 Task: Look for space in Shertallai, India from 5th September, 2023 to 12th September, 2023 for 2 adults in price range Rs.10000 to Rs.15000.  With 1  bedroom having 1 bed and 1 bathroom. Property type can be house, flat, guest house, hotel. Booking option can be shelf check-in. Required host language is English.
Action: Mouse moved to (559, 96)
Screenshot: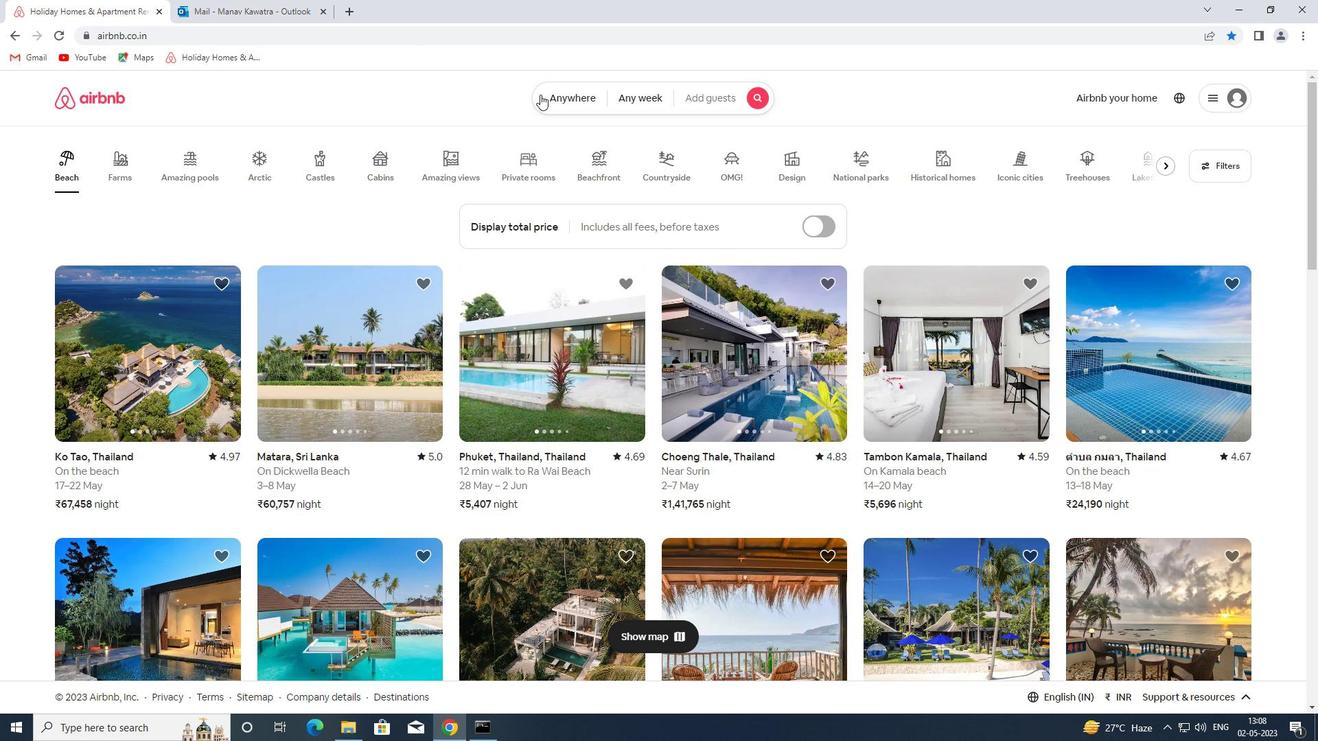 
Action: Mouse pressed left at (559, 96)
Screenshot: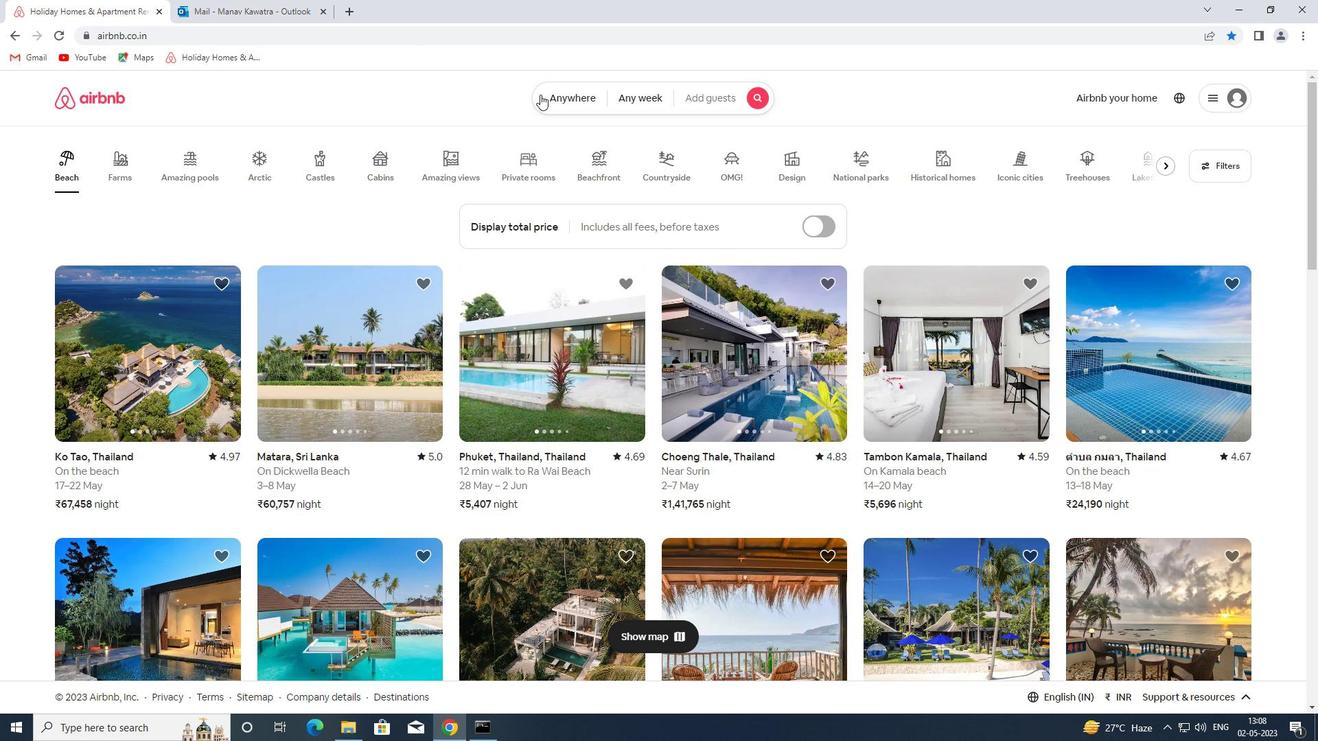 
Action: Mouse moved to (420, 153)
Screenshot: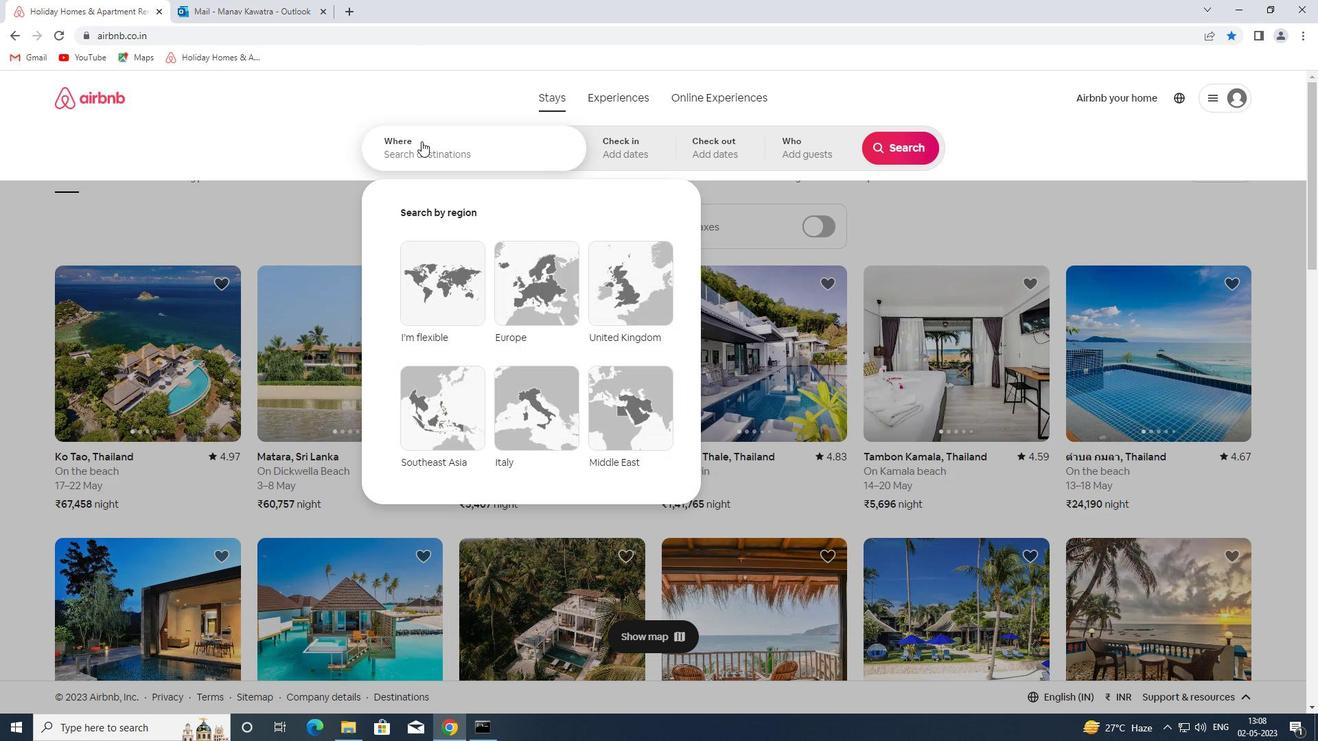 
Action: Mouse pressed left at (420, 153)
Screenshot: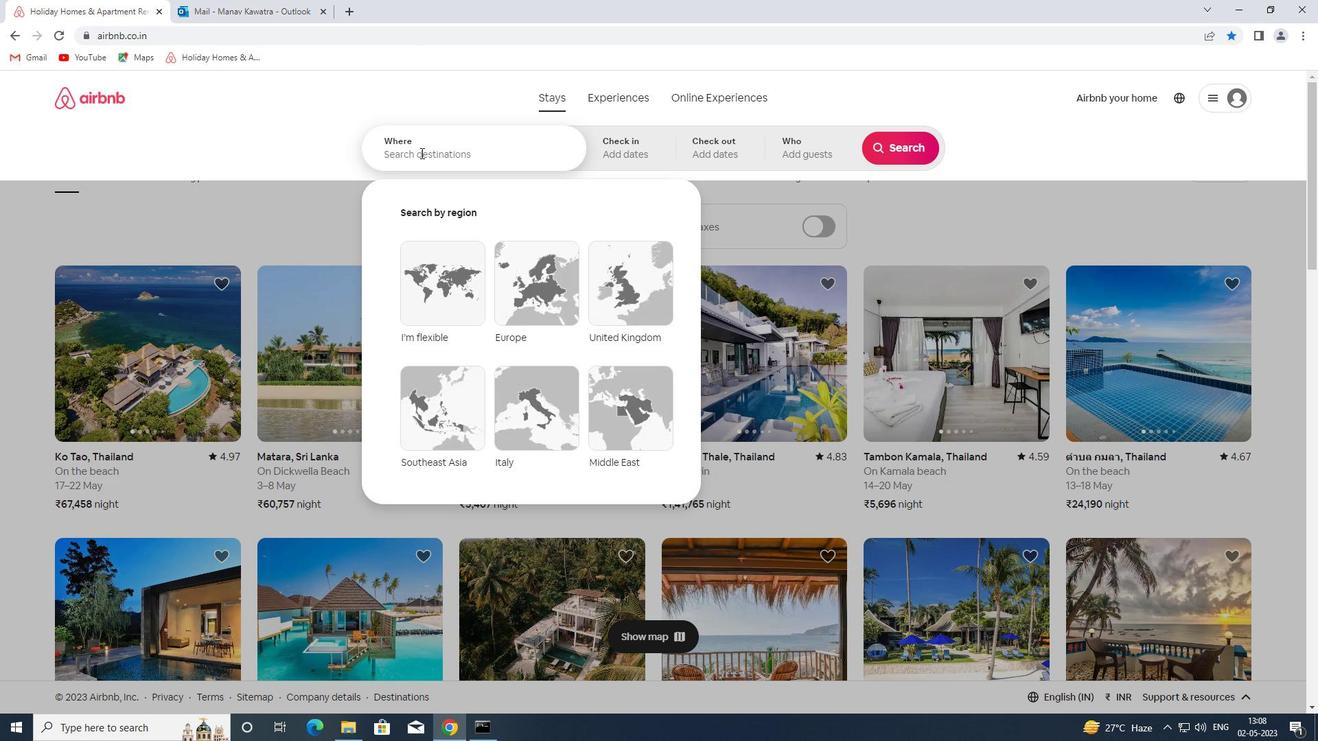 
Action: Mouse moved to (420, 153)
Screenshot: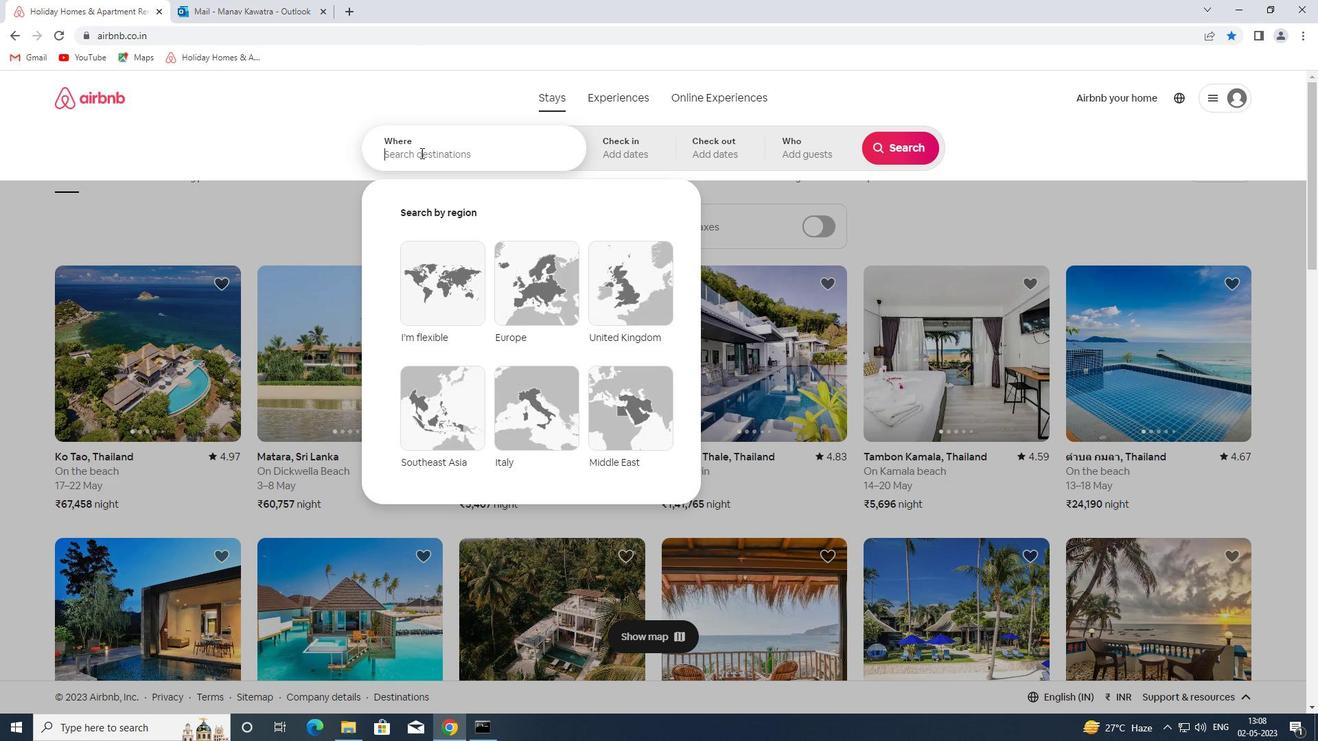 
Action: Key pressed shera<Key.backspace>tallai<Key.space>india<Key.space><Key.enter>
Screenshot: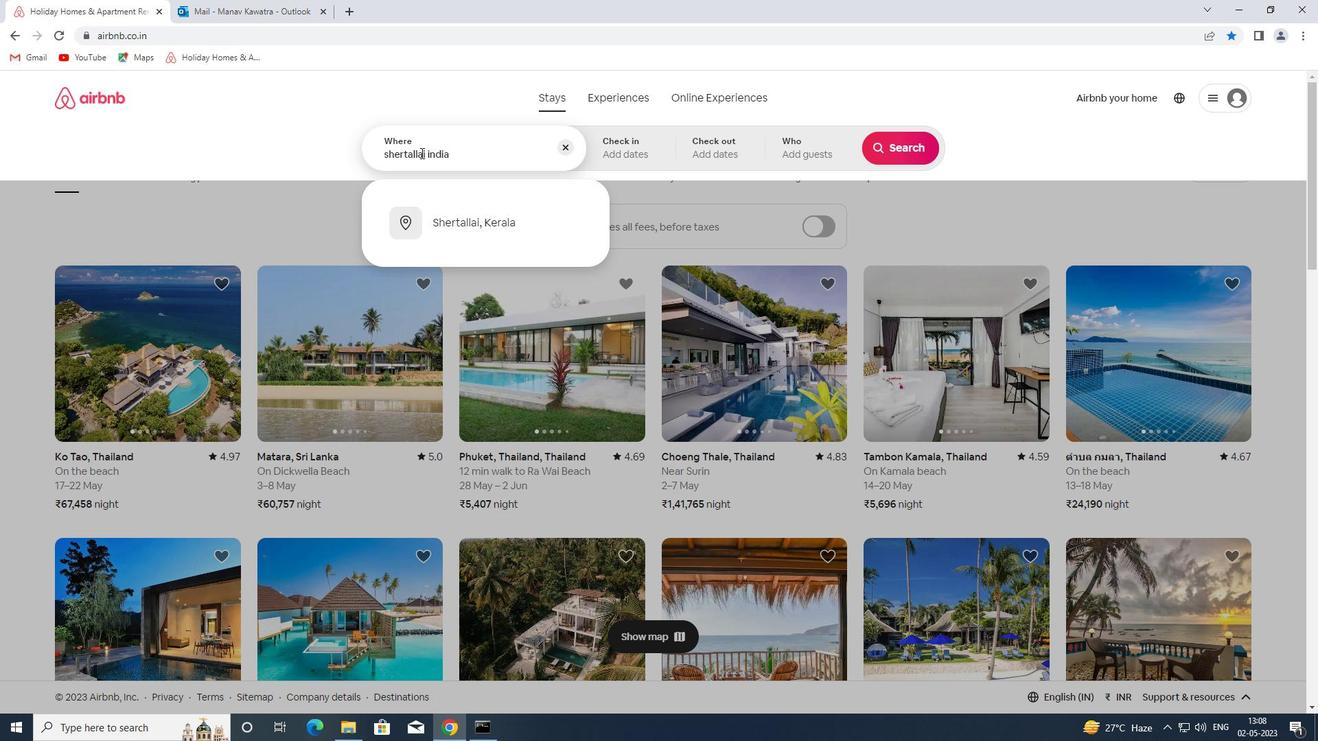 
Action: Mouse moved to (891, 253)
Screenshot: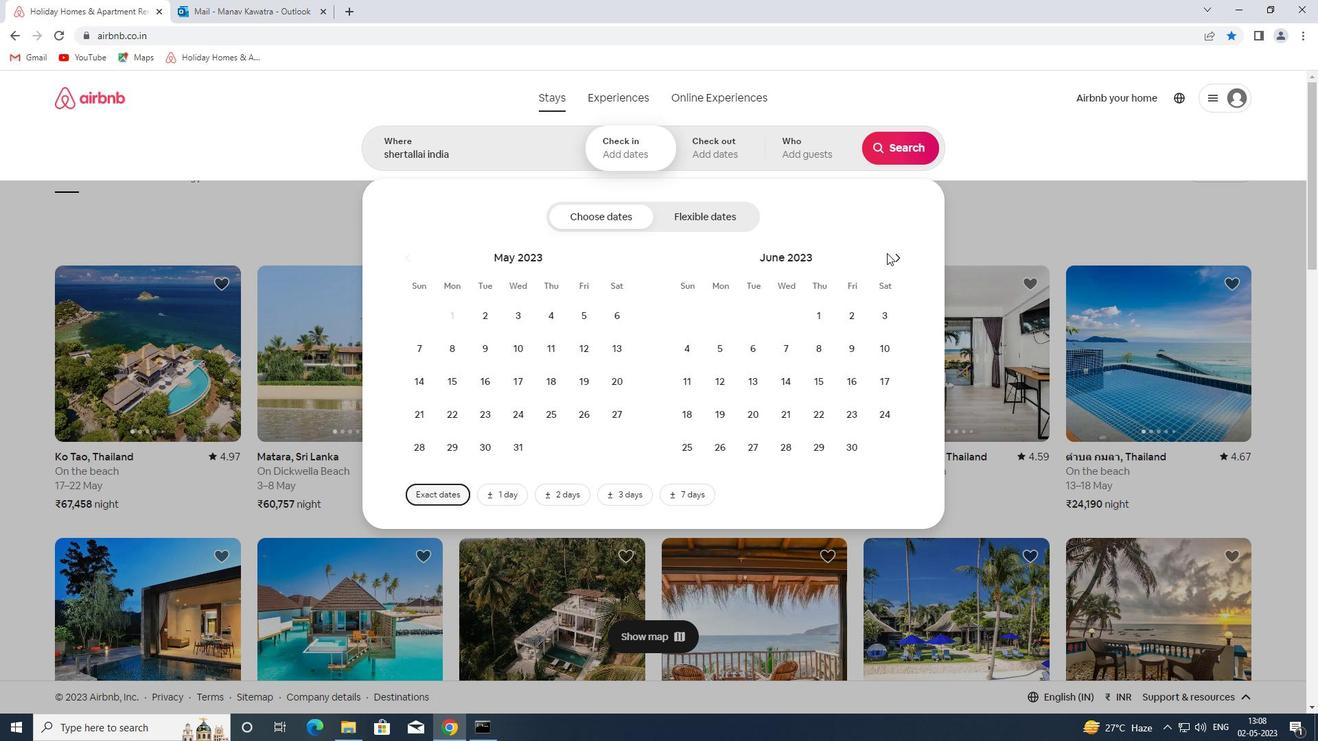 
Action: Mouse pressed left at (891, 253)
Screenshot: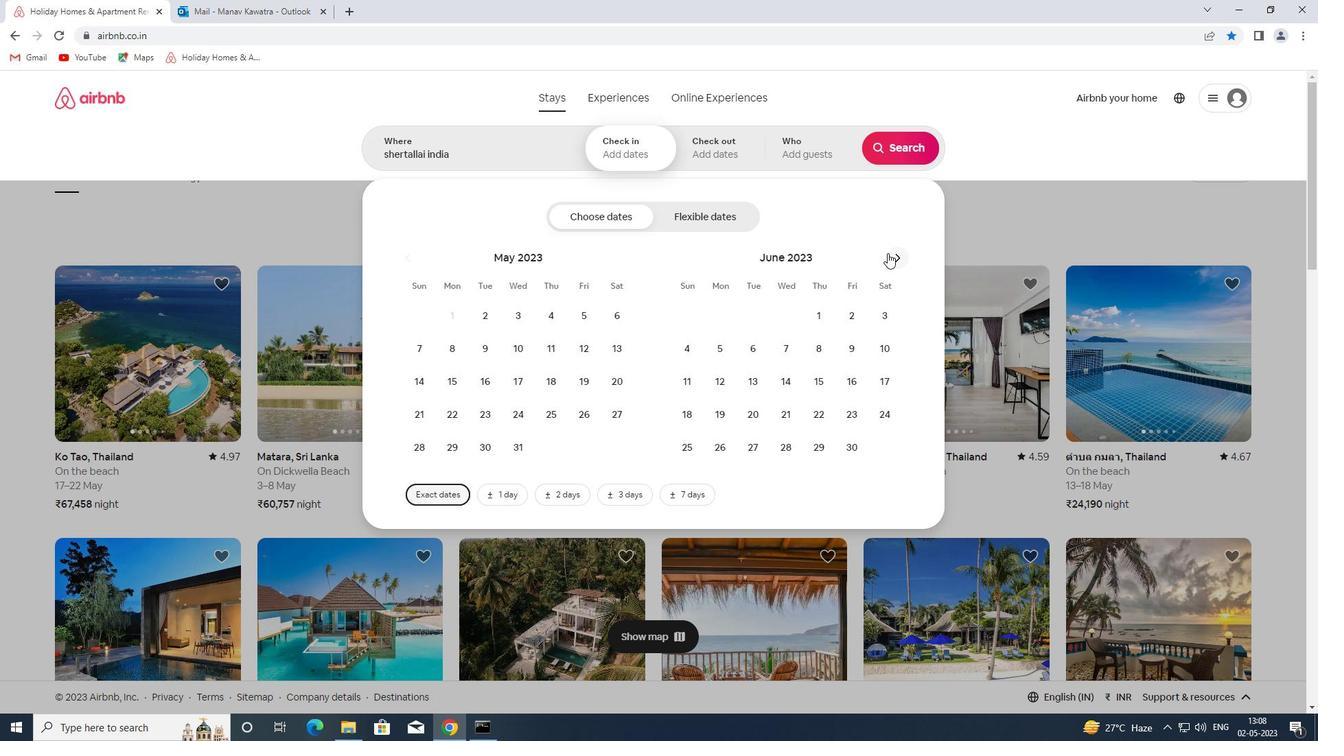 
Action: Mouse pressed left at (891, 253)
Screenshot: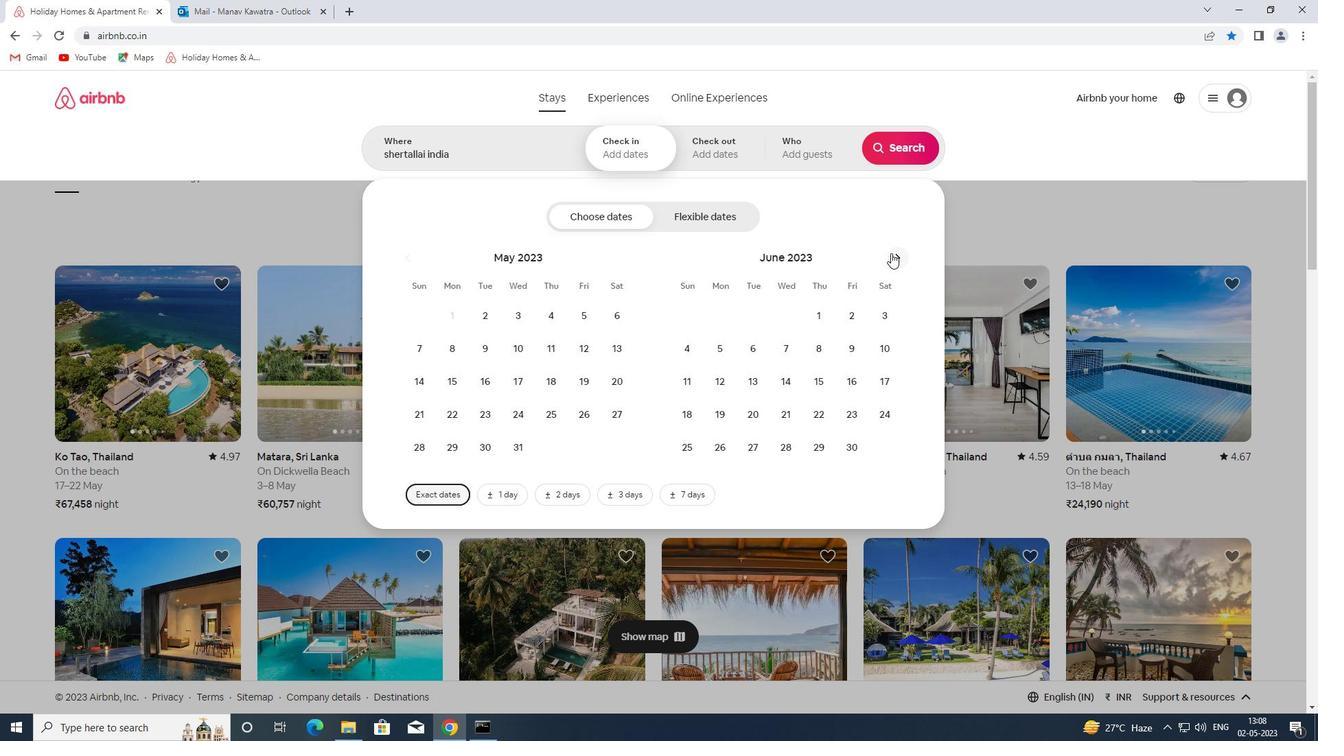 
Action: Mouse moved to (893, 253)
Screenshot: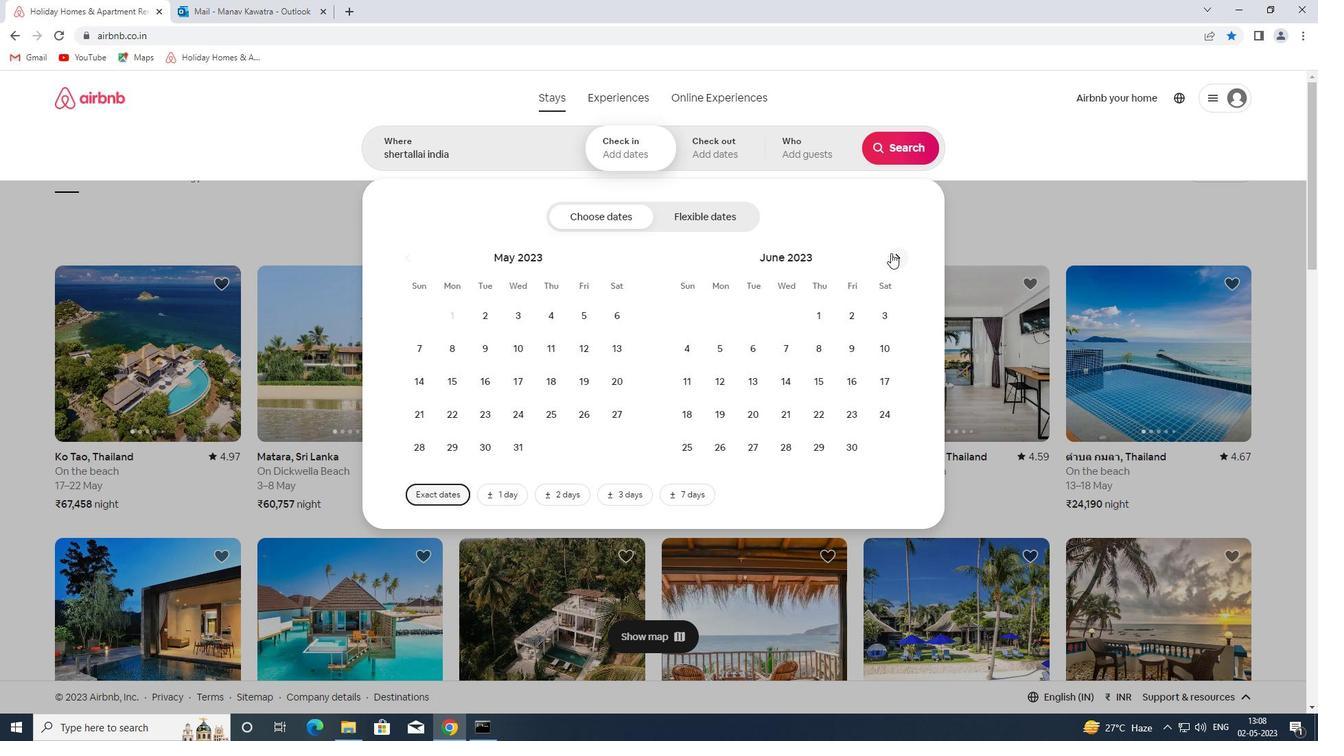 
Action: Mouse pressed left at (893, 253)
Screenshot: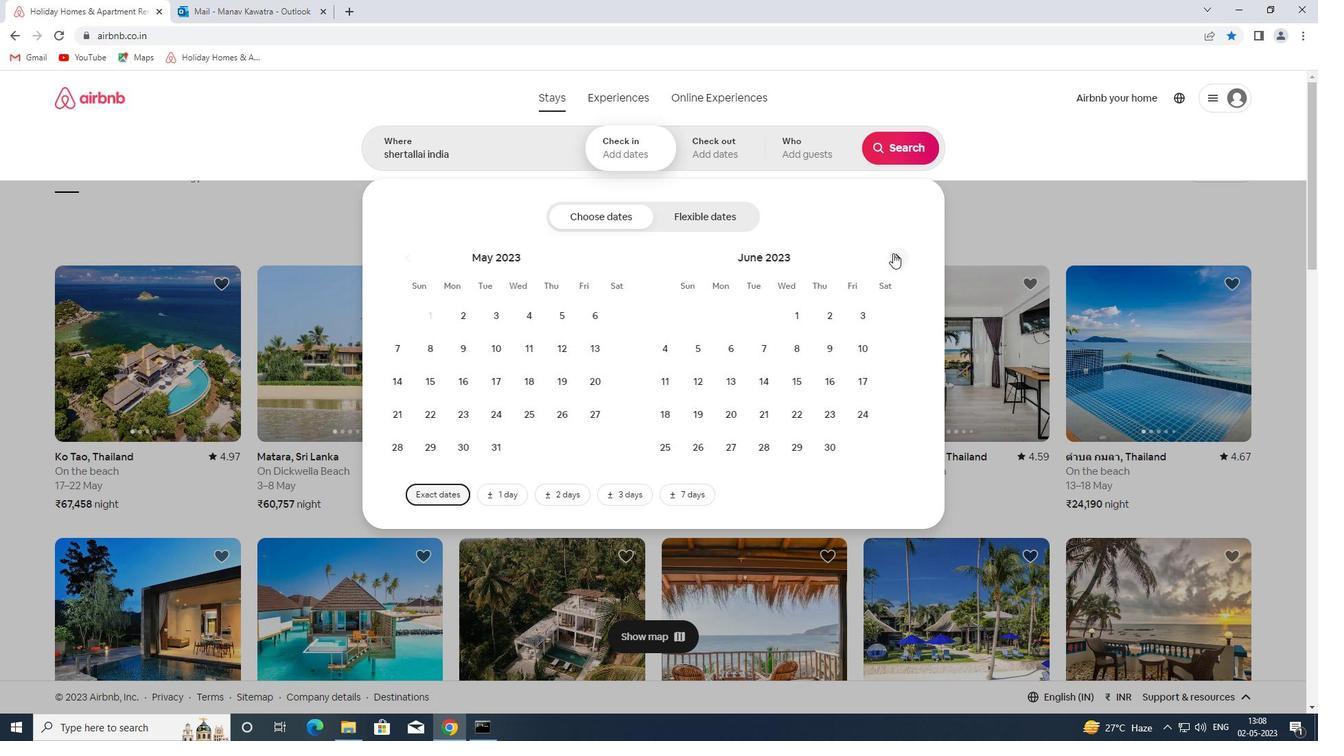 
Action: Mouse pressed left at (893, 253)
Screenshot: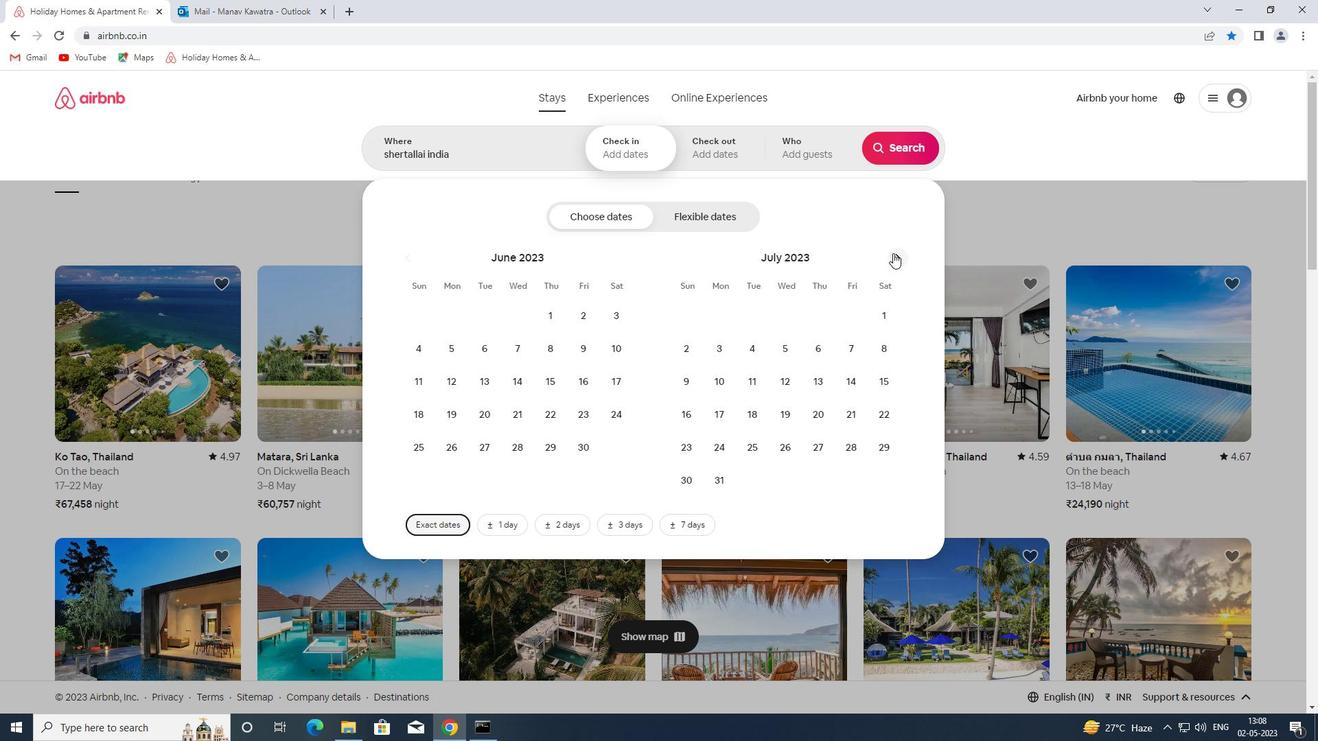 
Action: Mouse pressed left at (893, 253)
Screenshot: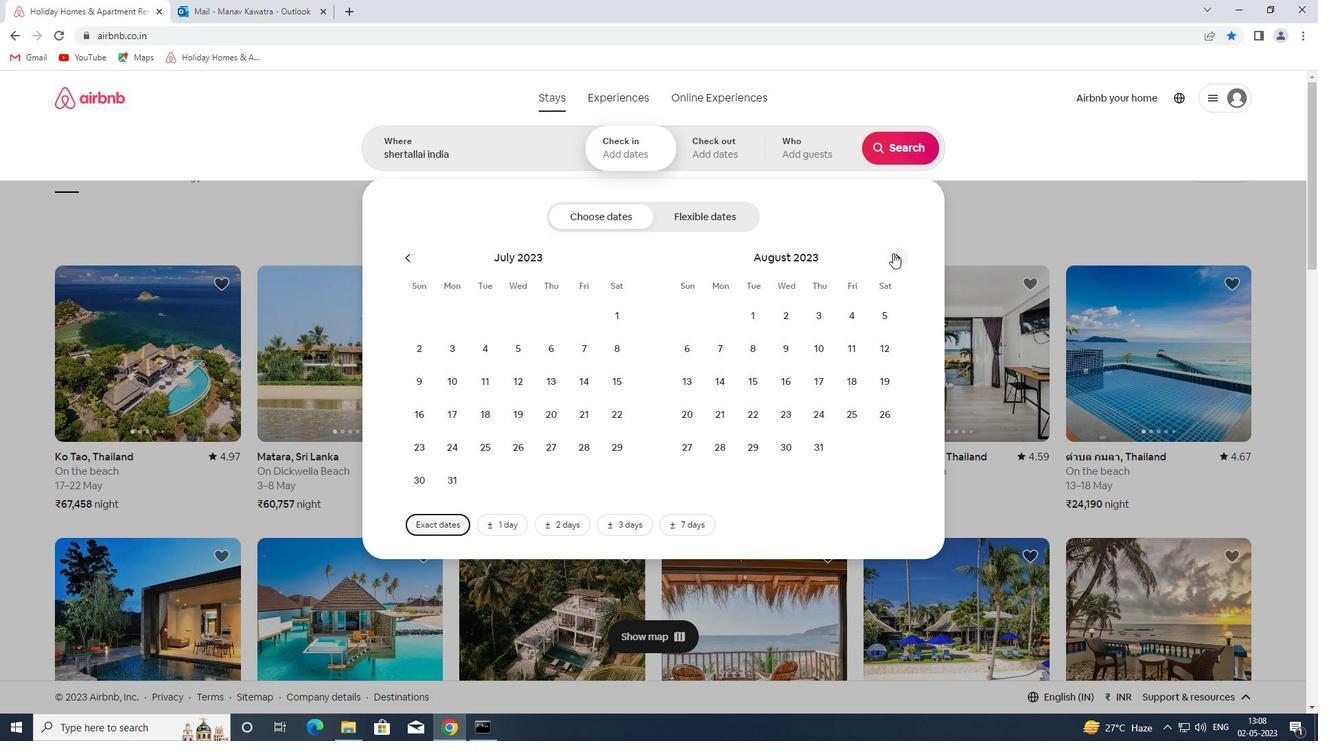 
Action: Mouse moved to (755, 348)
Screenshot: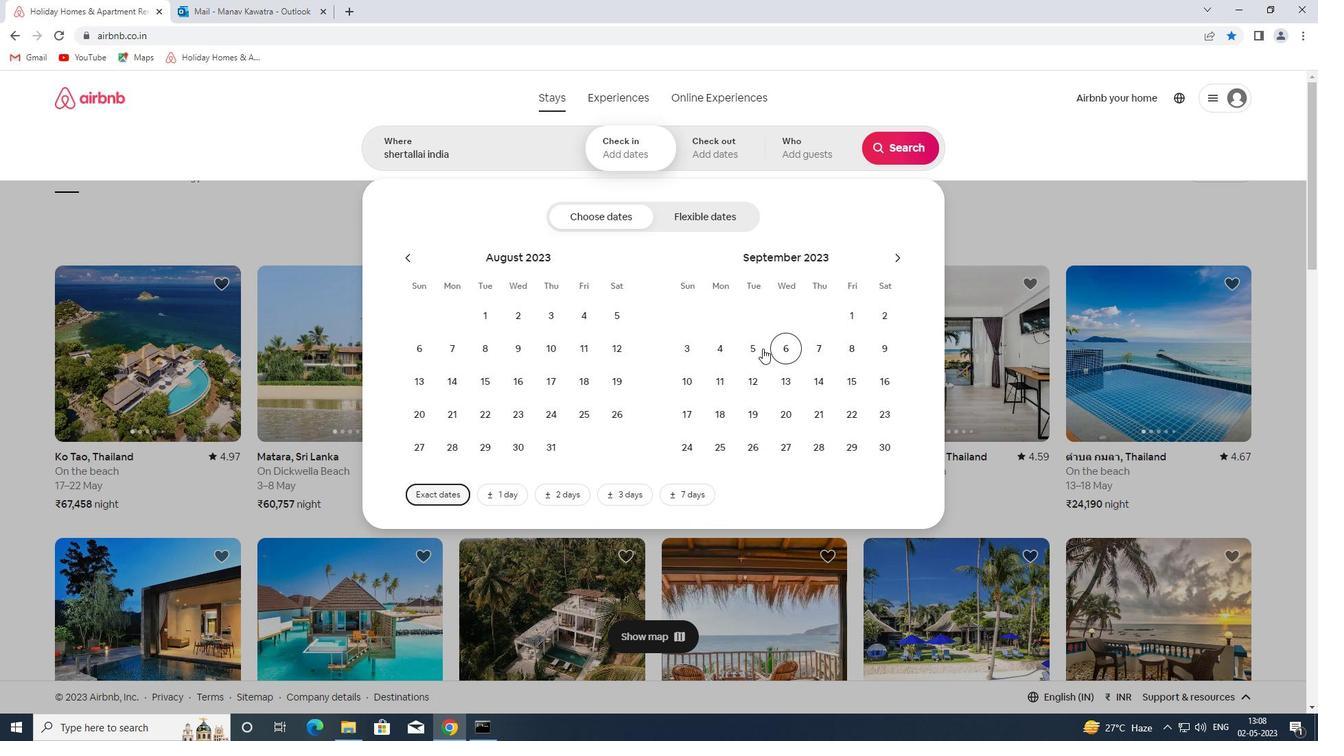 
Action: Mouse pressed left at (755, 348)
Screenshot: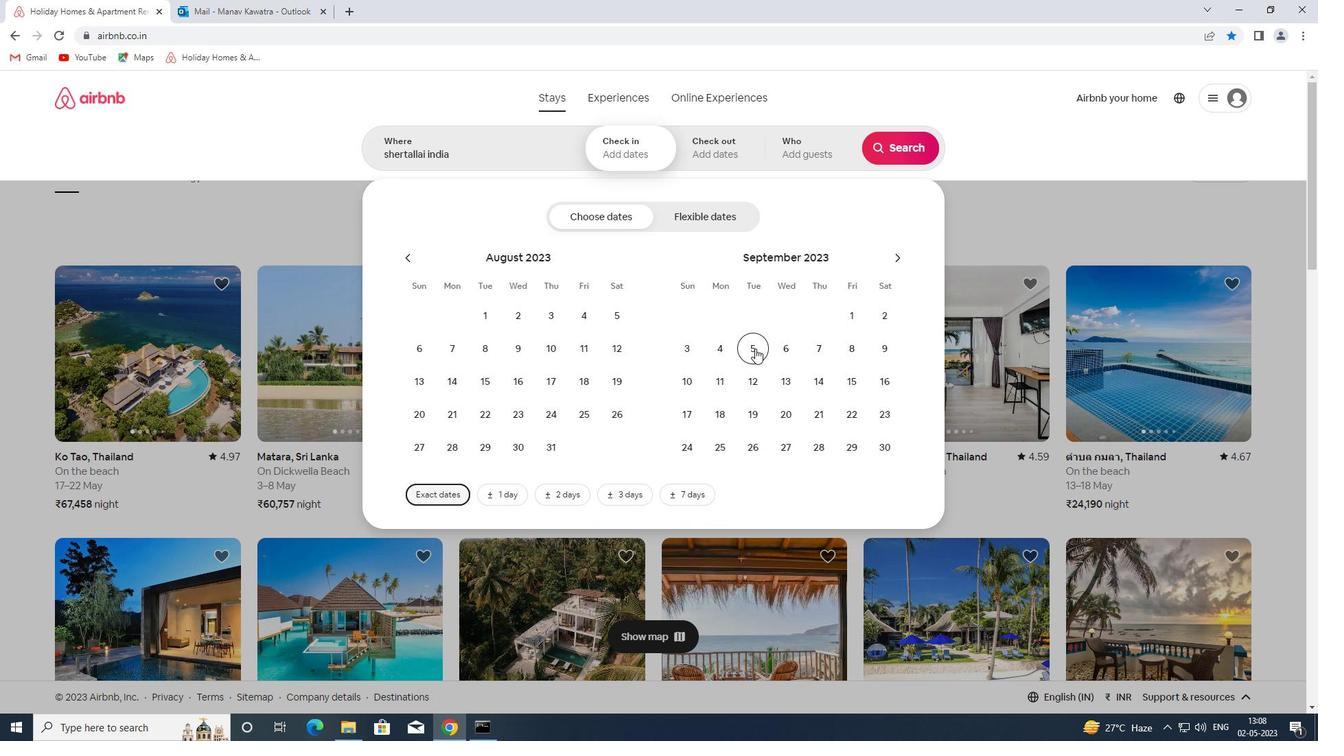 
Action: Mouse moved to (763, 381)
Screenshot: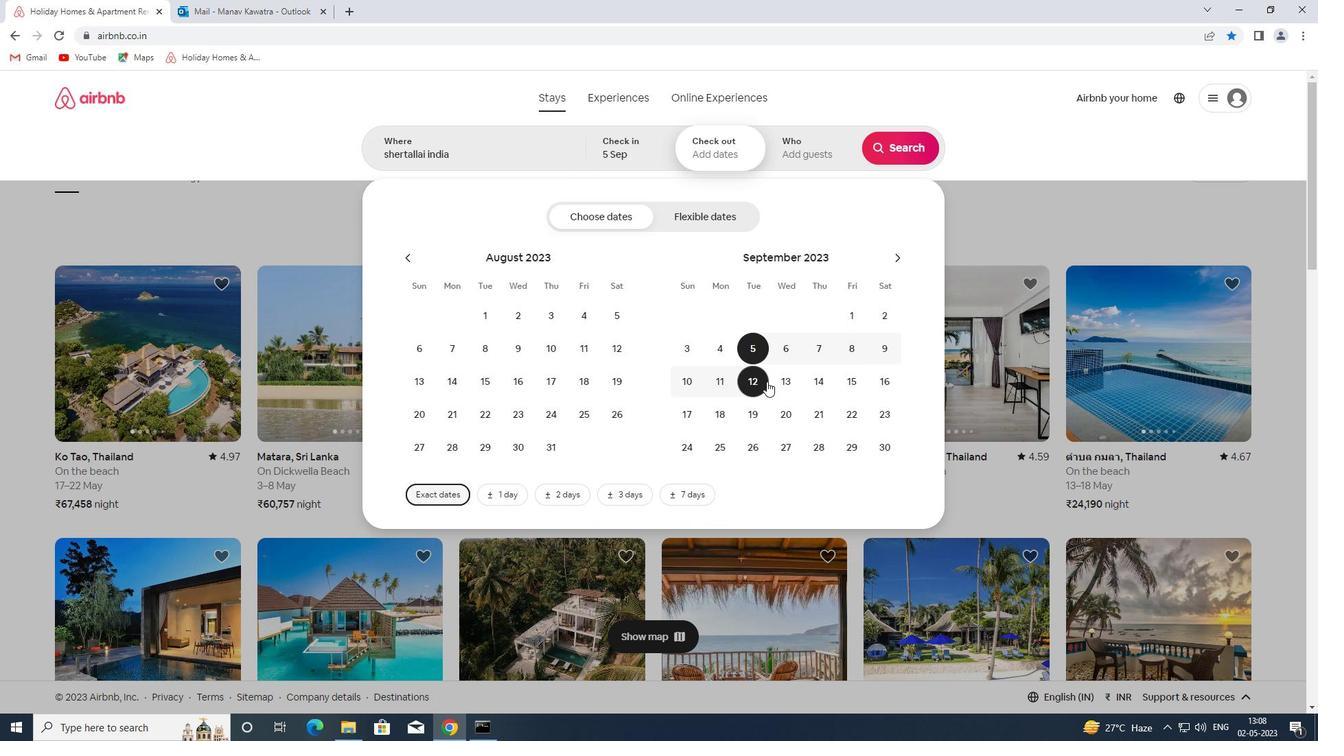 
Action: Mouse pressed left at (763, 381)
Screenshot: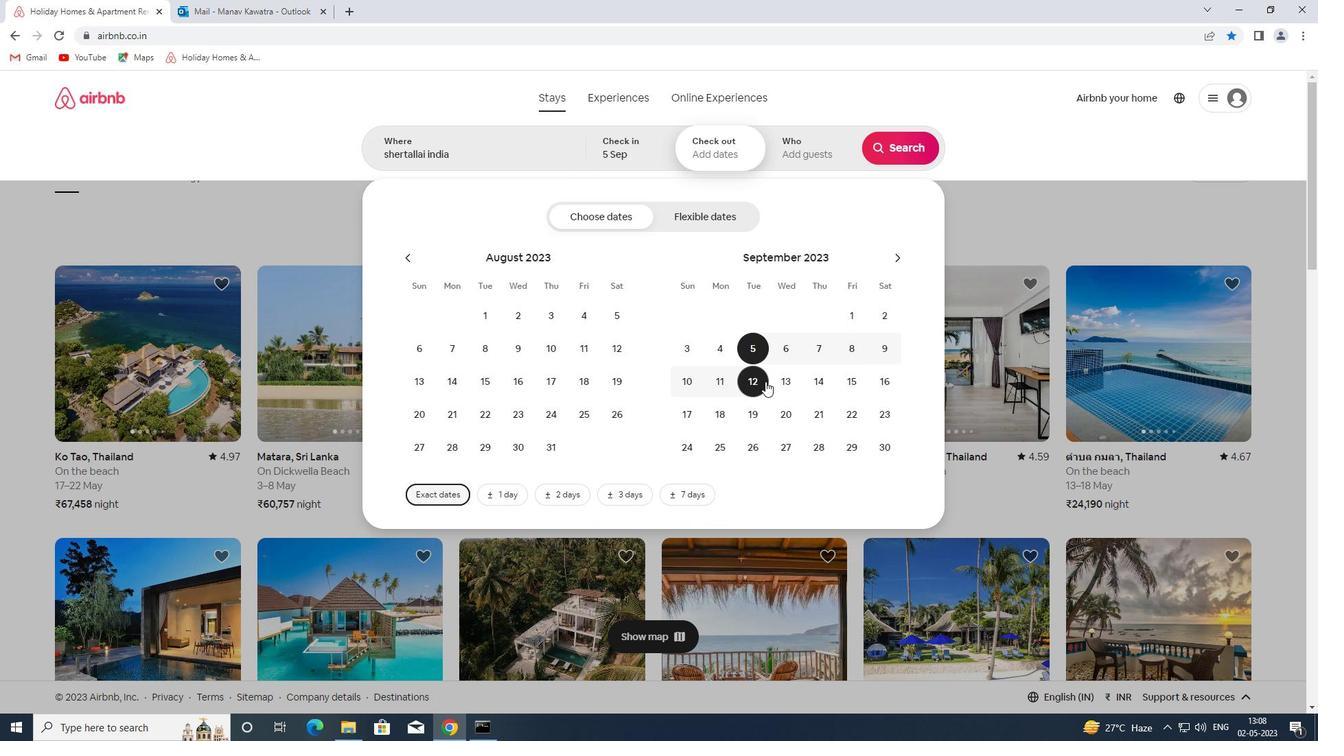 
Action: Mouse moved to (820, 166)
Screenshot: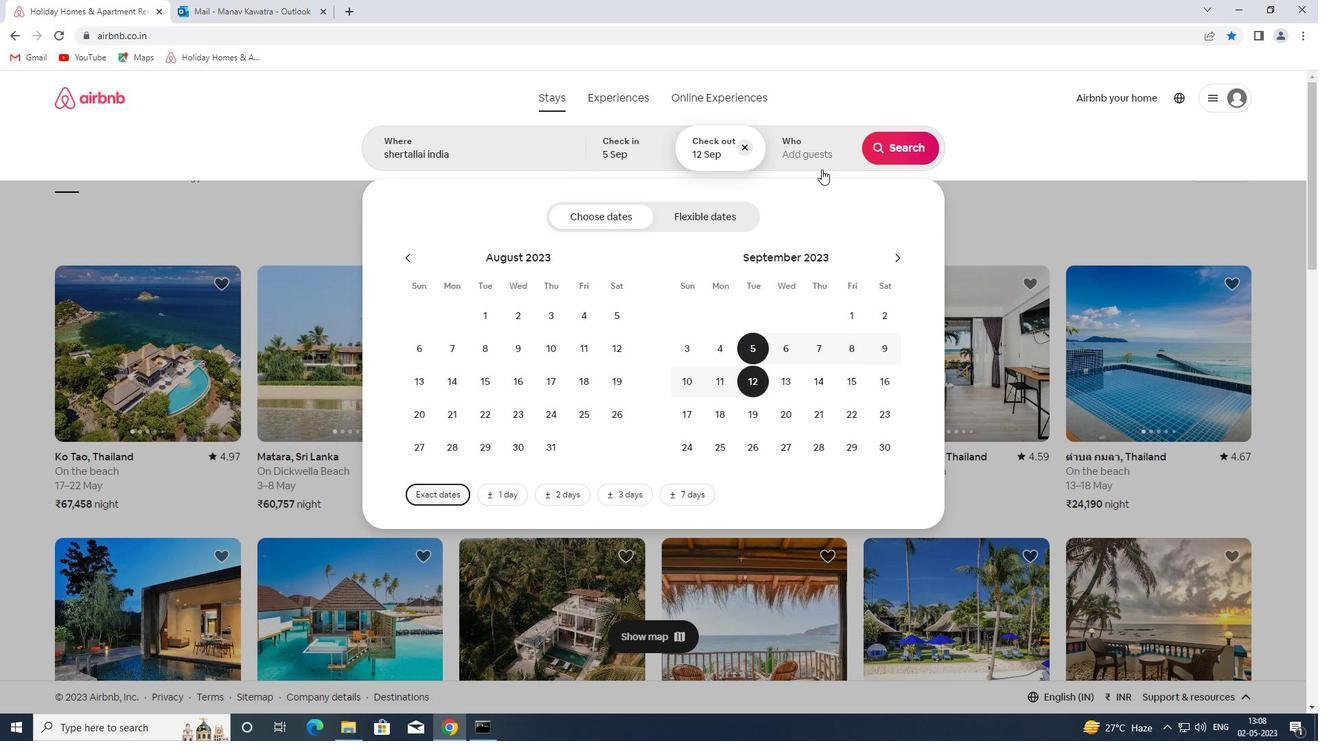 
Action: Mouse pressed left at (820, 166)
Screenshot: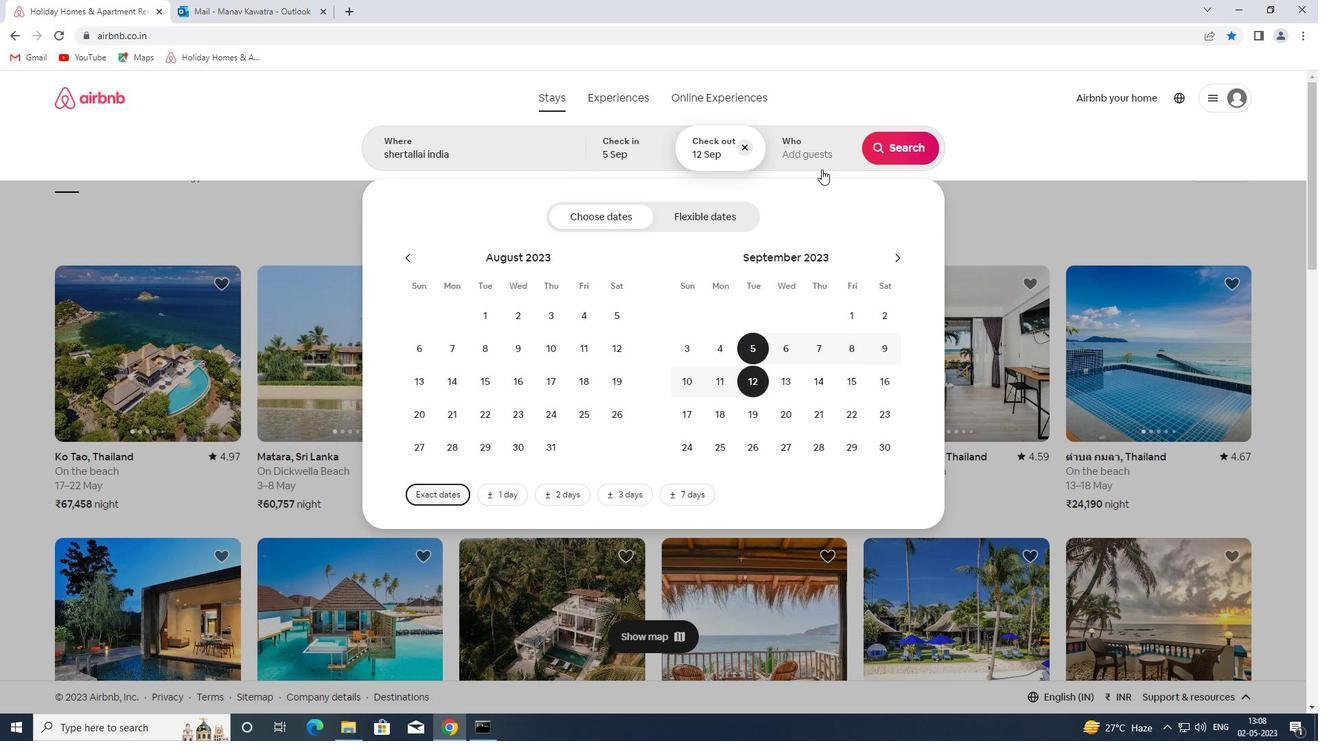 
Action: Mouse moved to (902, 221)
Screenshot: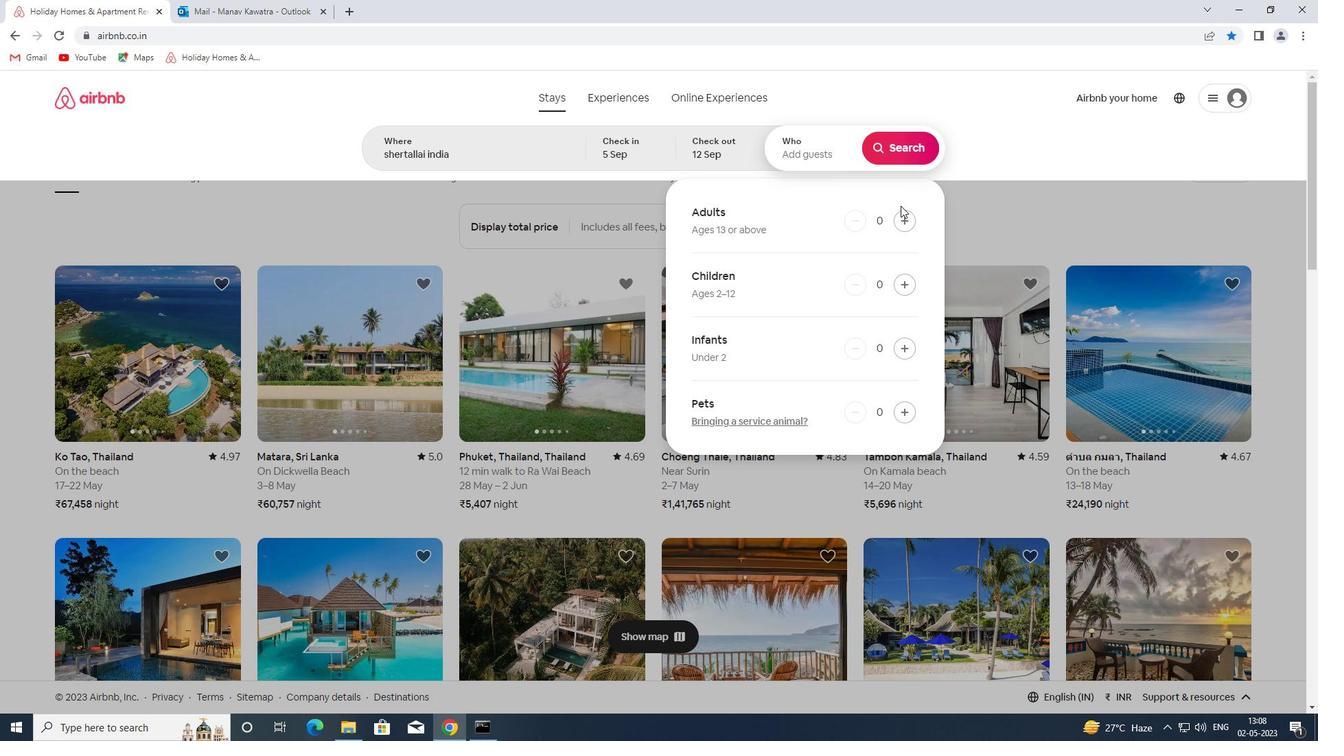 
Action: Mouse pressed left at (902, 221)
Screenshot: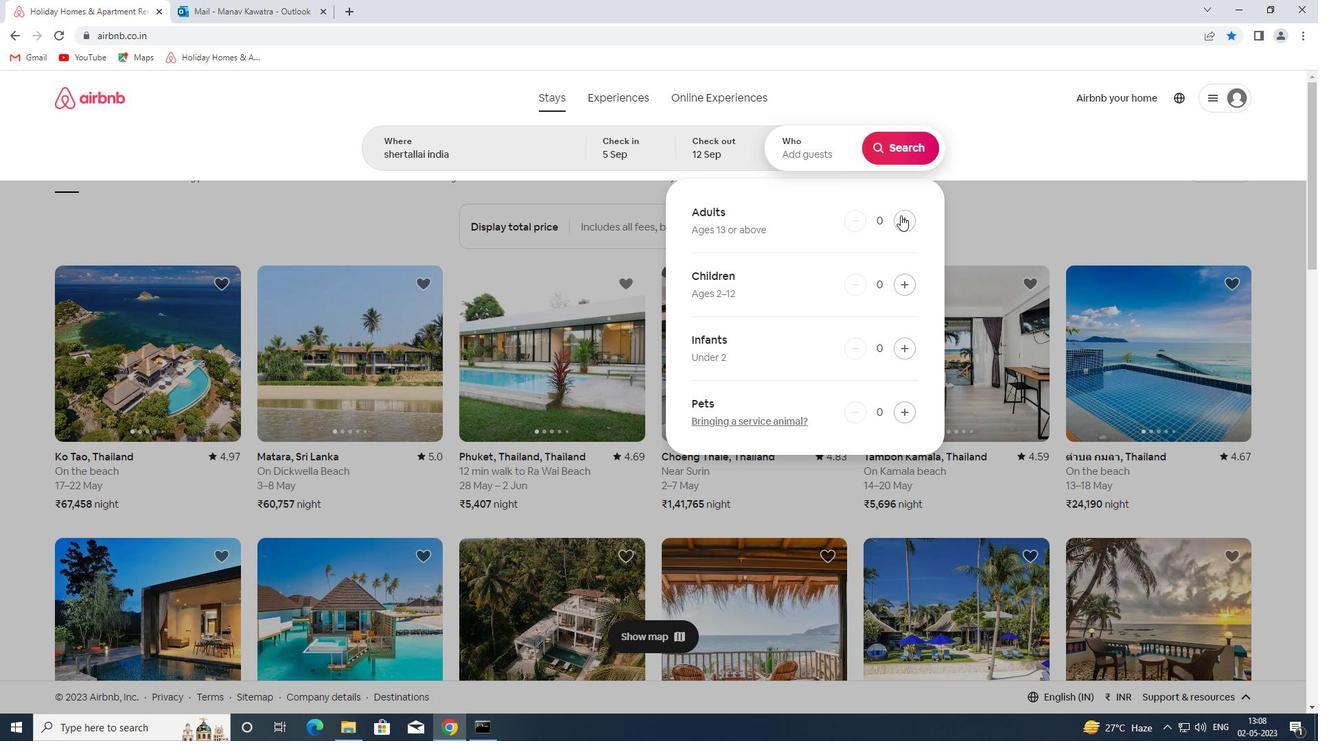 
Action: Mouse pressed left at (902, 221)
Screenshot: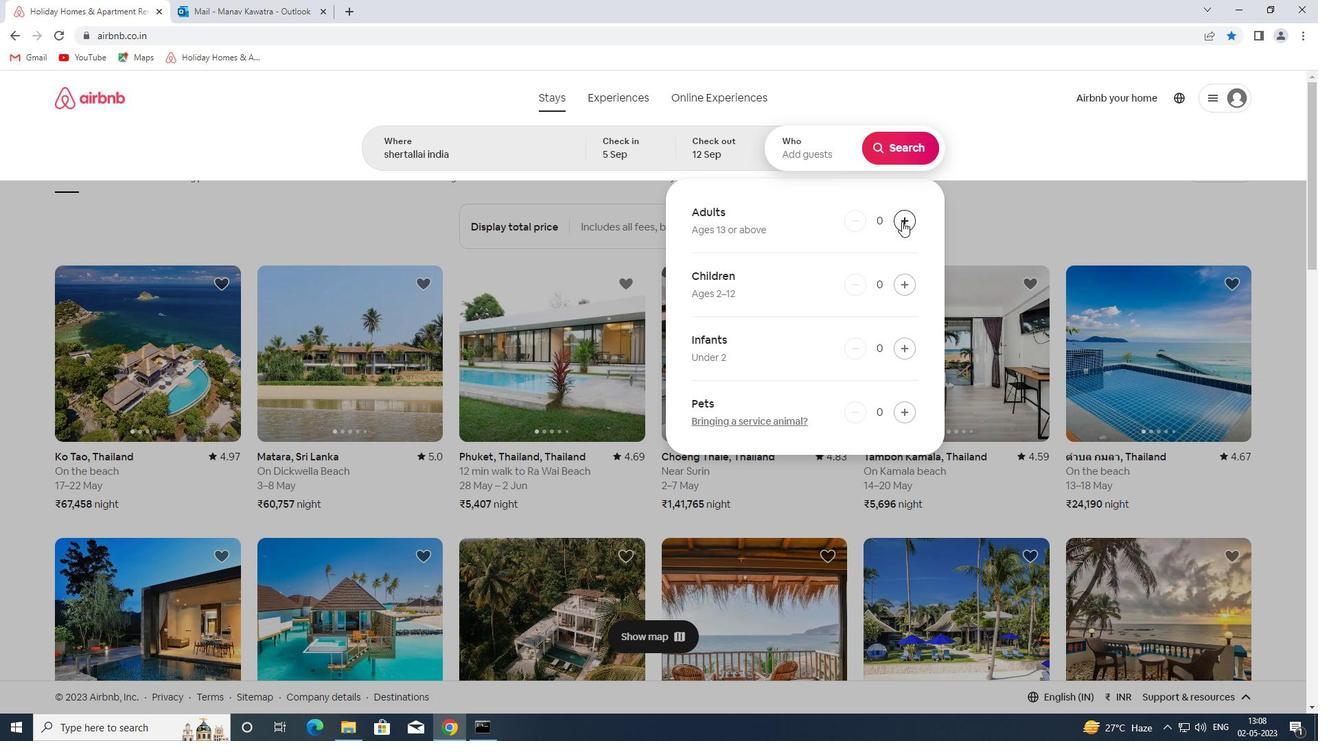 
Action: Mouse moved to (910, 138)
Screenshot: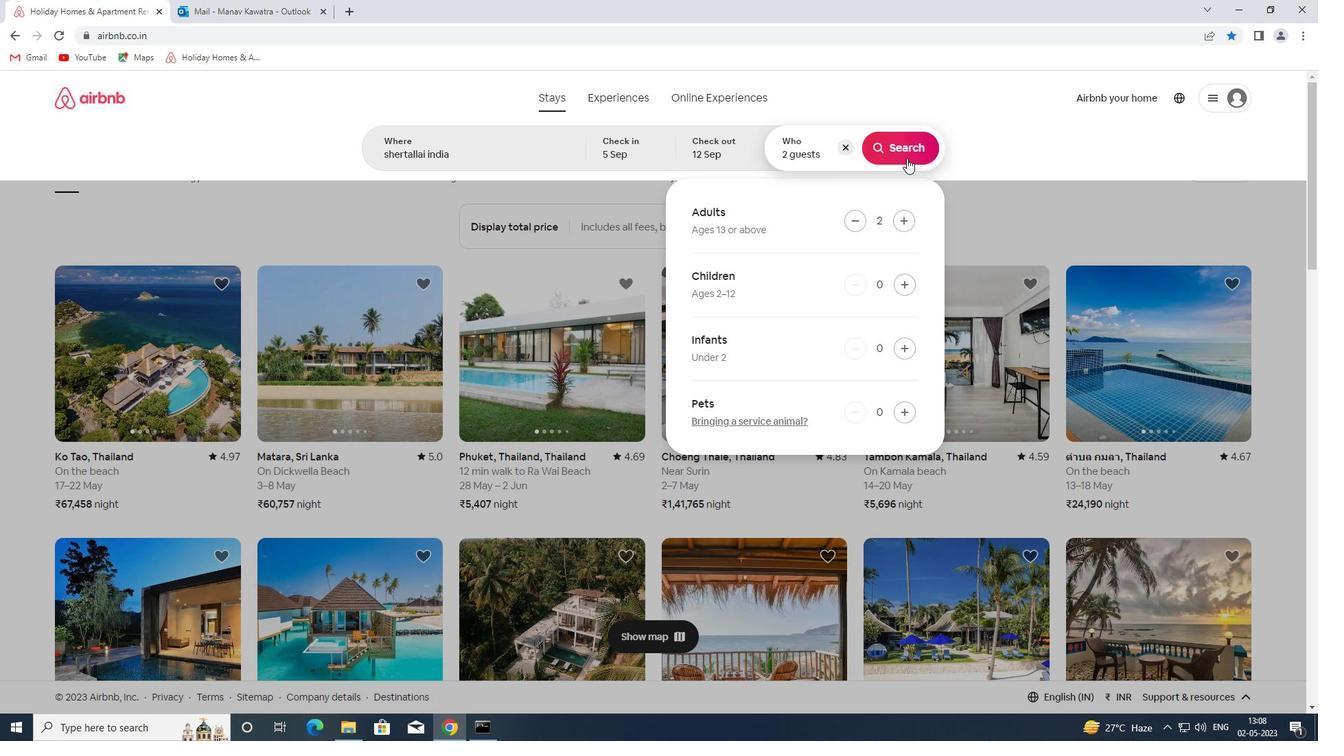 
Action: Mouse pressed left at (910, 138)
Screenshot: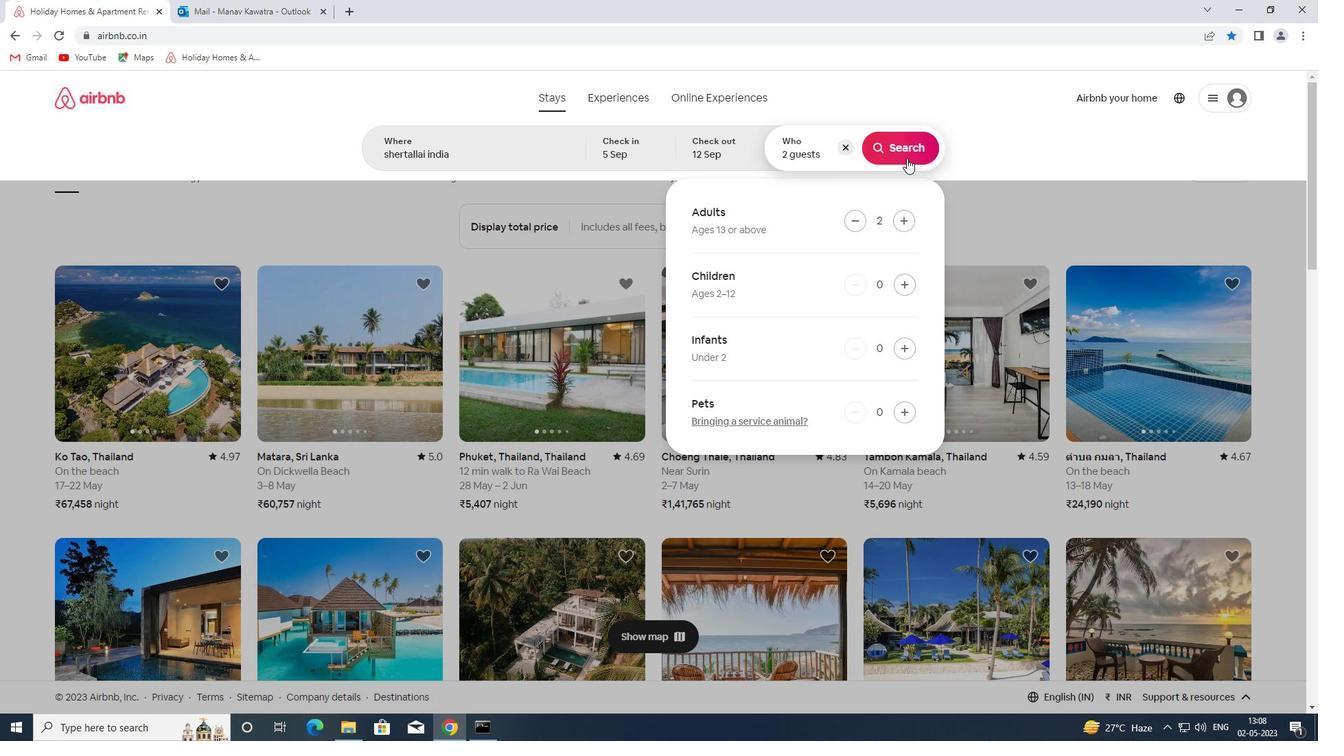 
Action: Mouse moved to (1269, 155)
Screenshot: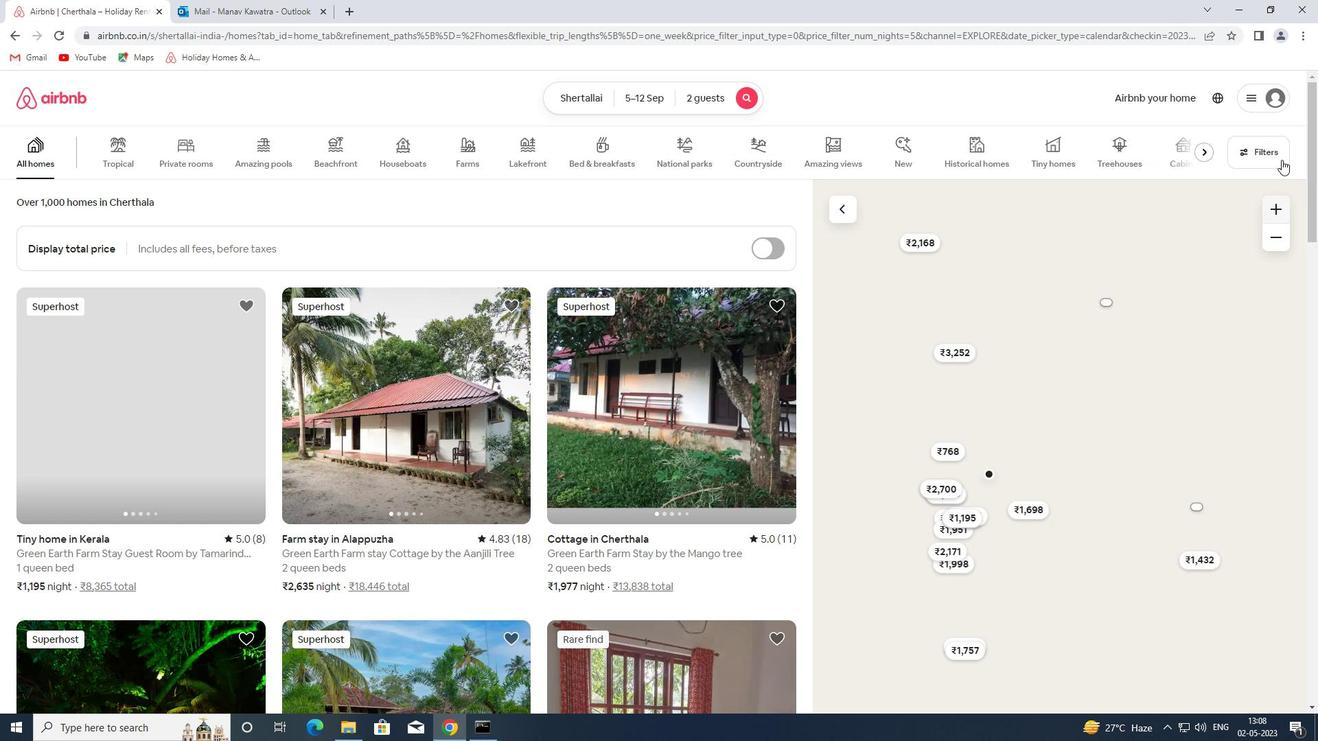 
Action: Mouse pressed left at (1269, 155)
Screenshot: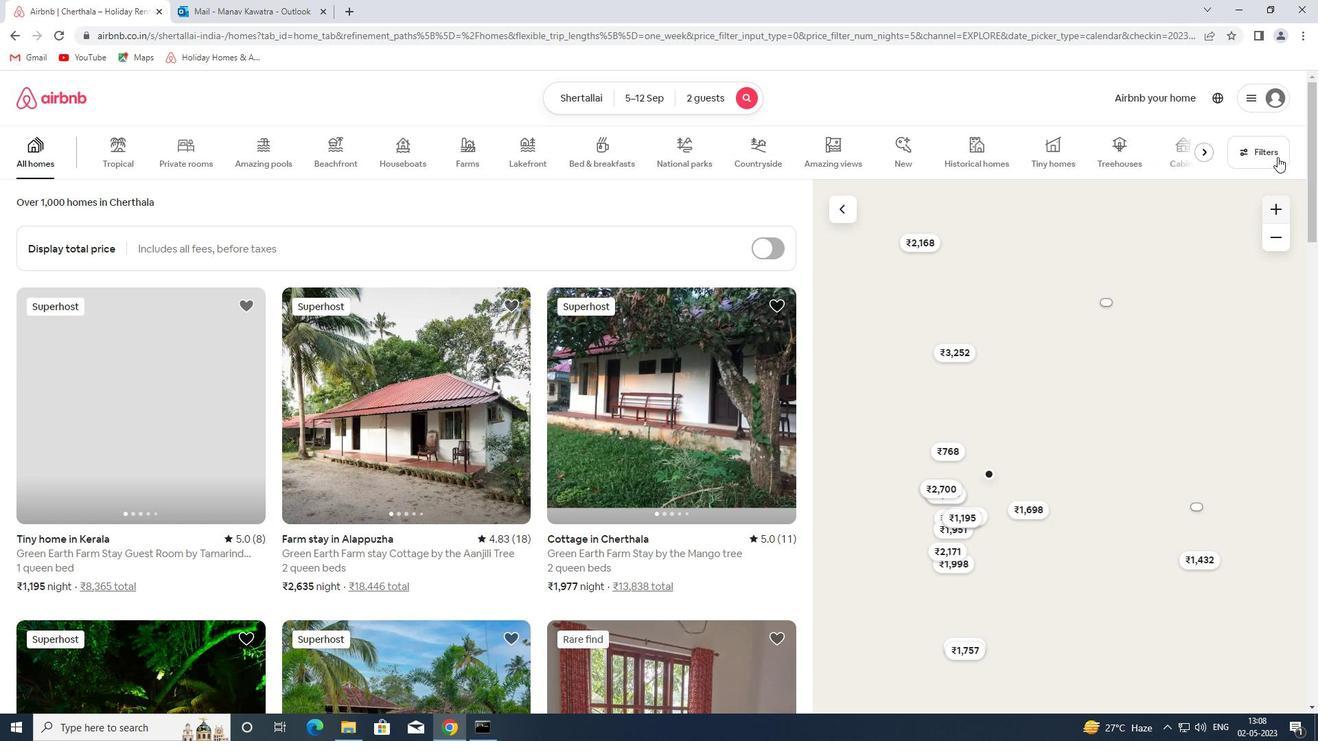 
Action: Mouse moved to (586, 326)
Screenshot: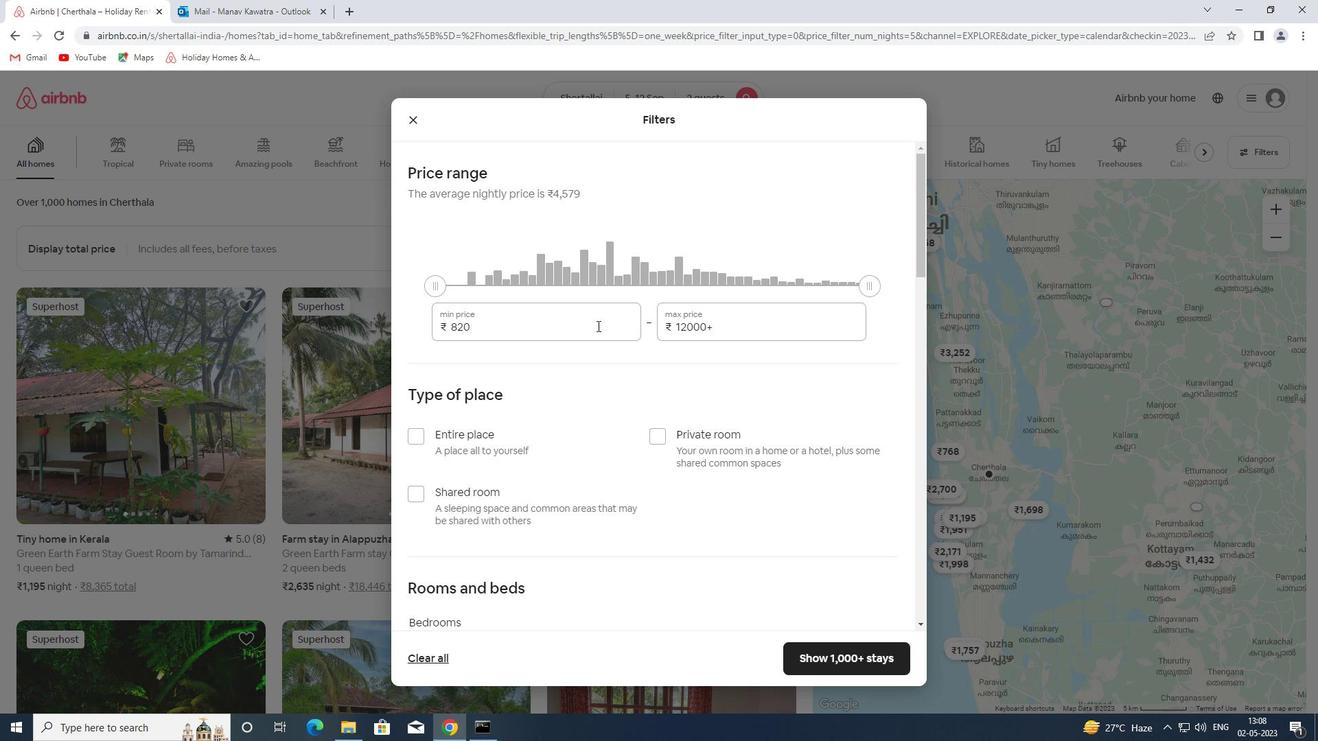 
Action: Mouse pressed left at (586, 326)
Screenshot: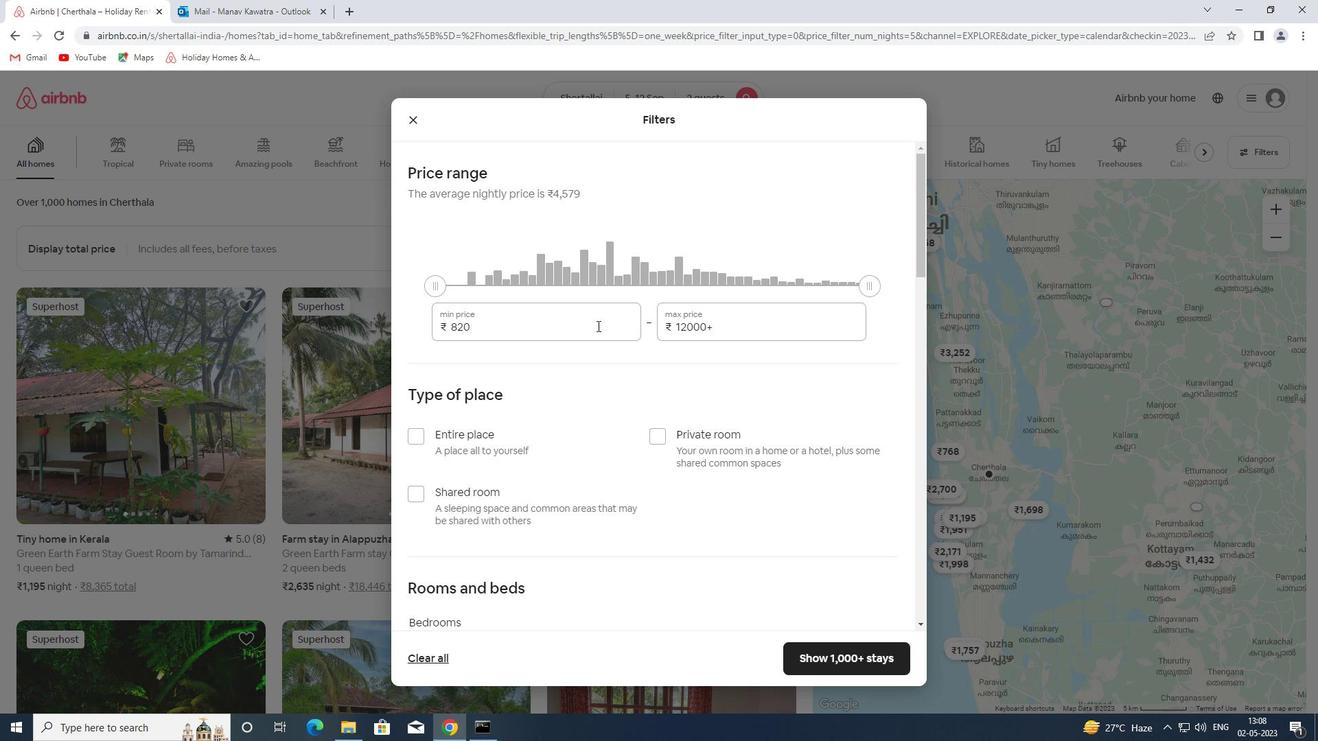 
Action: Mouse pressed left at (586, 326)
Screenshot: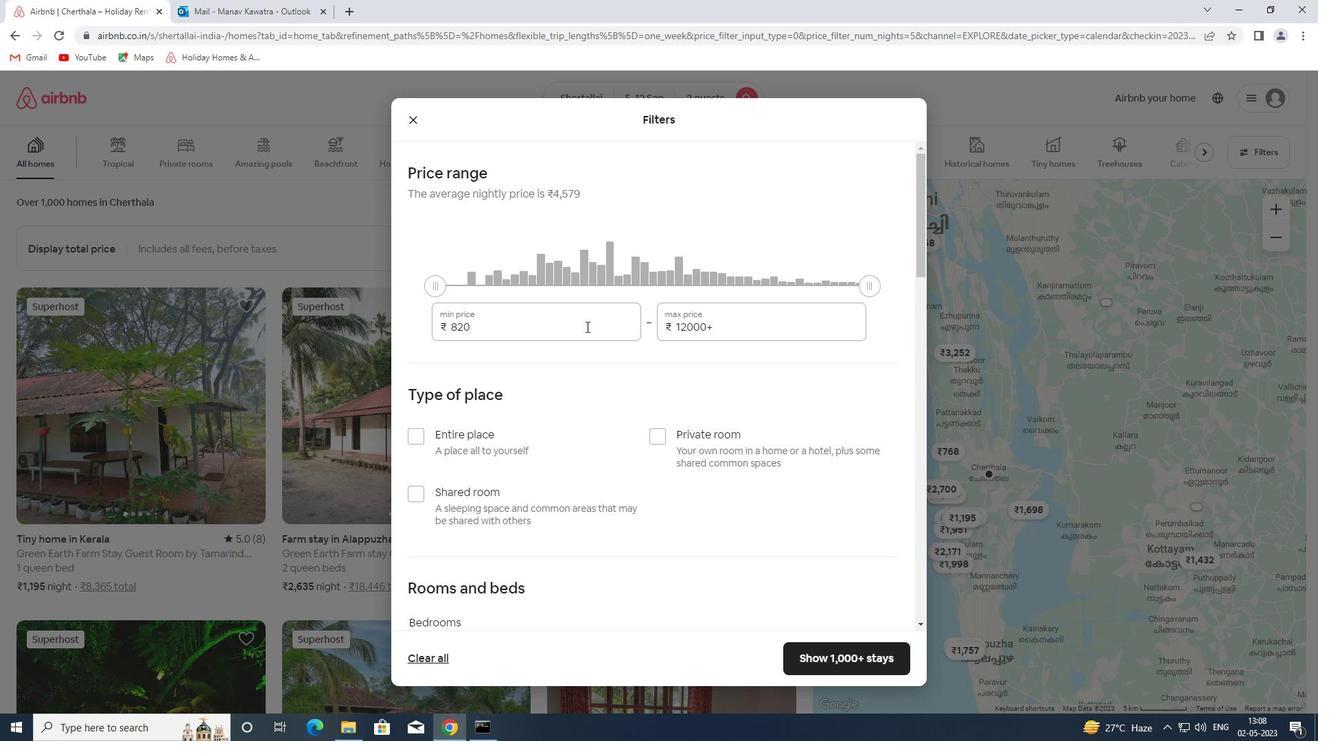 
Action: Key pressed 10000<Key.tab>14<Key.backspace>5000
Screenshot: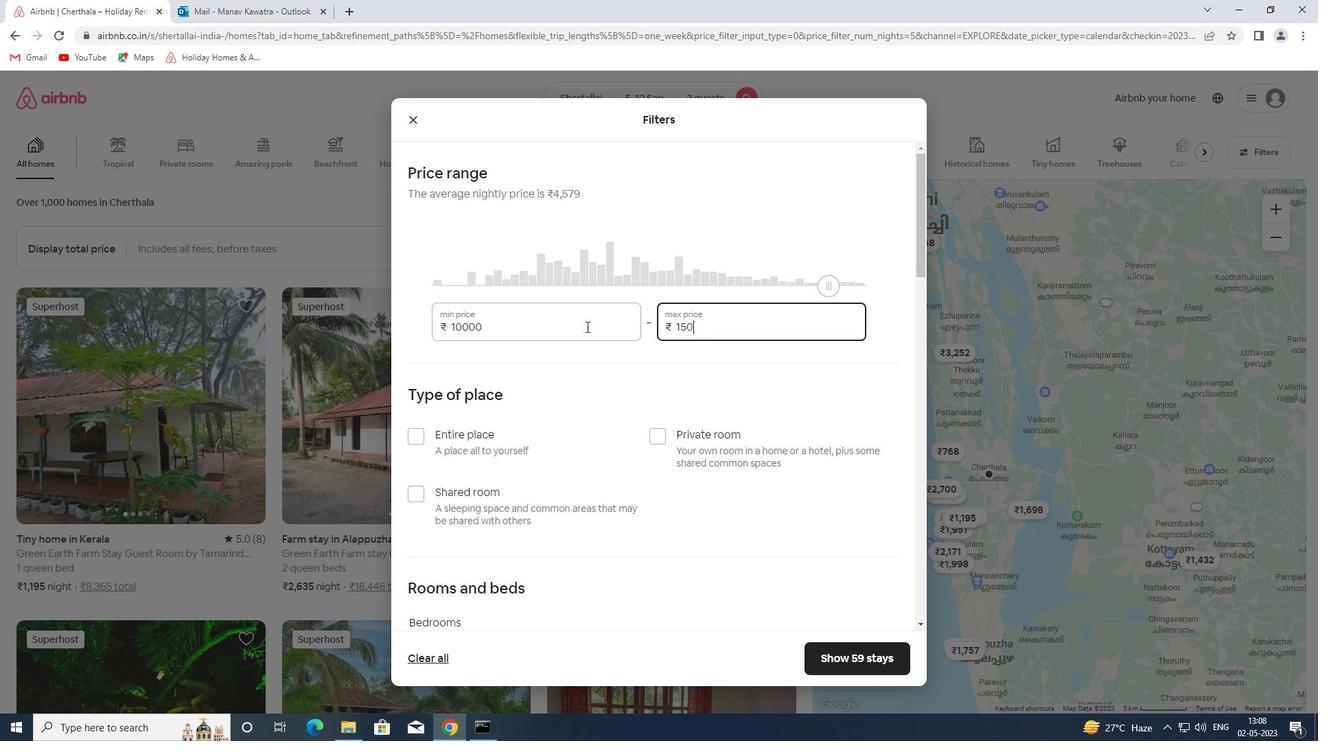 
Action: Mouse moved to (561, 441)
Screenshot: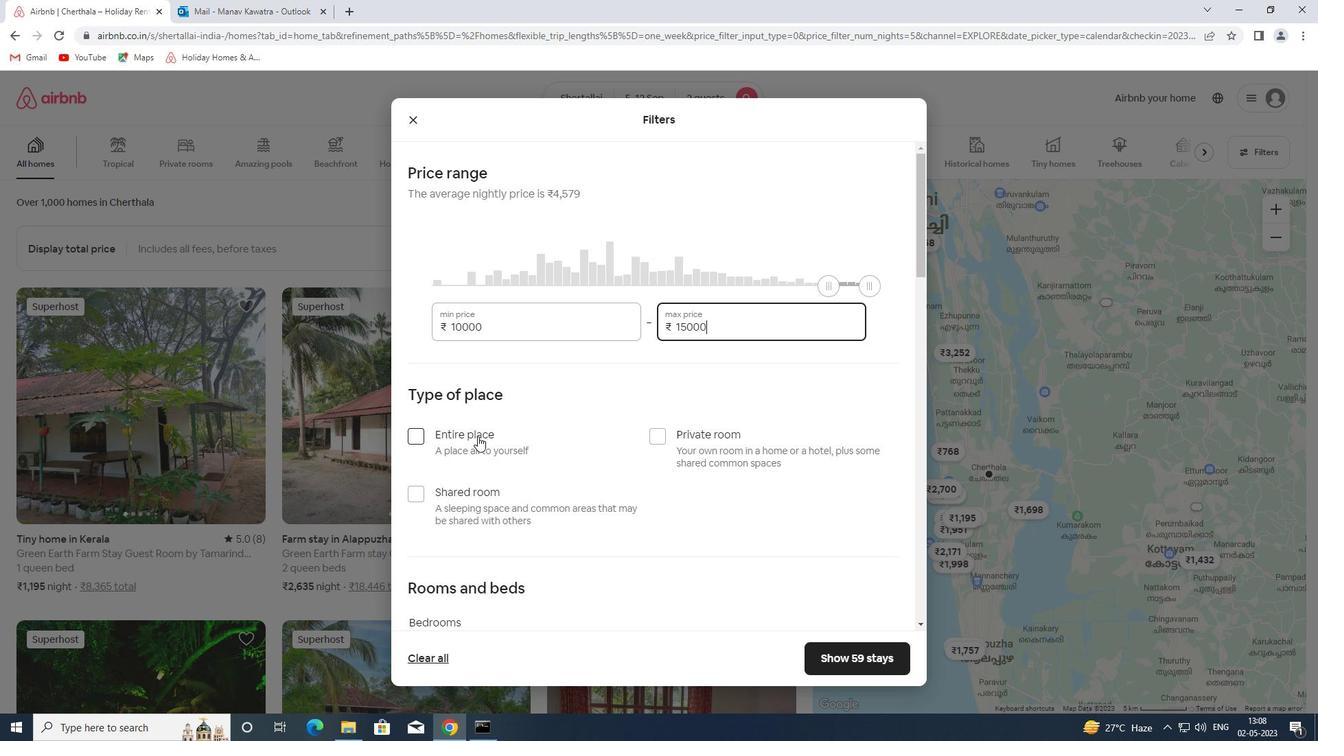 
Action: Mouse scrolled (561, 440) with delta (0, 0)
Screenshot: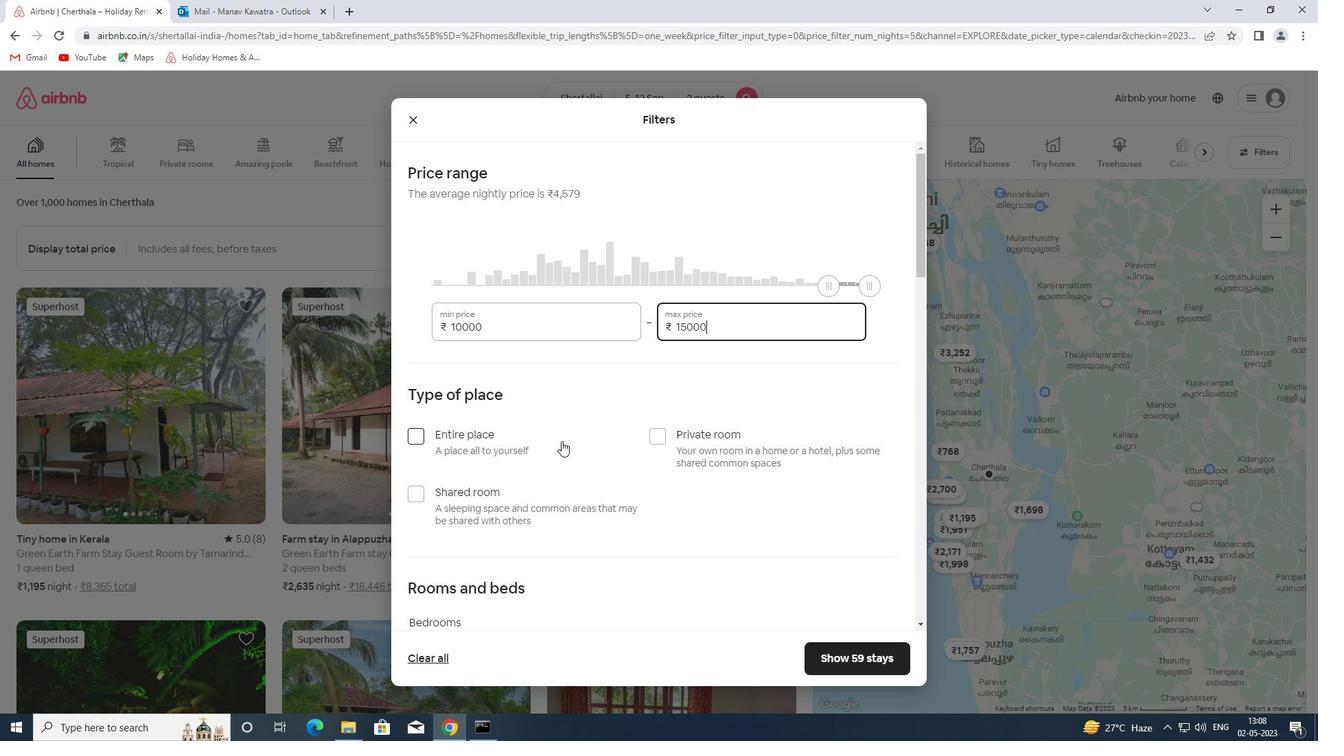 
Action: Mouse scrolled (561, 440) with delta (0, 0)
Screenshot: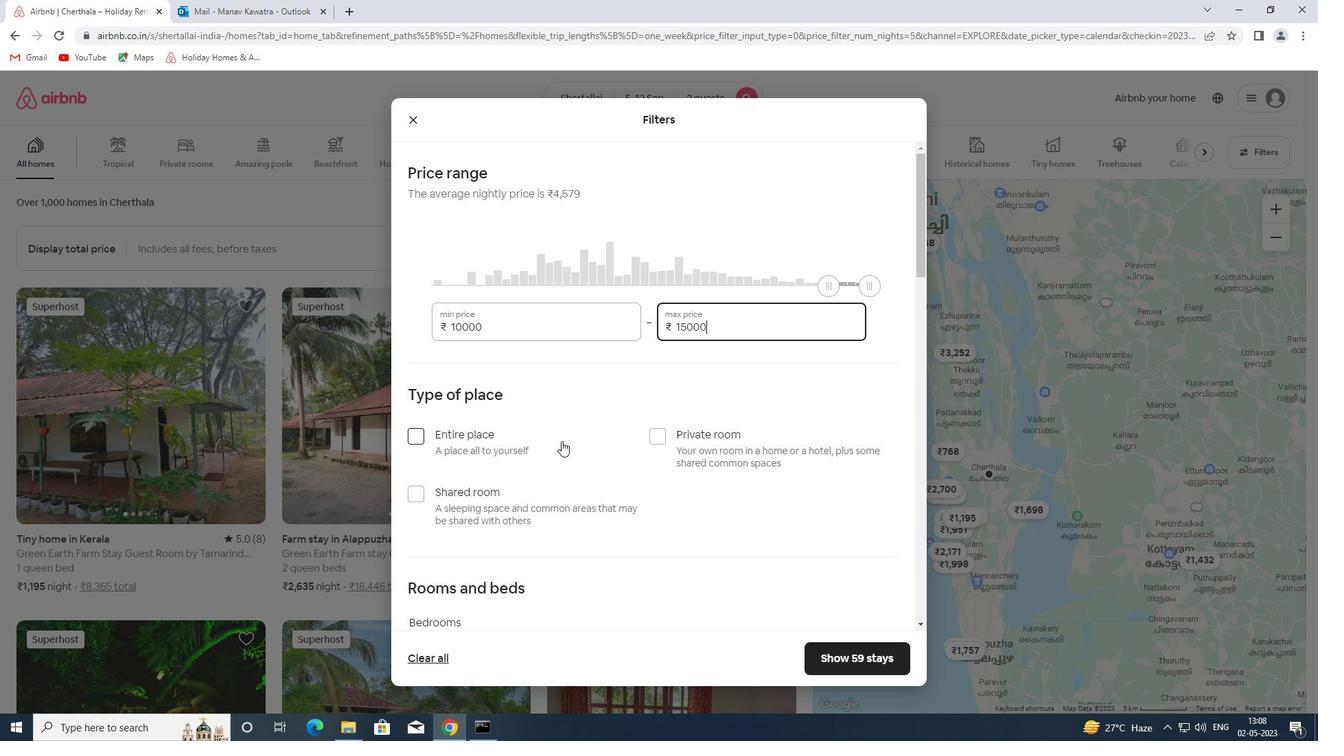 
Action: Mouse scrolled (561, 440) with delta (0, 0)
Screenshot: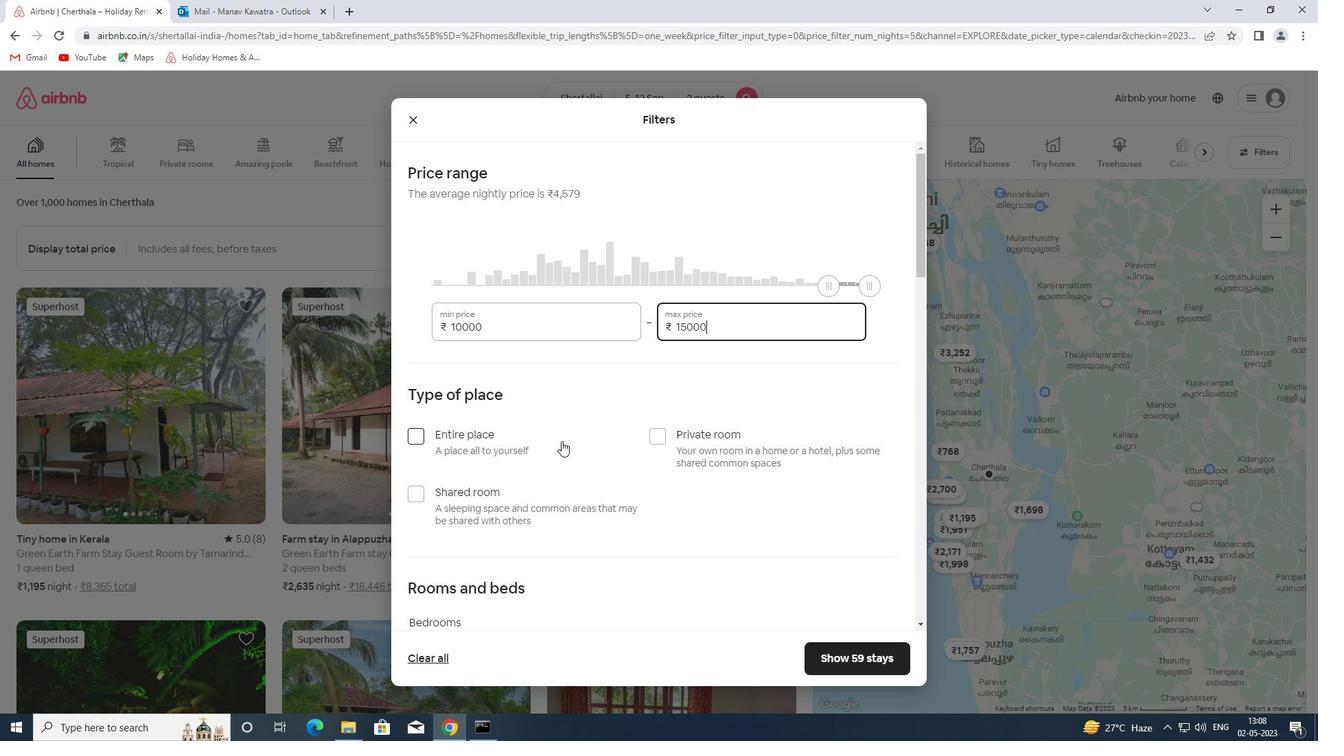 
Action: Mouse moved to (561, 440)
Screenshot: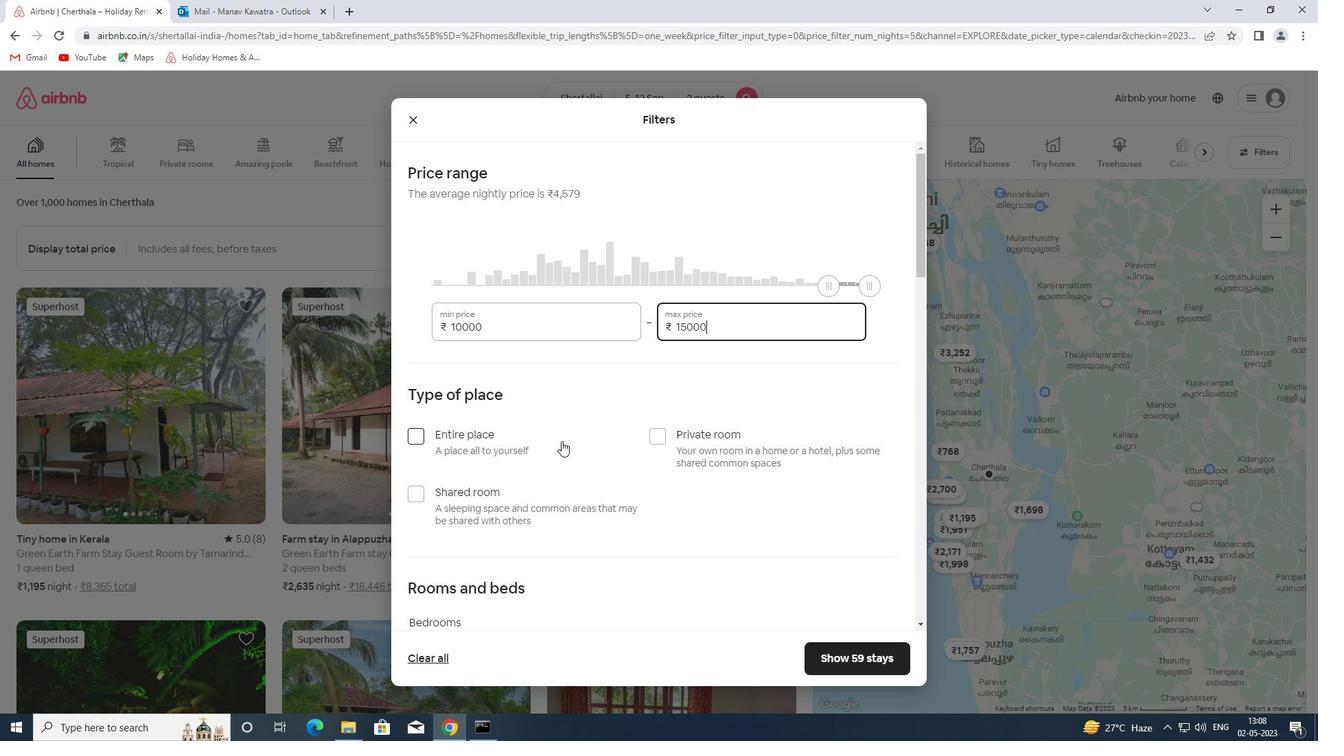 
Action: Mouse scrolled (561, 440) with delta (0, 0)
Screenshot: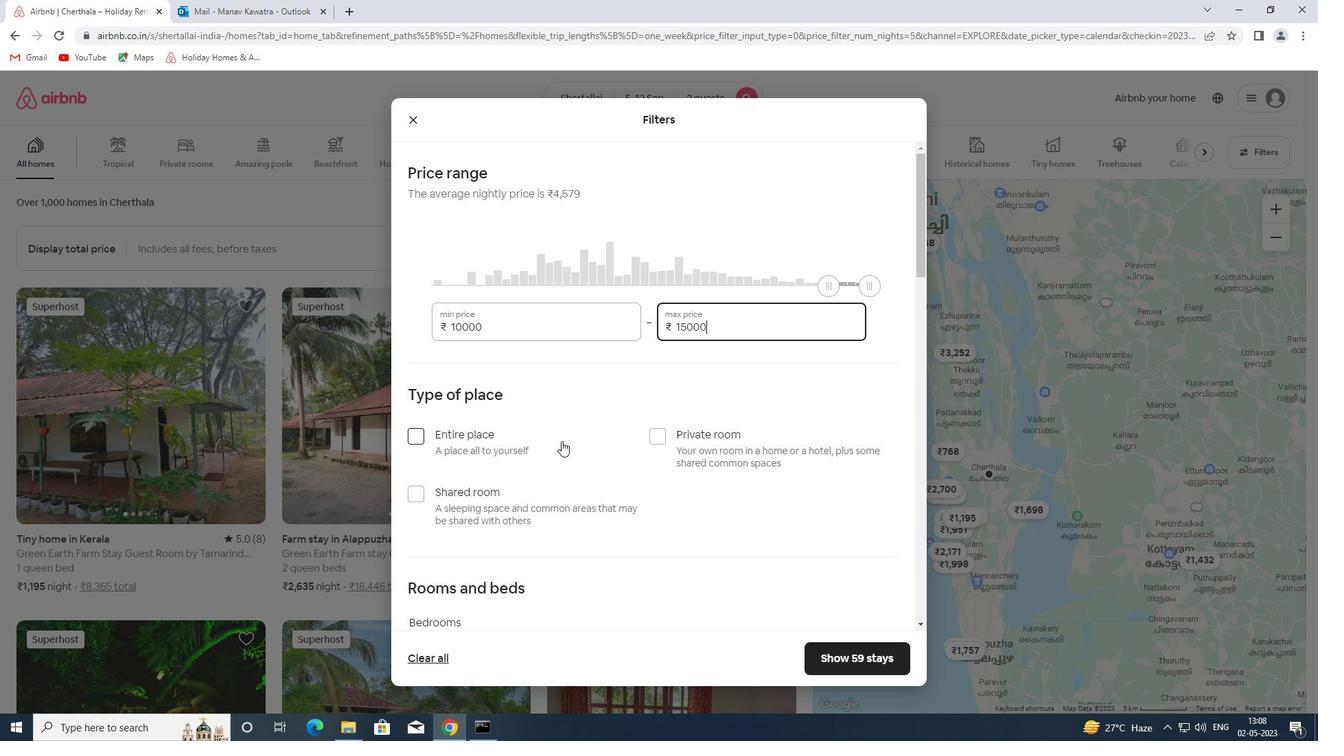 
Action: Mouse moved to (507, 394)
Screenshot: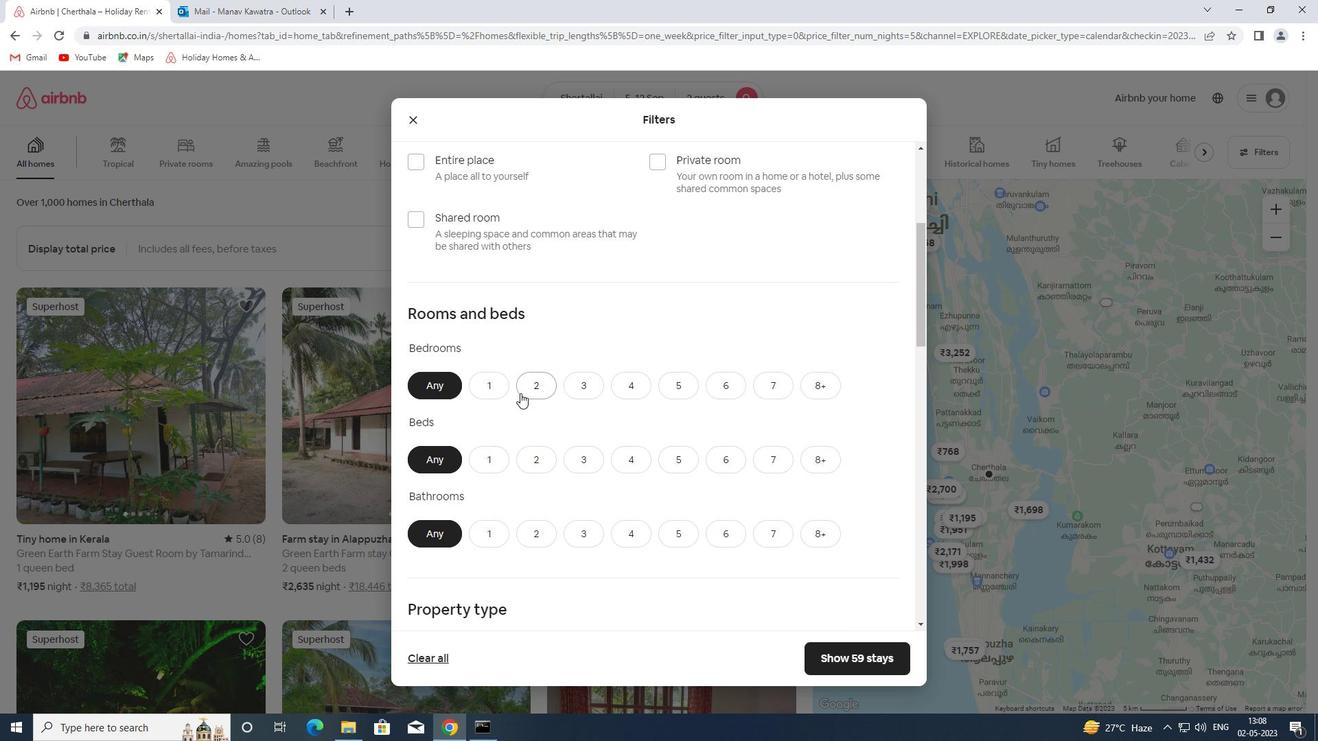 
Action: Mouse pressed left at (507, 394)
Screenshot: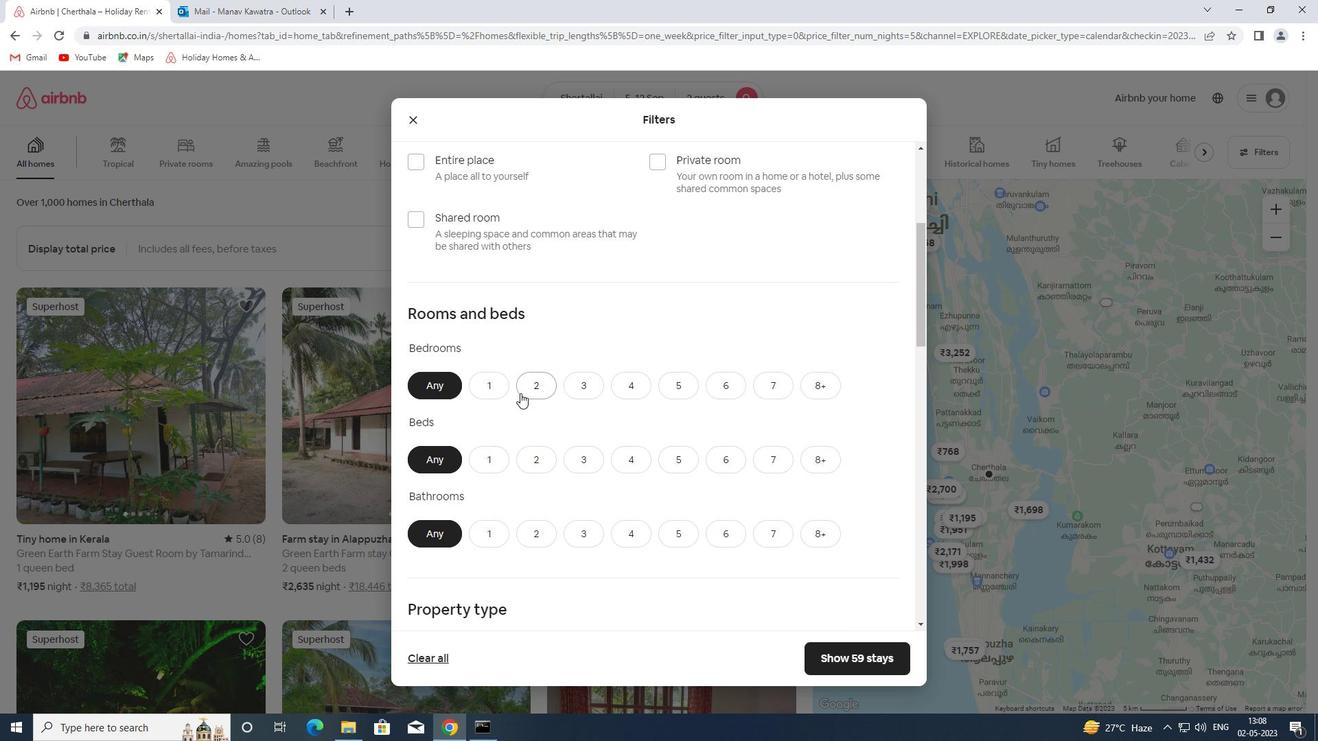 
Action: Mouse moved to (495, 393)
Screenshot: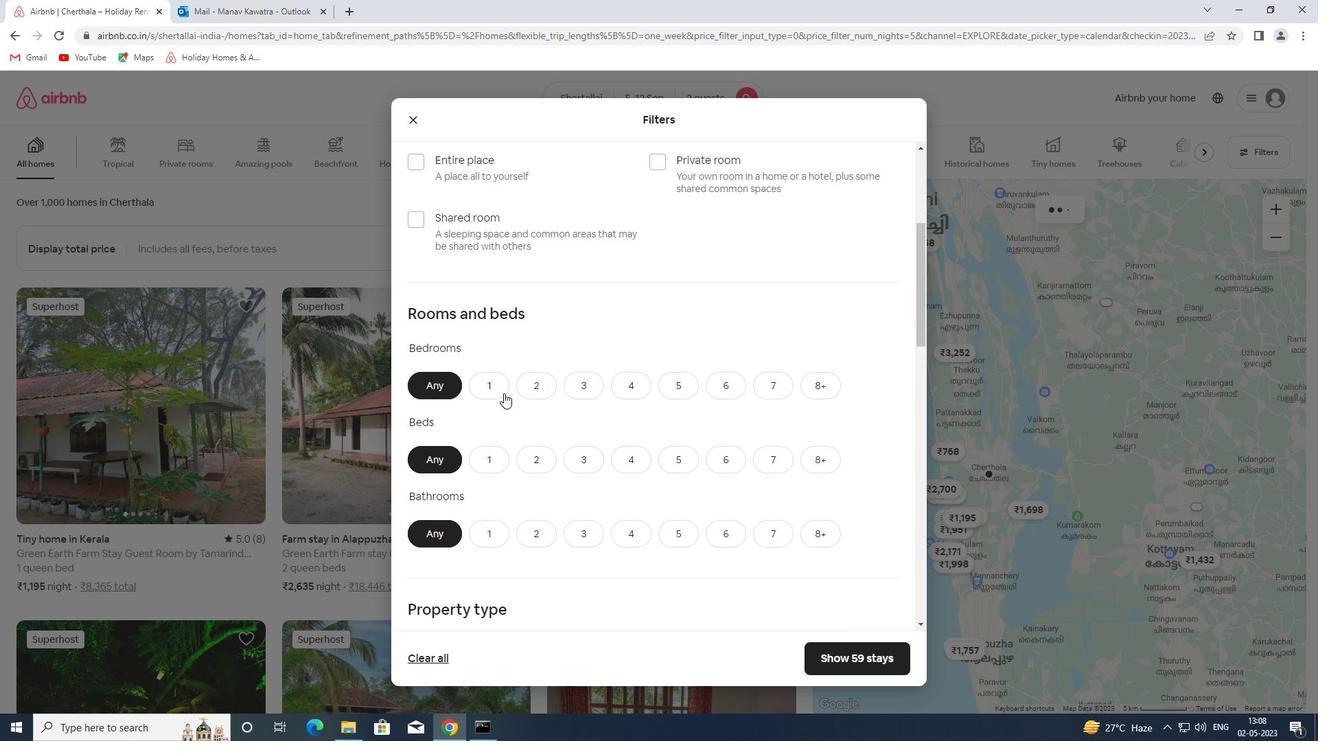
Action: Mouse pressed left at (495, 393)
Screenshot: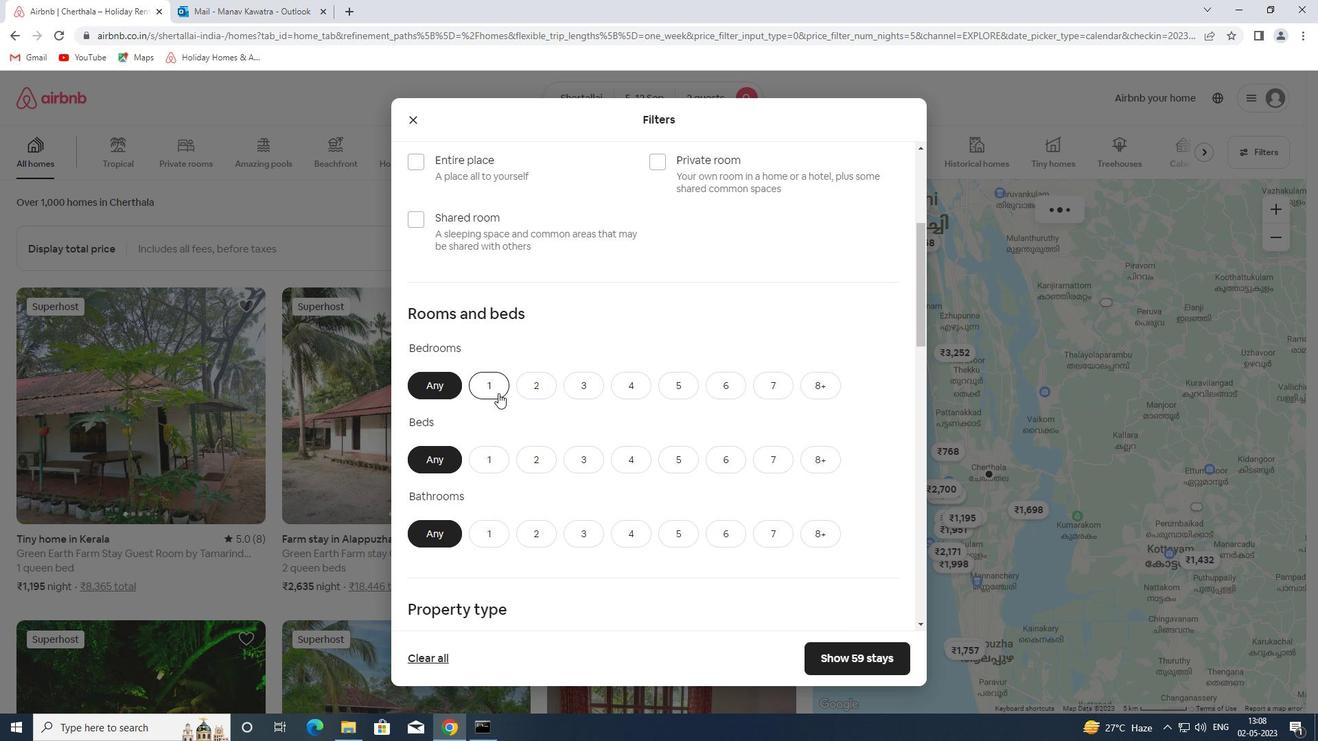 
Action: Mouse moved to (486, 469)
Screenshot: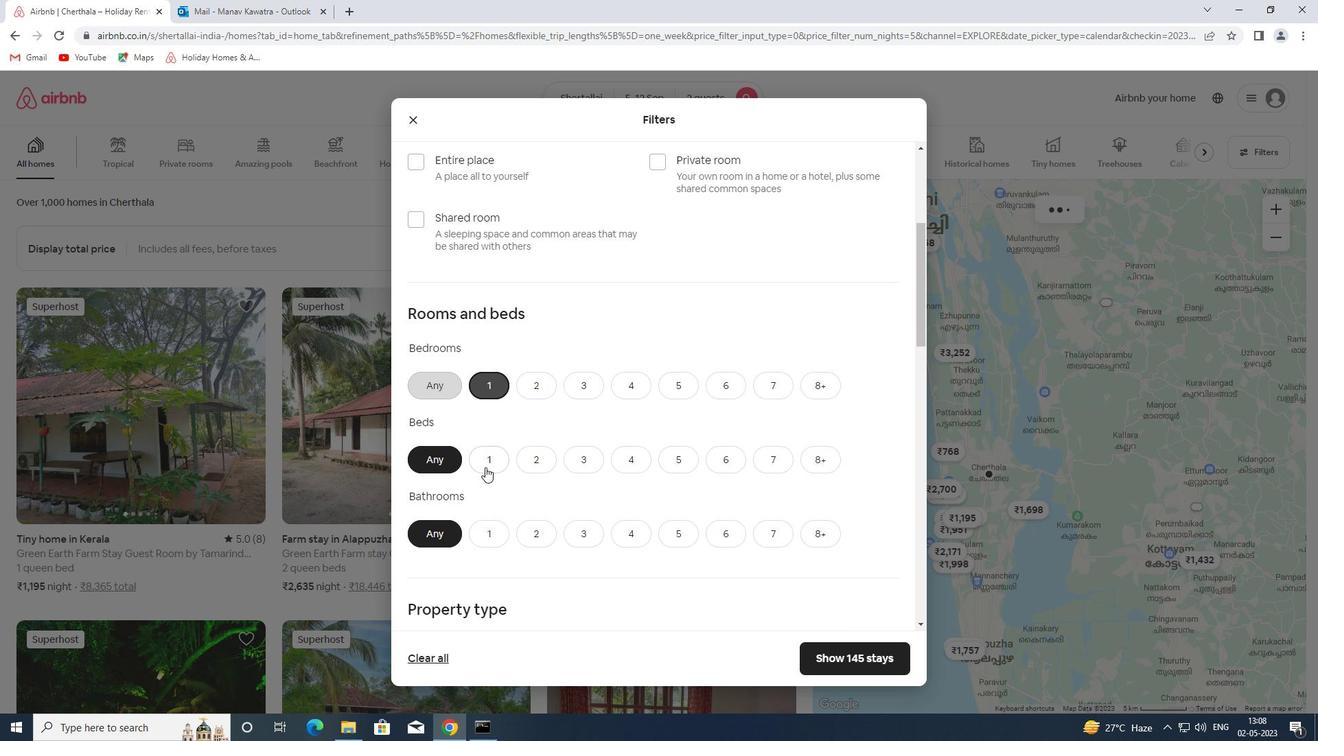 
Action: Mouse pressed left at (486, 469)
Screenshot: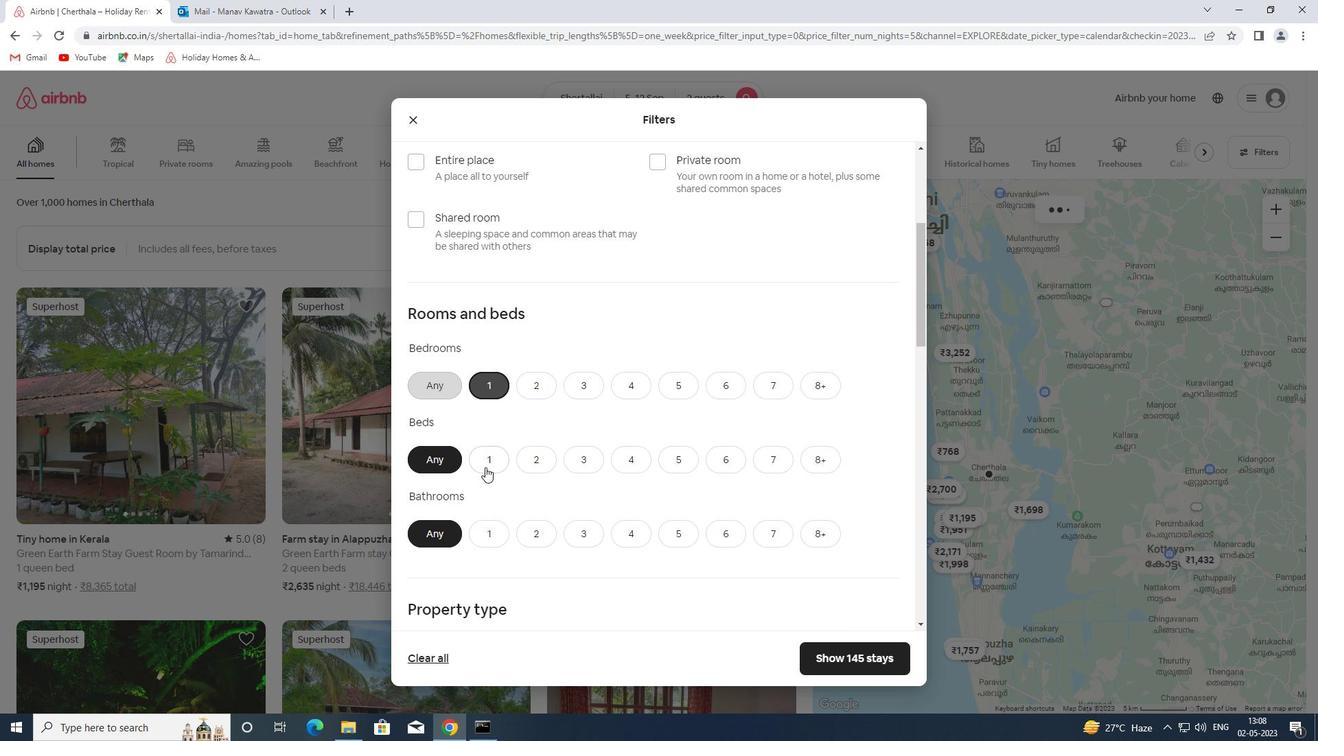 
Action: Mouse moved to (491, 537)
Screenshot: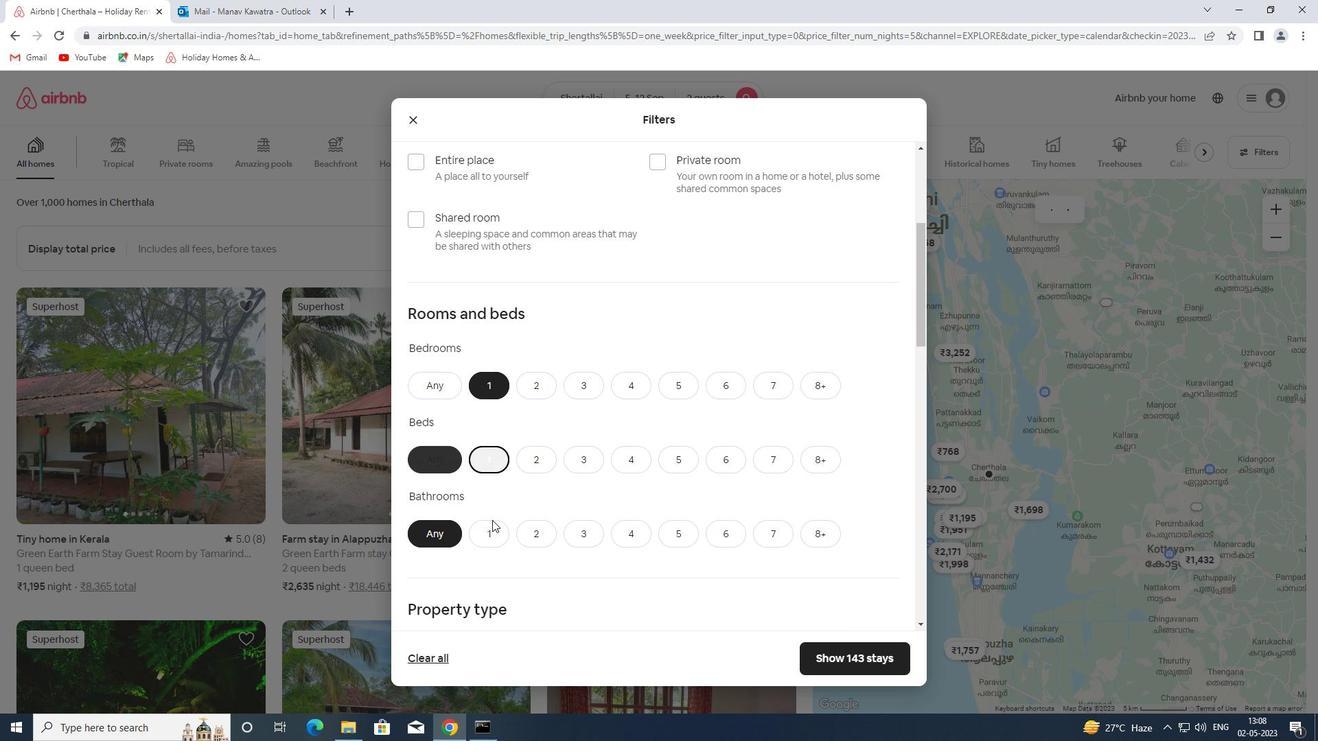 
Action: Mouse pressed left at (491, 537)
Screenshot: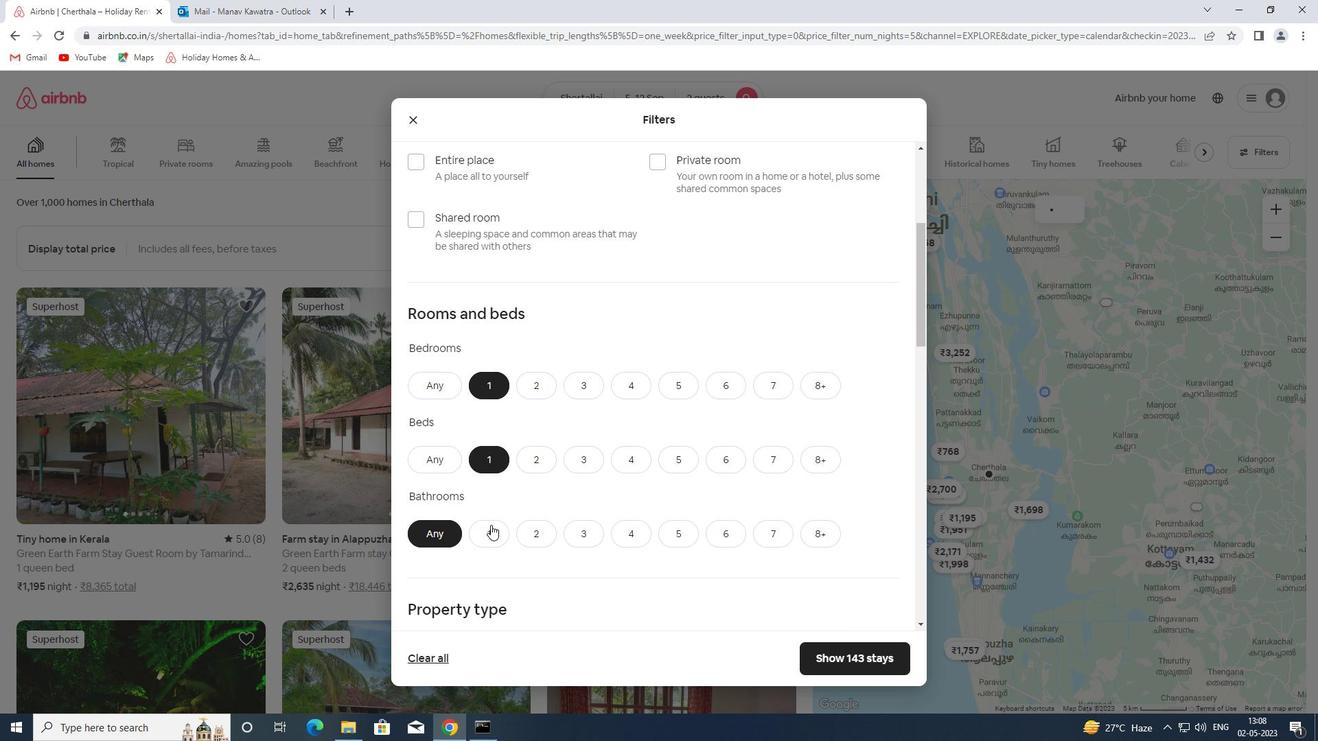
Action: Mouse moved to (567, 424)
Screenshot: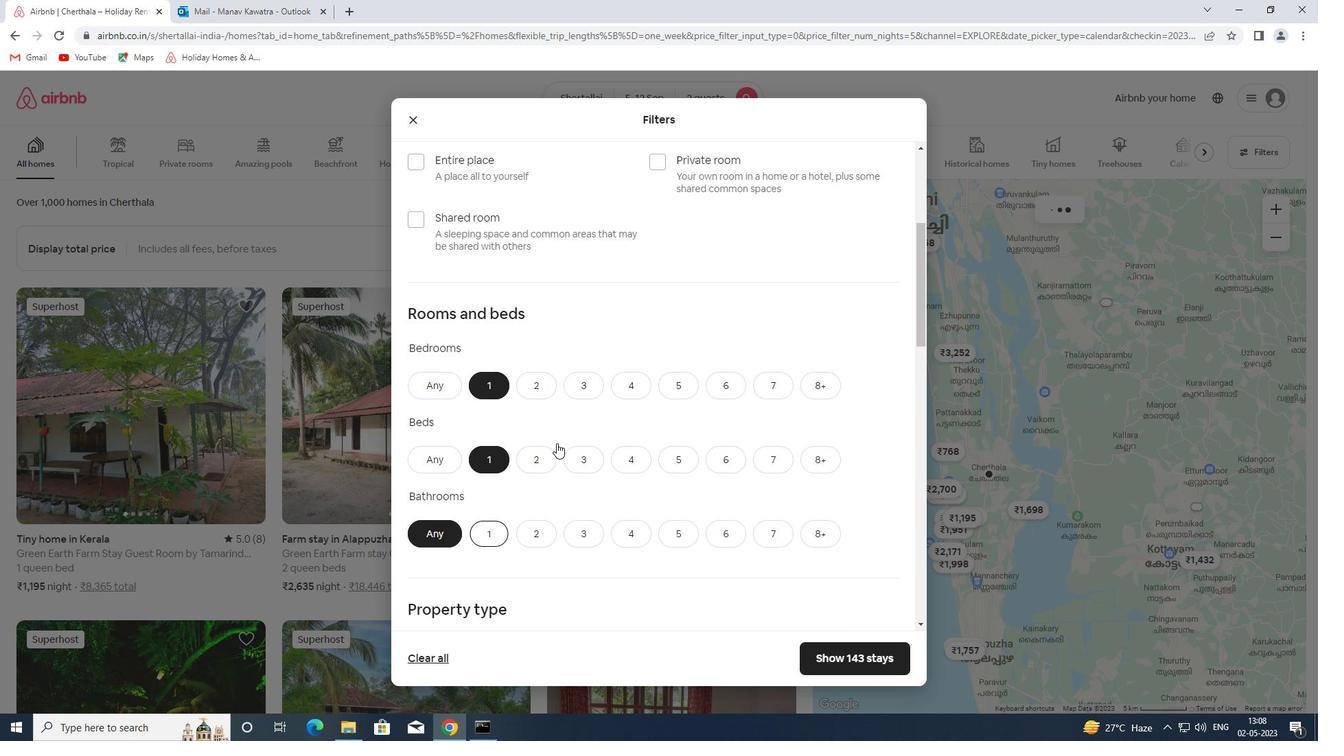 
Action: Mouse scrolled (567, 423) with delta (0, 0)
Screenshot: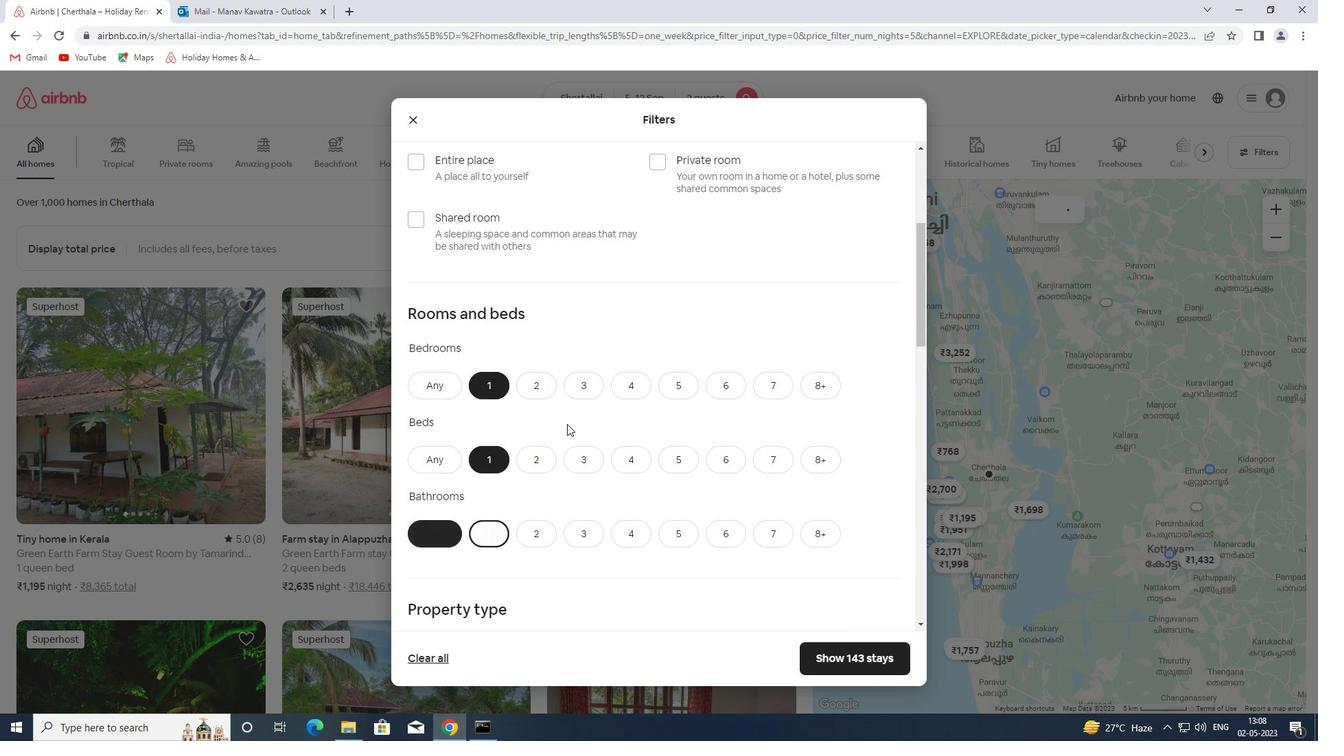 
Action: Mouse scrolled (567, 423) with delta (0, 0)
Screenshot: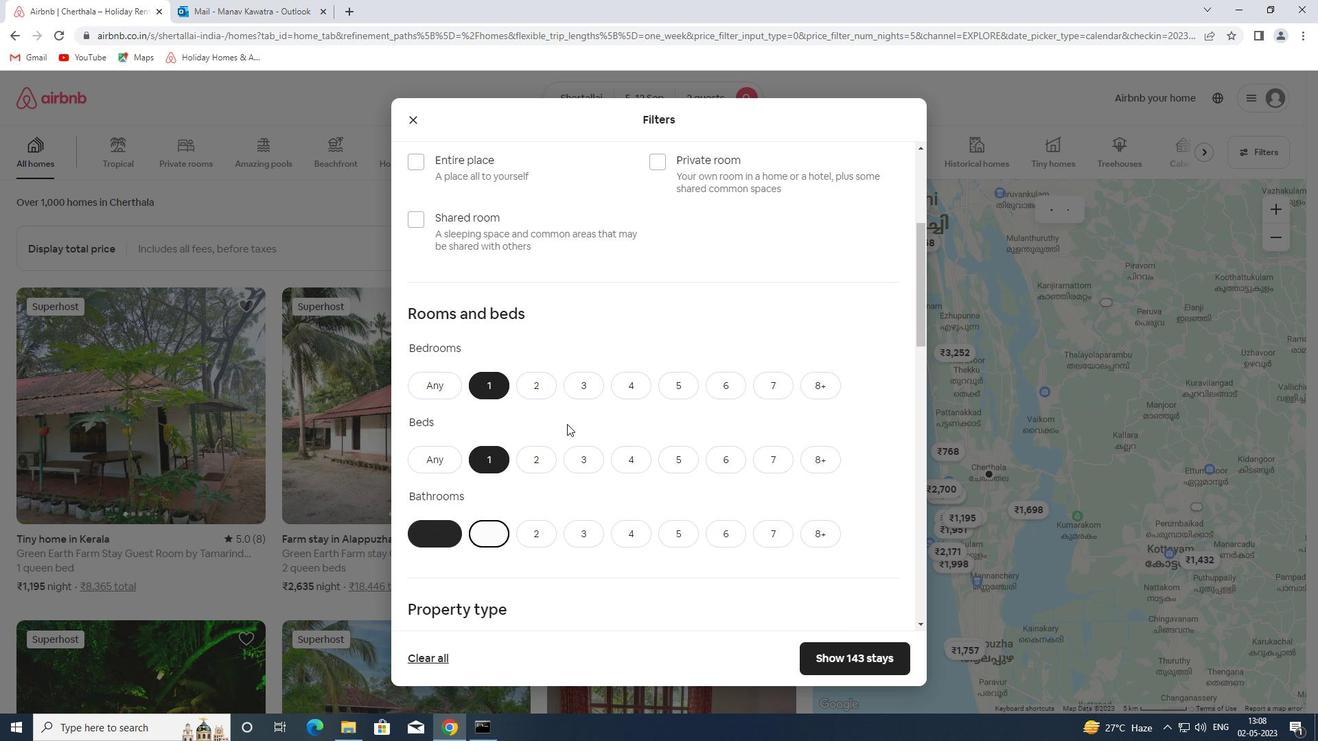 
Action: Mouse scrolled (567, 423) with delta (0, 0)
Screenshot: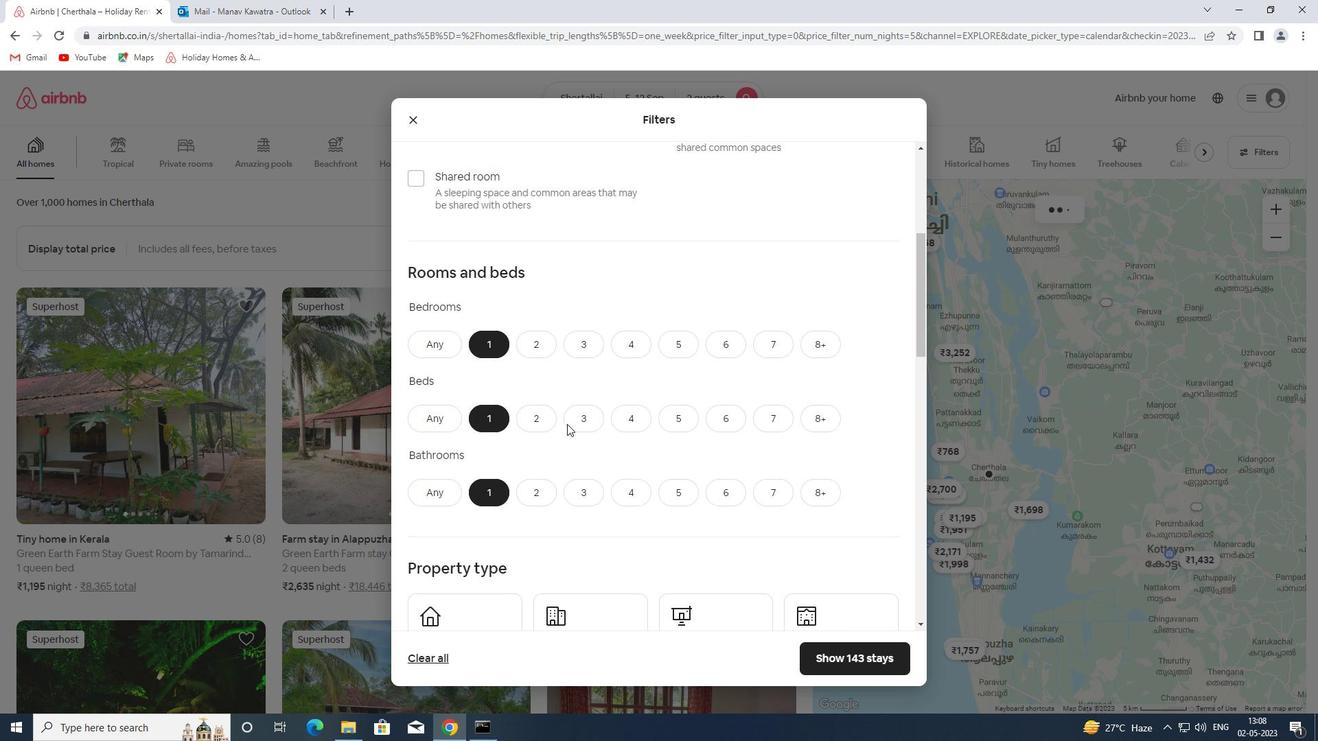 
Action: Mouse scrolled (567, 423) with delta (0, 0)
Screenshot: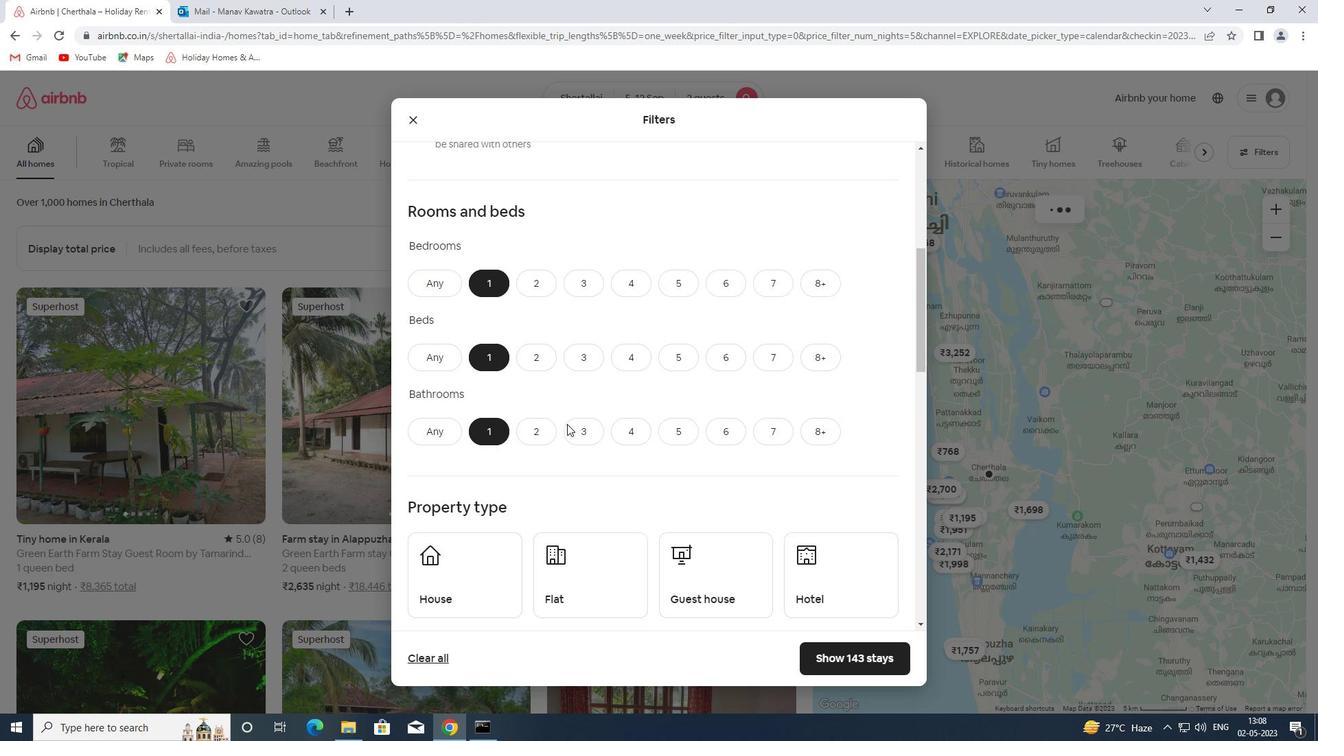
Action: Mouse moved to (568, 423)
Screenshot: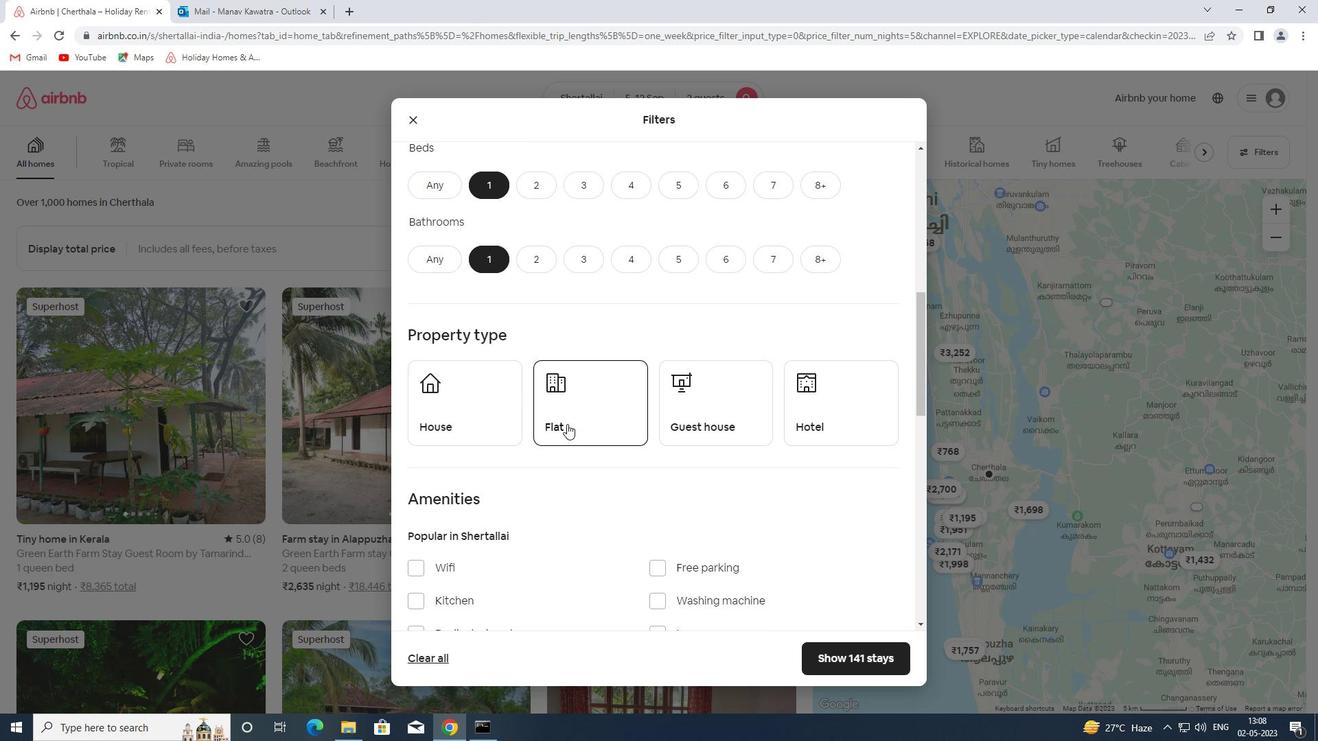 
Action: Mouse scrolled (568, 423) with delta (0, 0)
Screenshot: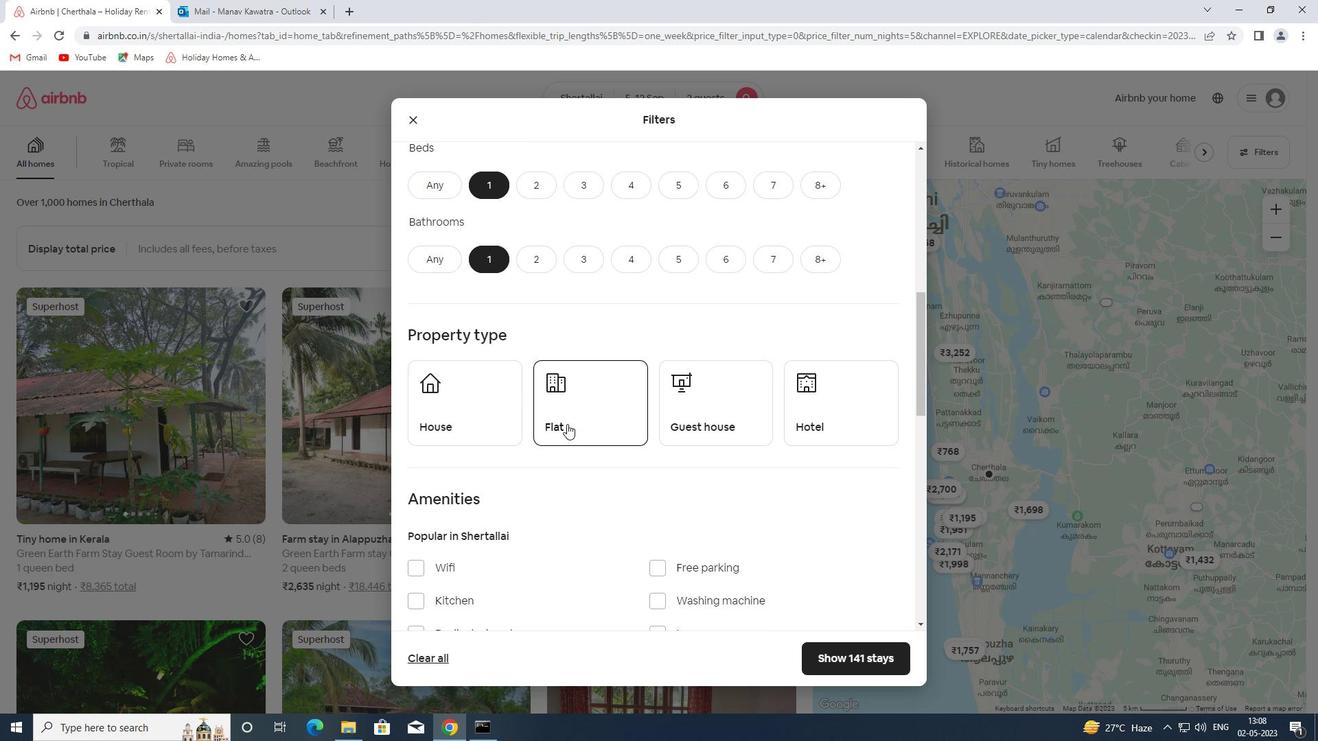 
Action: Mouse moved to (570, 423)
Screenshot: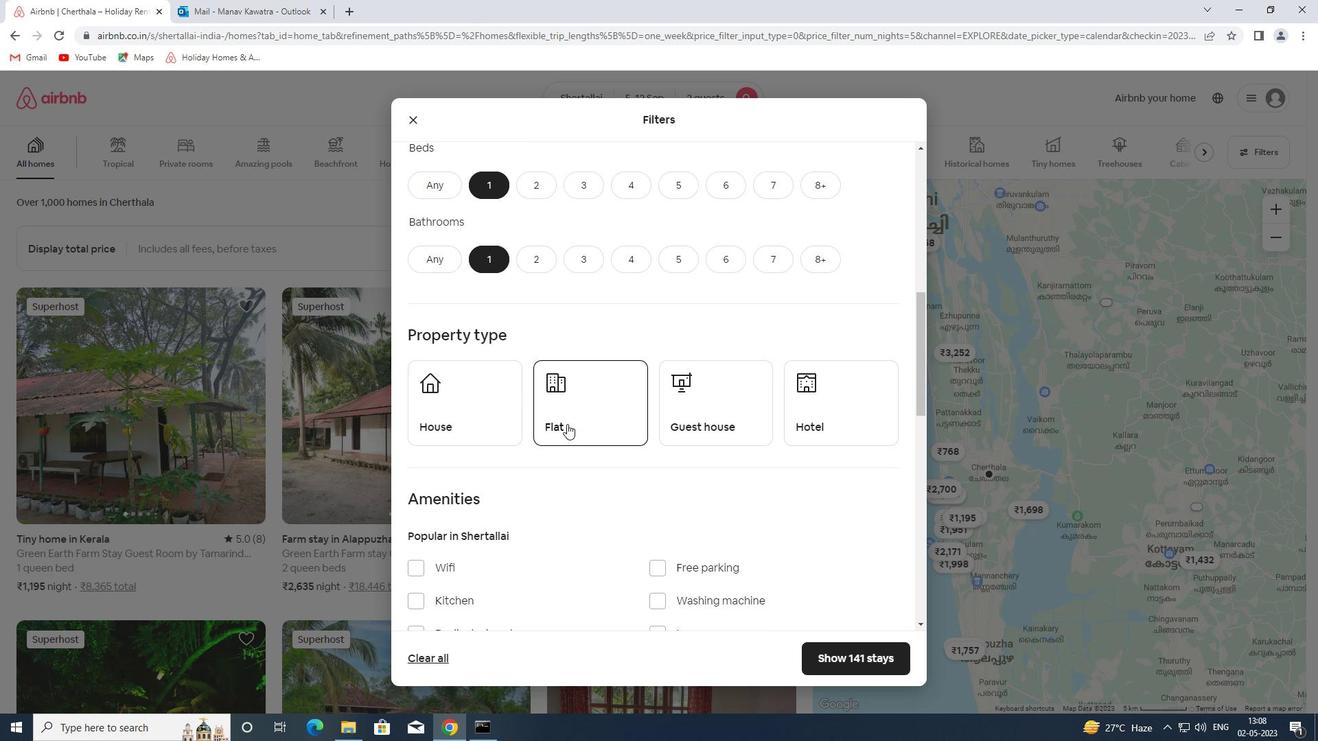 
Action: Mouse scrolled (570, 422) with delta (0, 0)
Screenshot: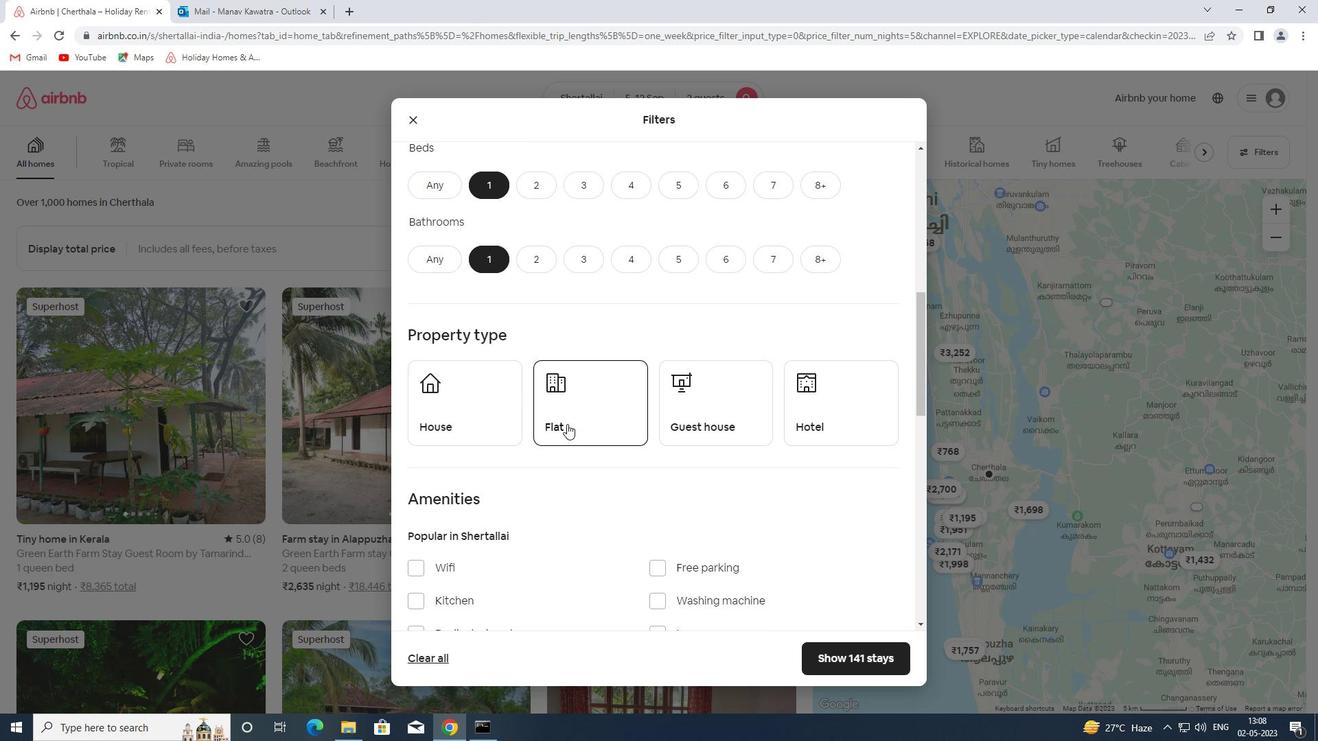 
Action: Mouse moved to (498, 276)
Screenshot: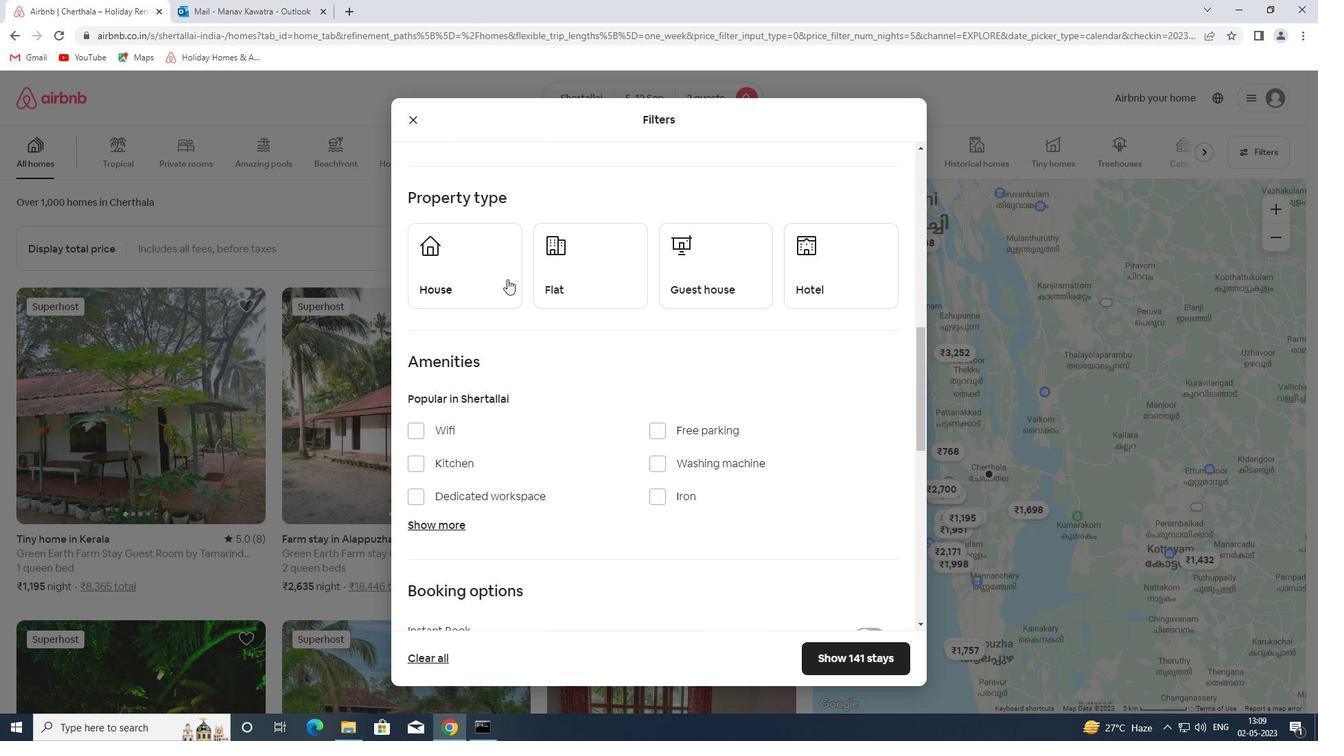 
Action: Mouse pressed left at (498, 276)
Screenshot: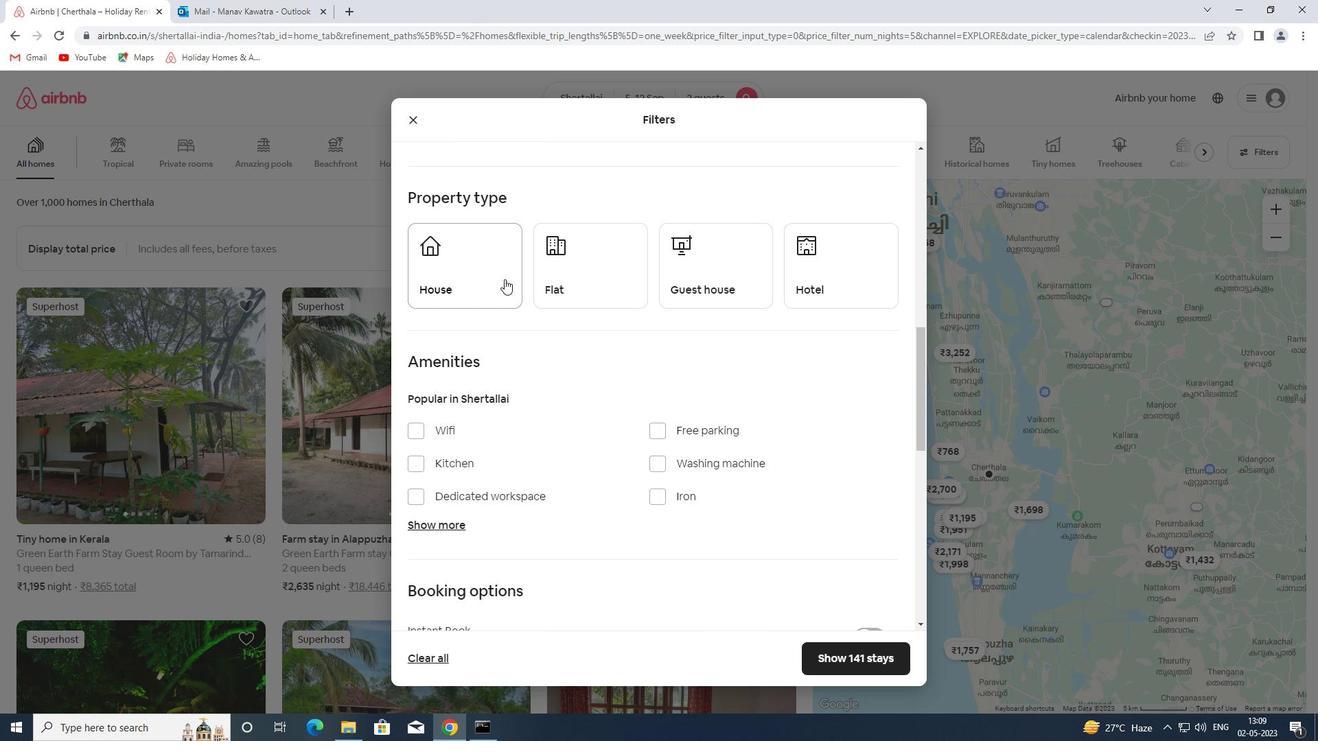 
Action: Mouse moved to (586, 278)
Screenshot: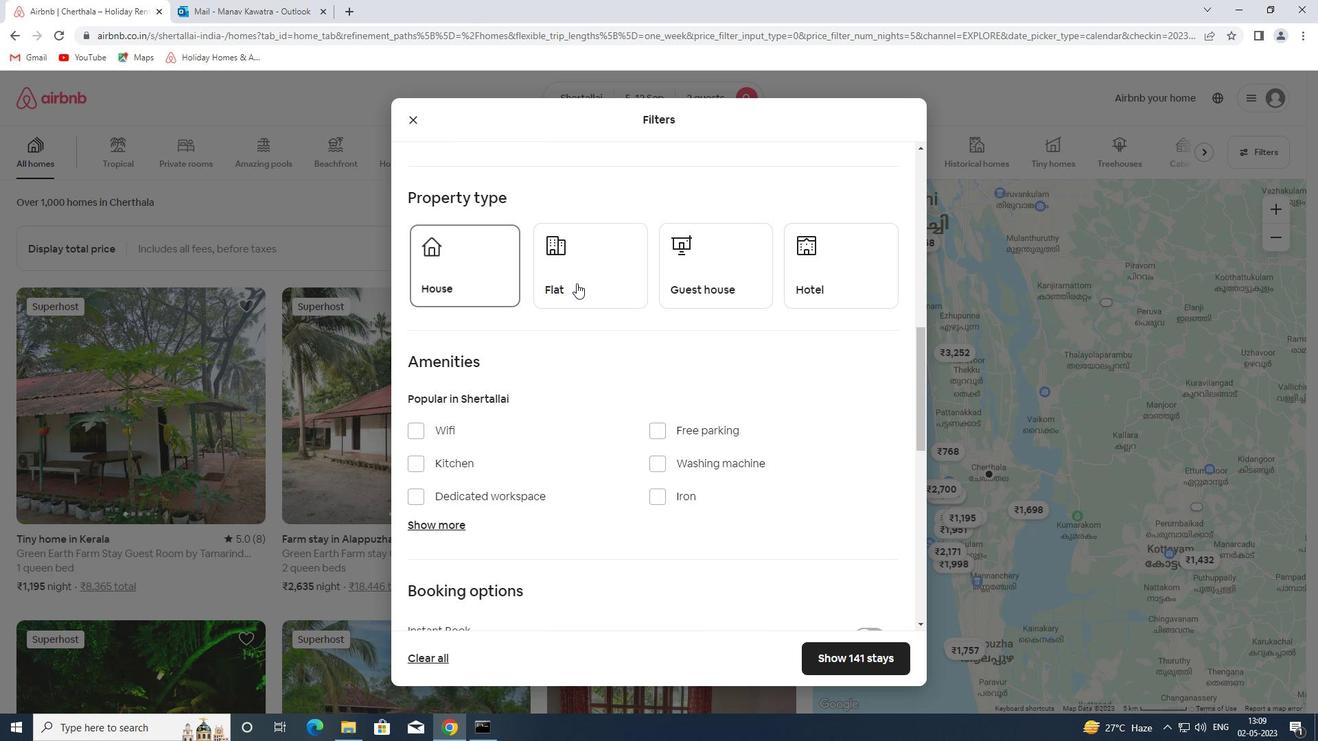 
Action: Mouse pressed left at (586, 278)
Screenshot: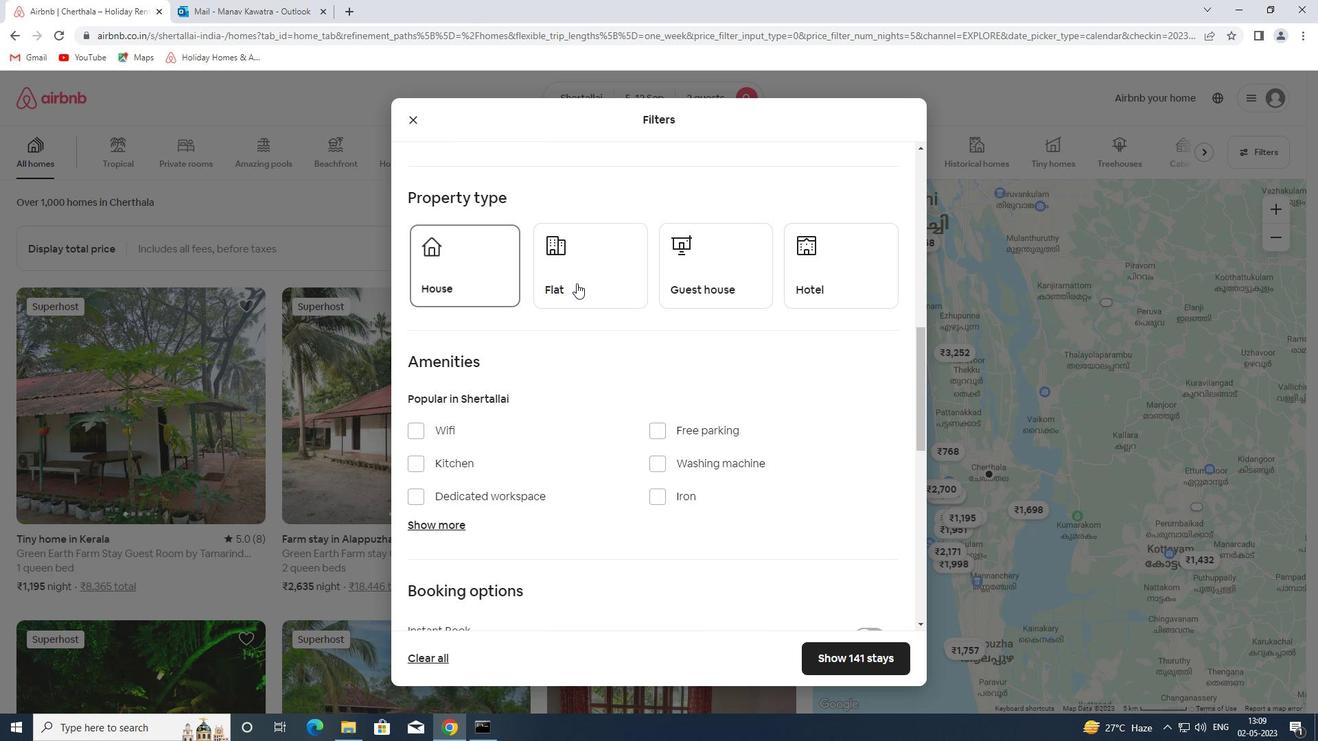 
Action: Mouse moved to (721, 269)
Screenshot: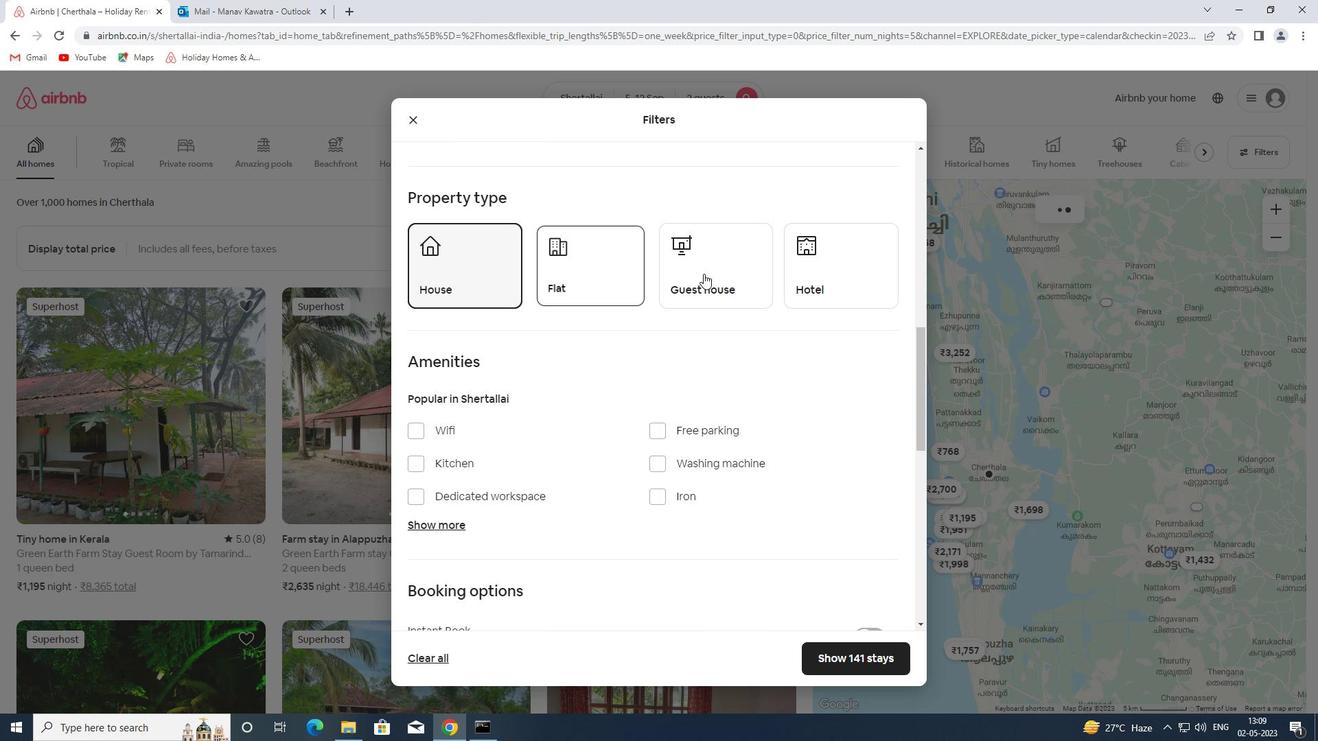 
Action: Mouse pressed left at (721, 269)
Screenshot: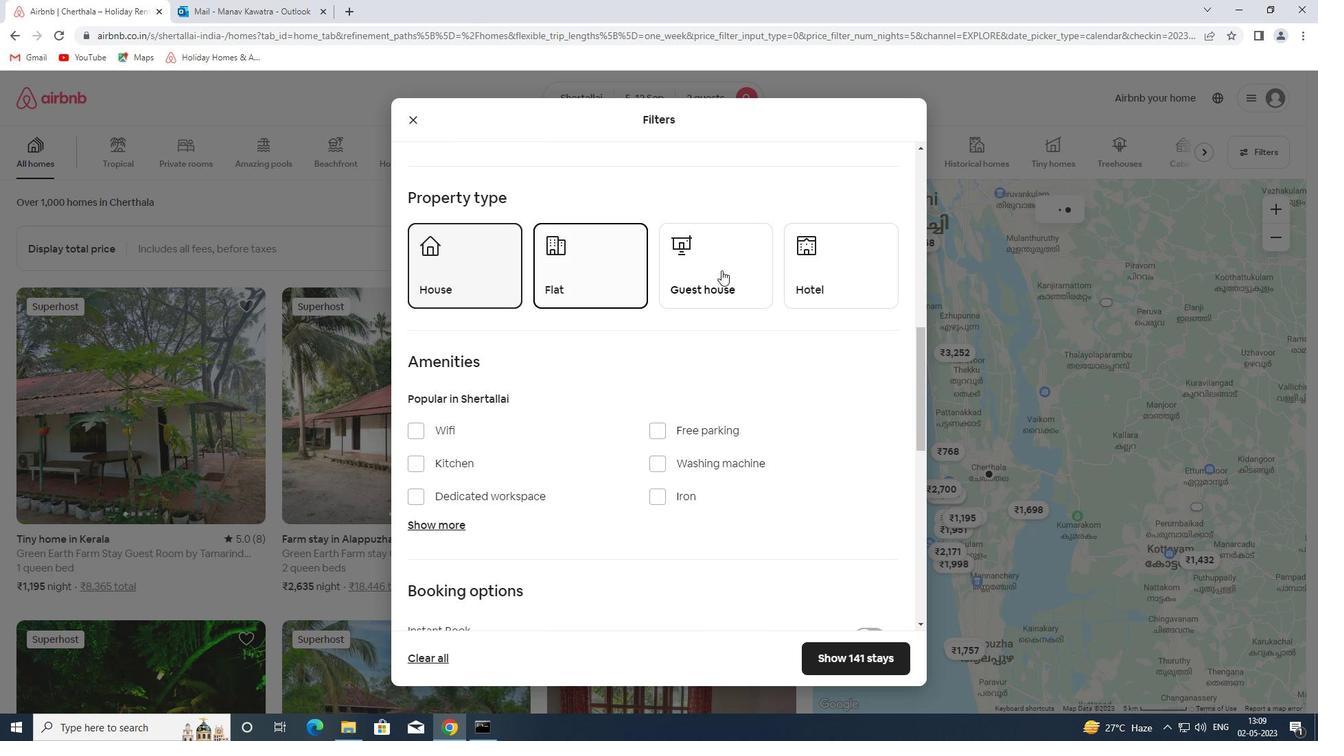 
Action: Mouse moved to (808, 273)
Screenshot: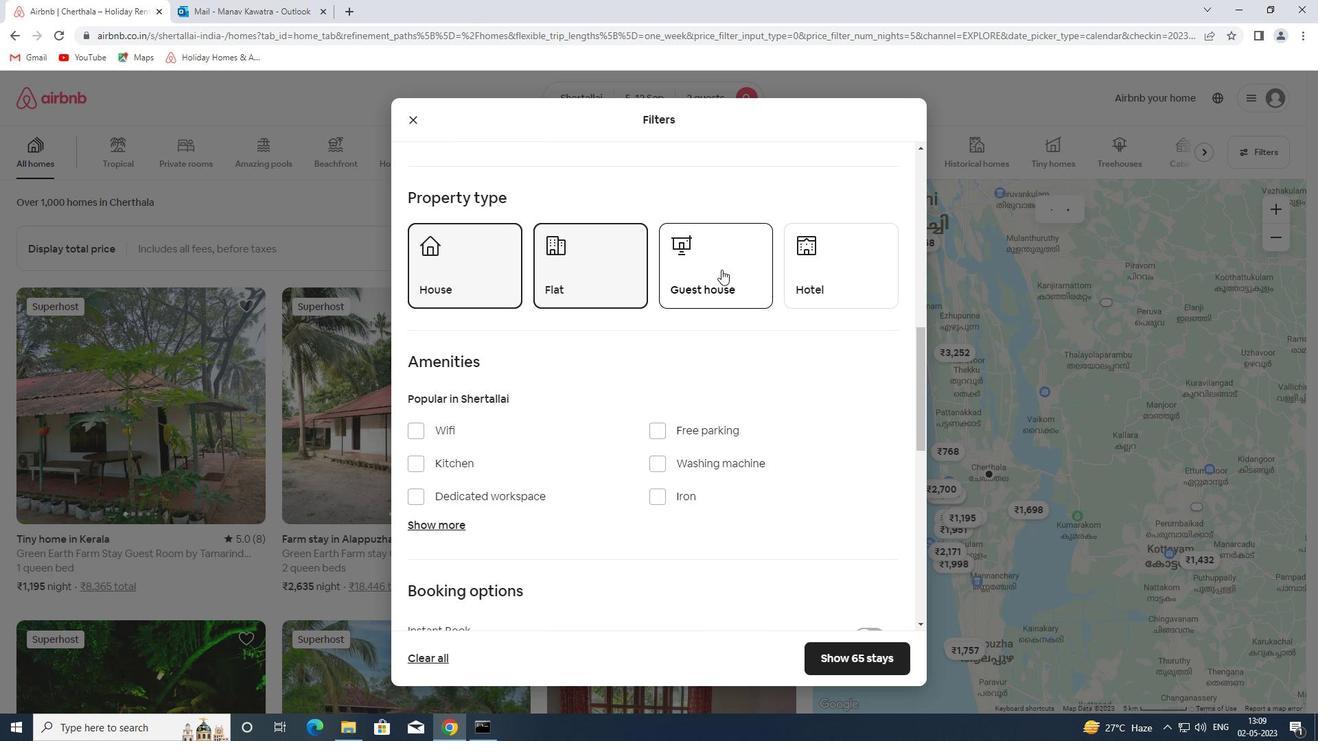 
Action: Mouse pressed left at (808, 273)
Screenshot: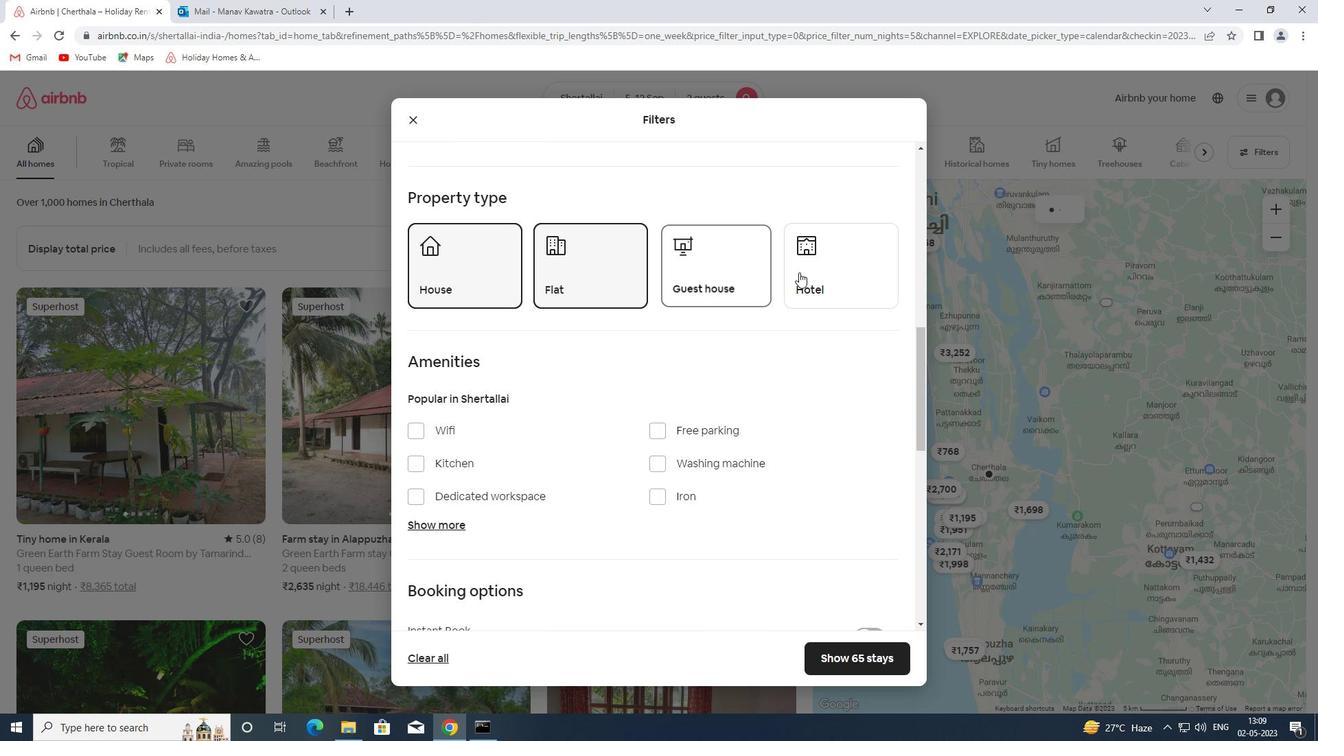 
Action: Mouse moved to (812, 285)
Screenshot: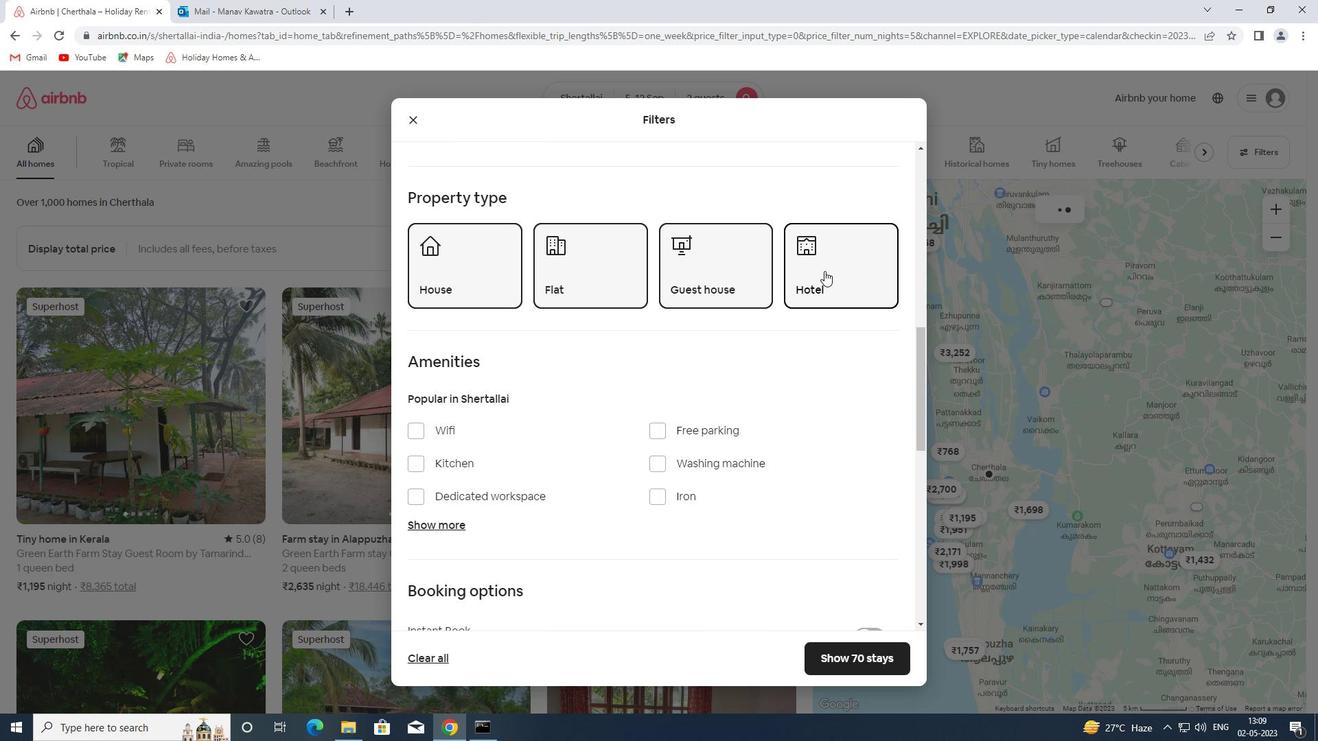 
Action: Mouse scrolled (812, 285) with delta (0, 0)
Screenshot: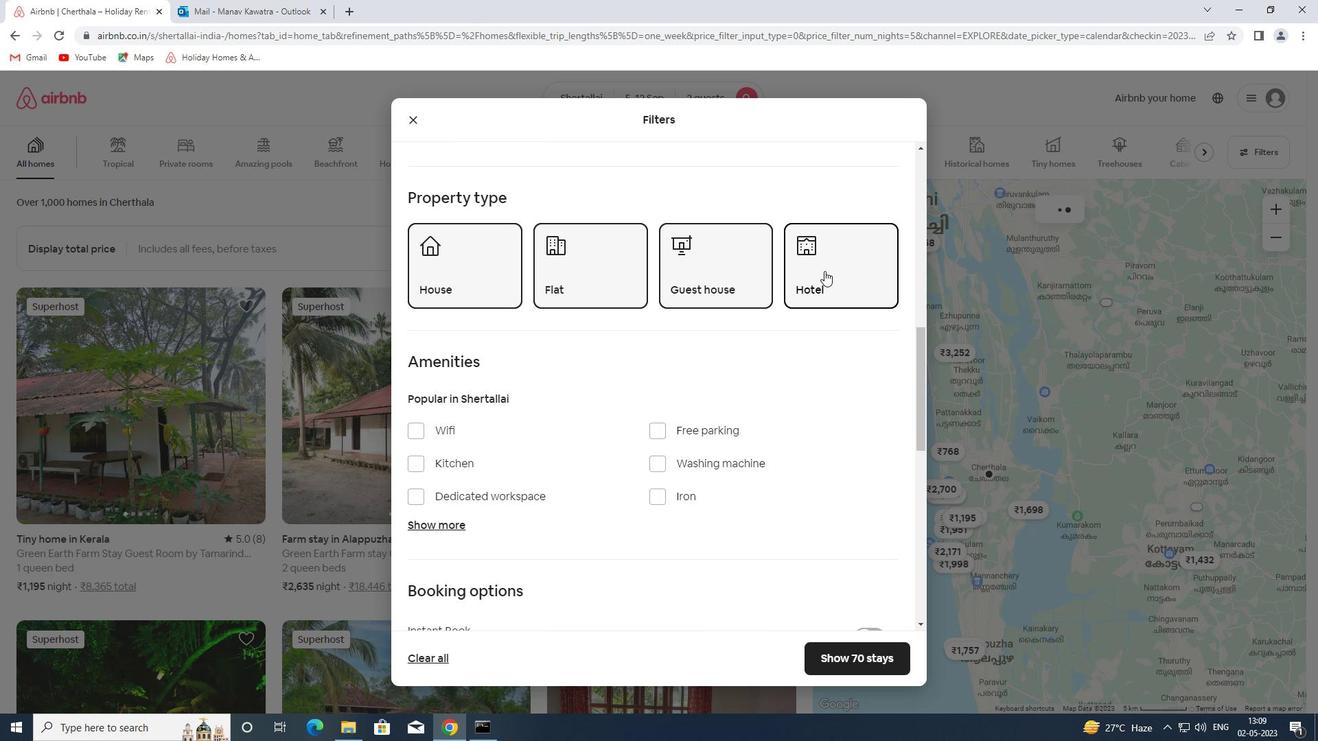 
Action: Mouse moved to (809, 289)
Screenshot: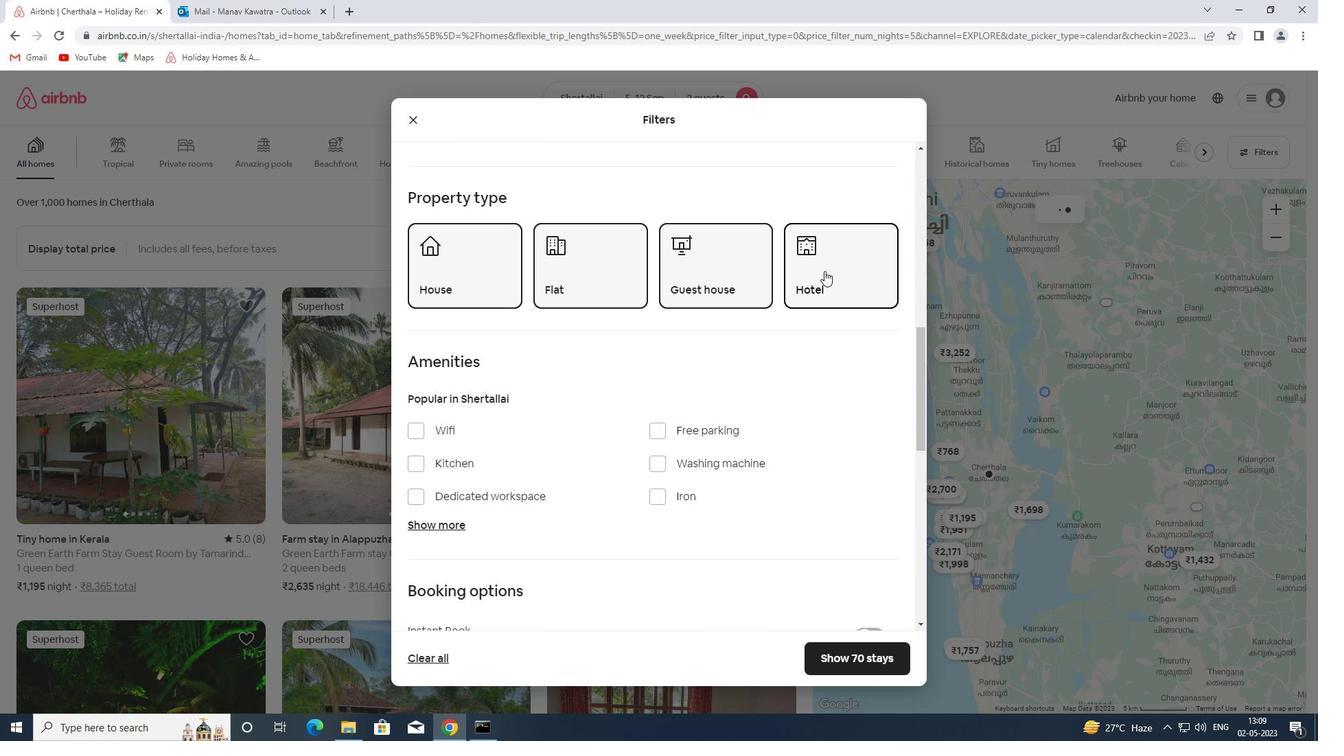 
Action: Mouse scrolled (809, 288) with delta (0, 0)
Screenshot: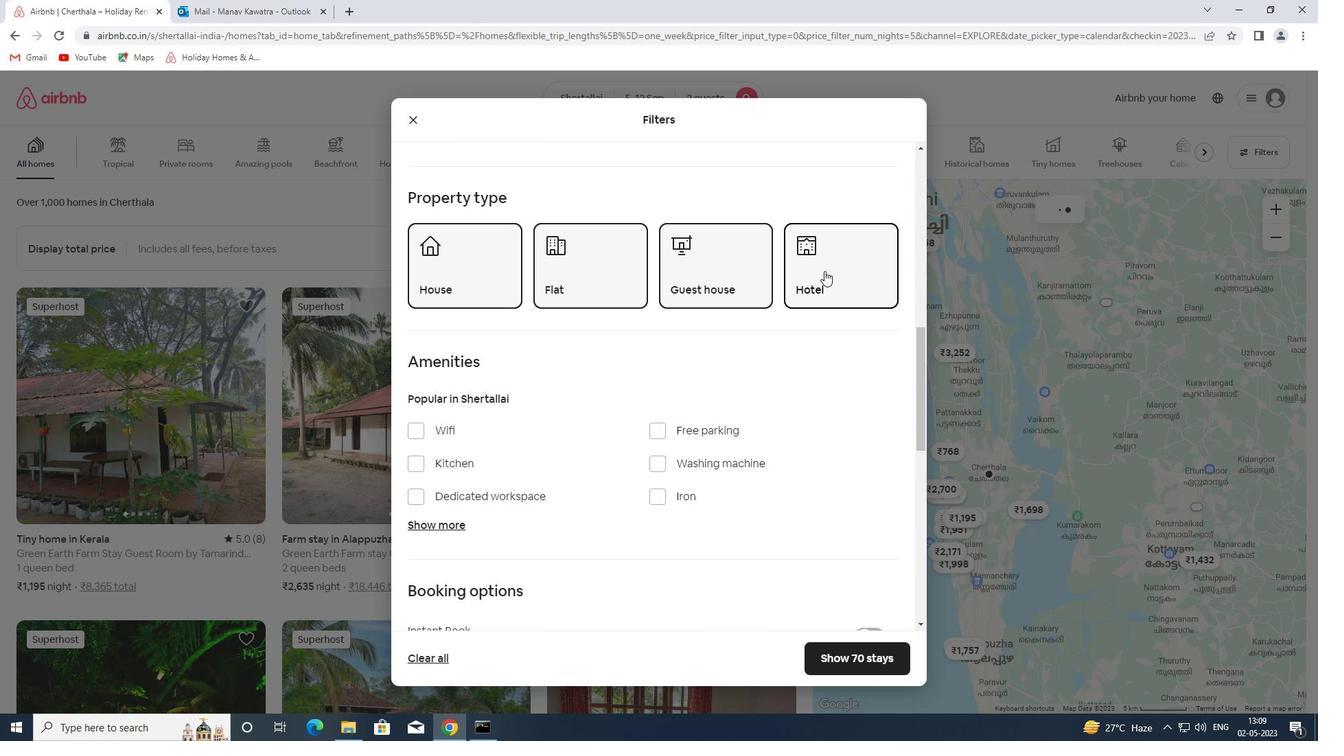 
Action: Mouse moved to (806, 291)
Screenshot: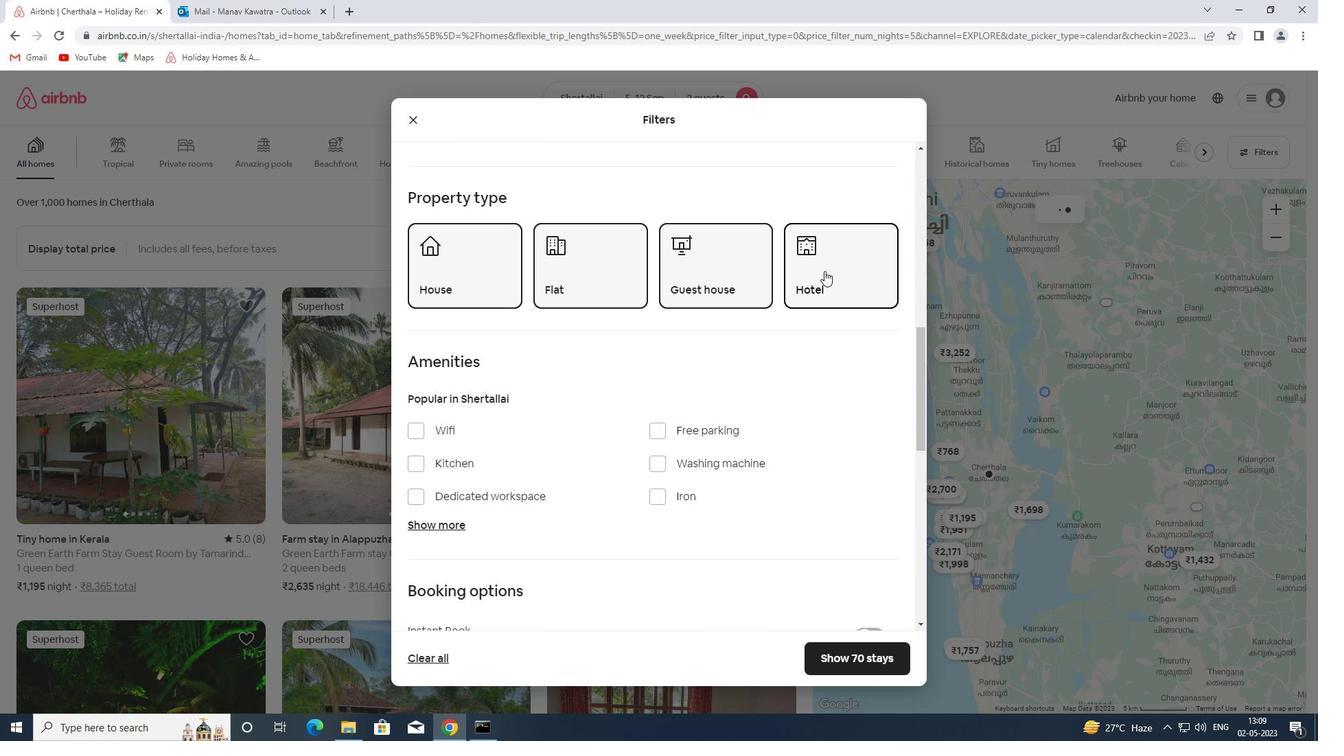 
Action: Mouse scrolled (806, 291) with delta (0, 0)
Screenshot: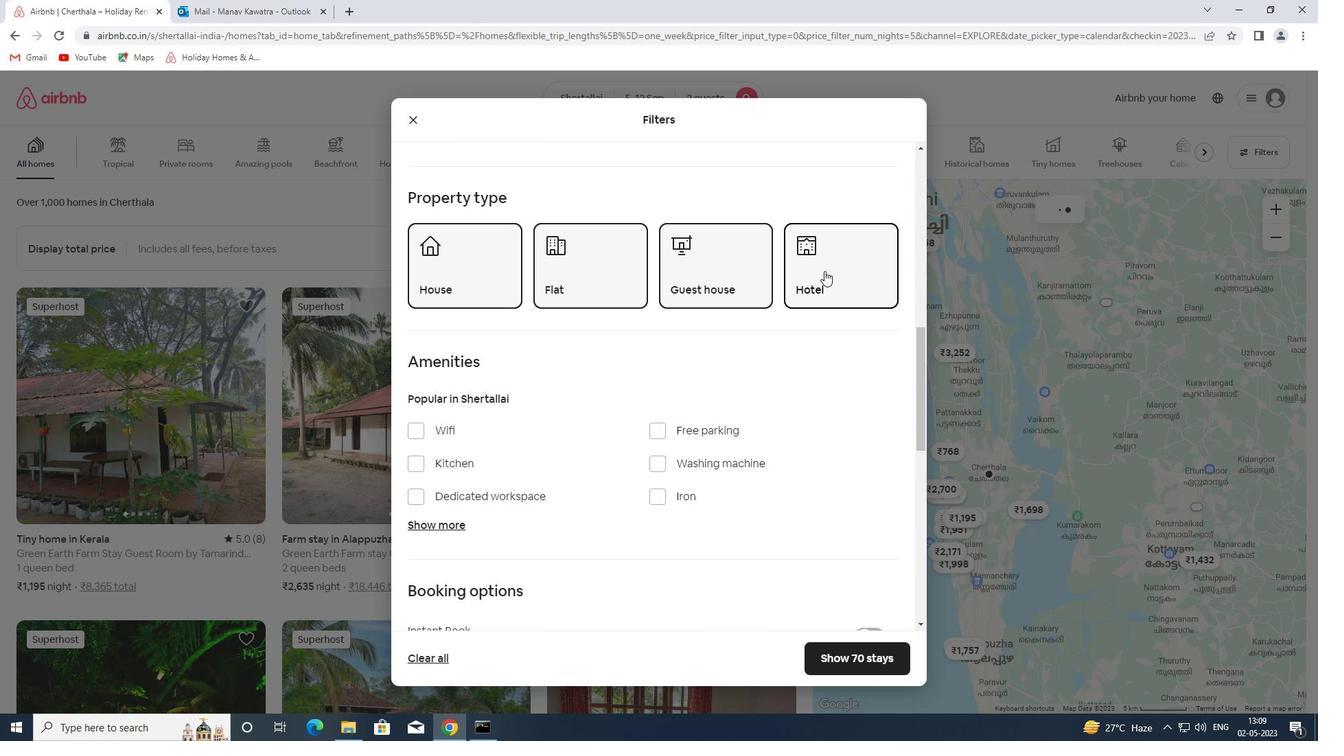 
Action: Mouse moved to (804, 293)
Screenshot: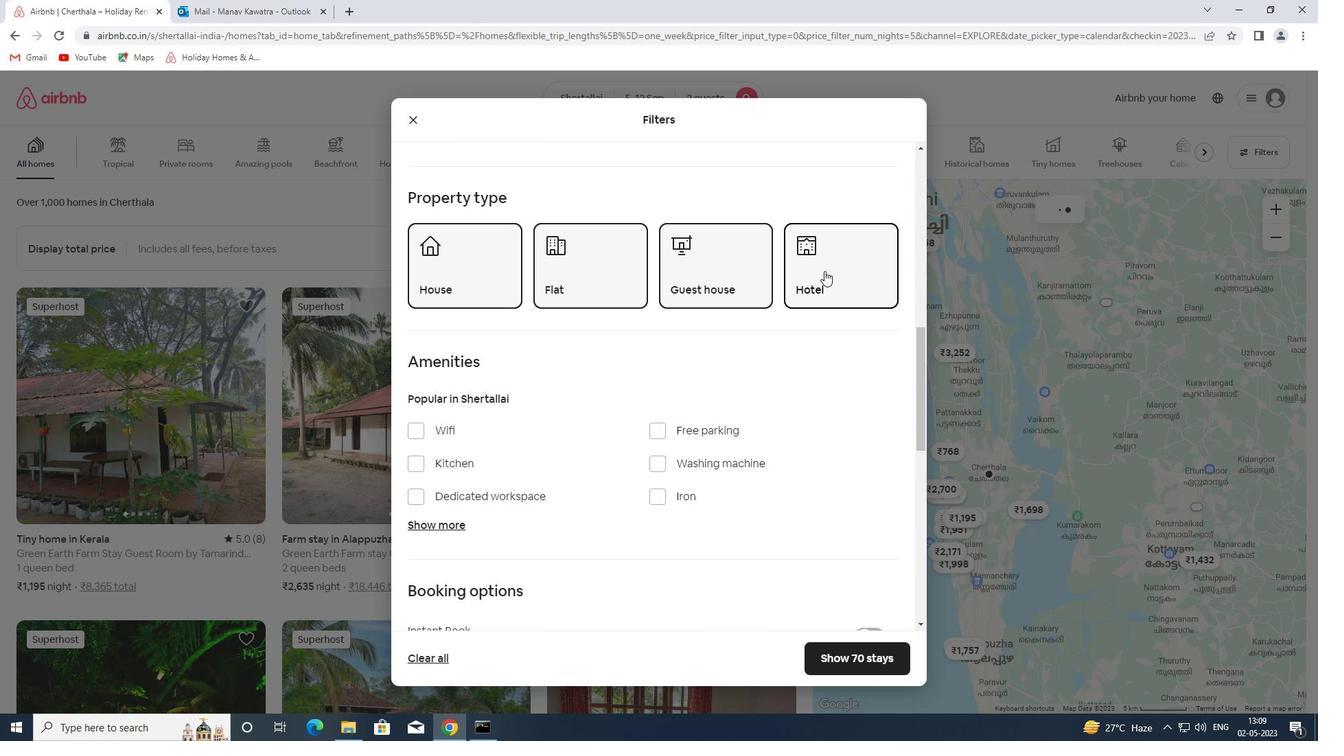 
Action: Mouse scrolled (804, 293) with delta (0, 0)
Screenshot: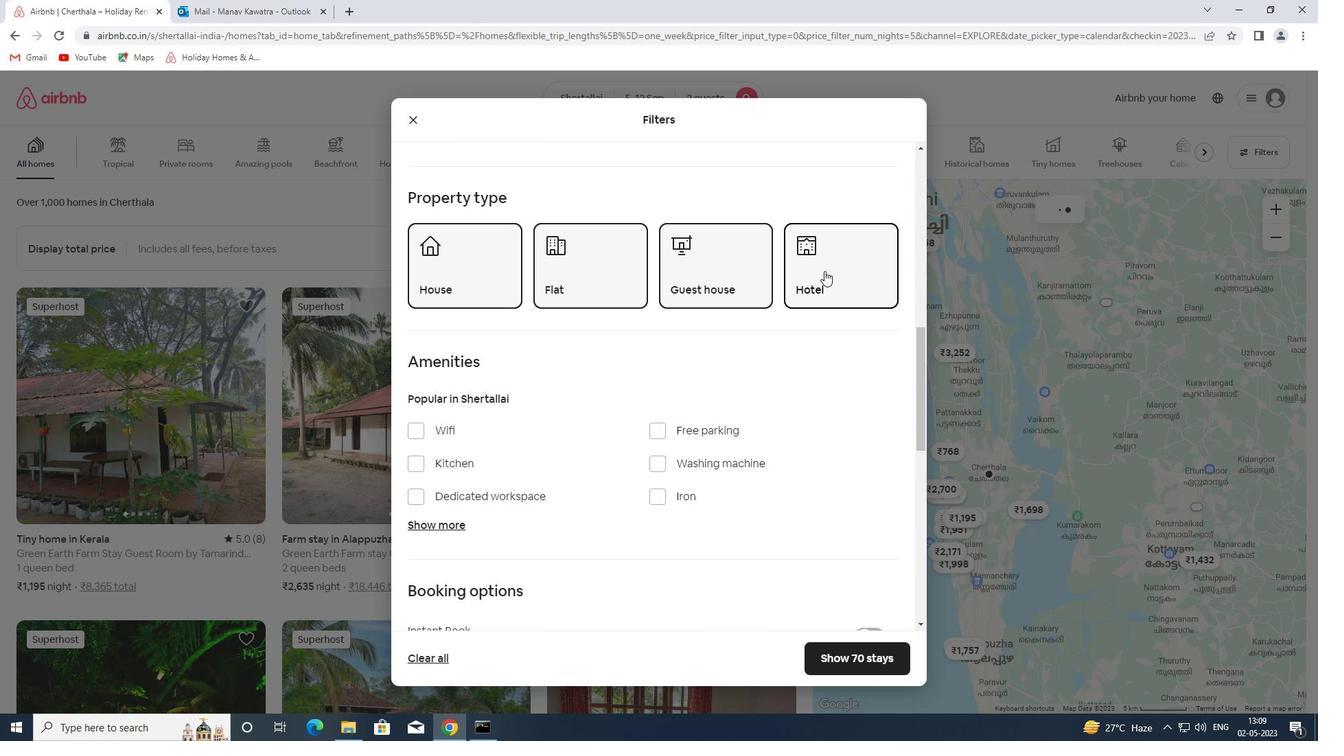 
Action: Mouse moved to (802, 295)
Screenshot: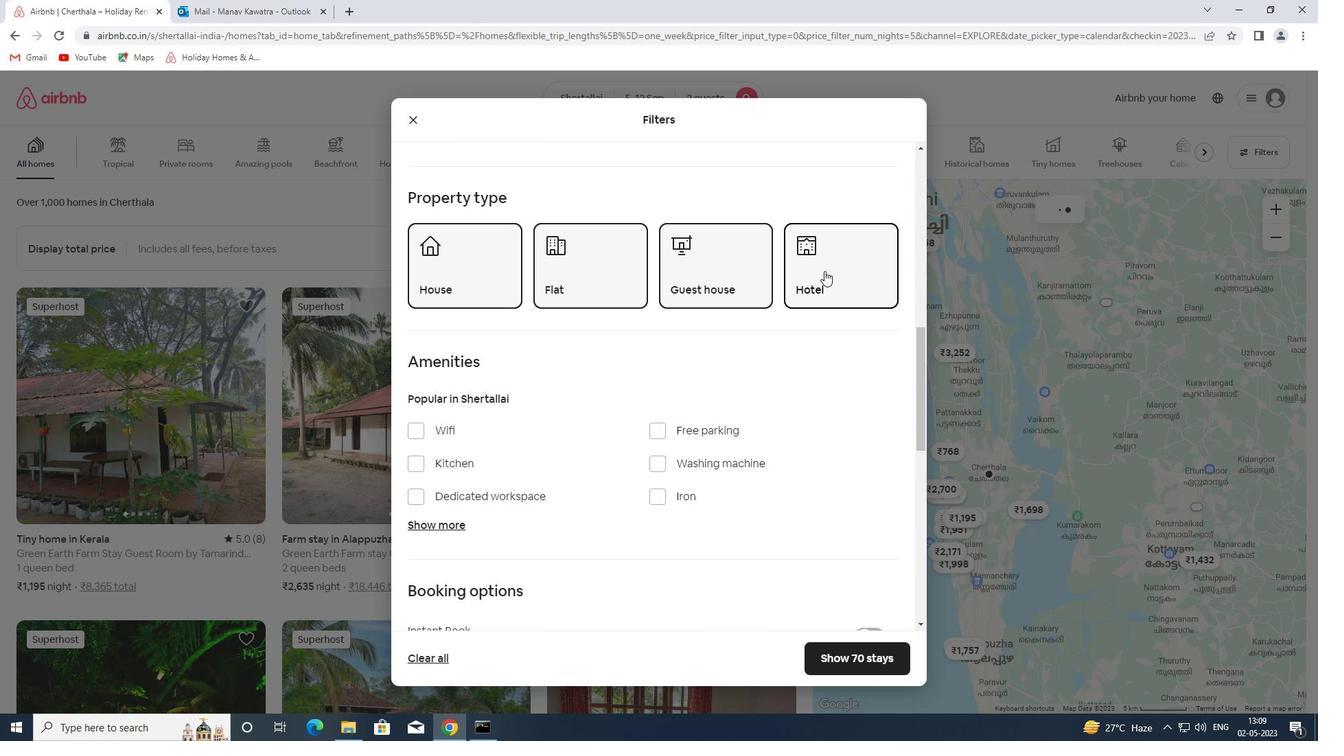 
Action: Mouse scrolled (802, 295) with delta (0, 0)
Screenshot: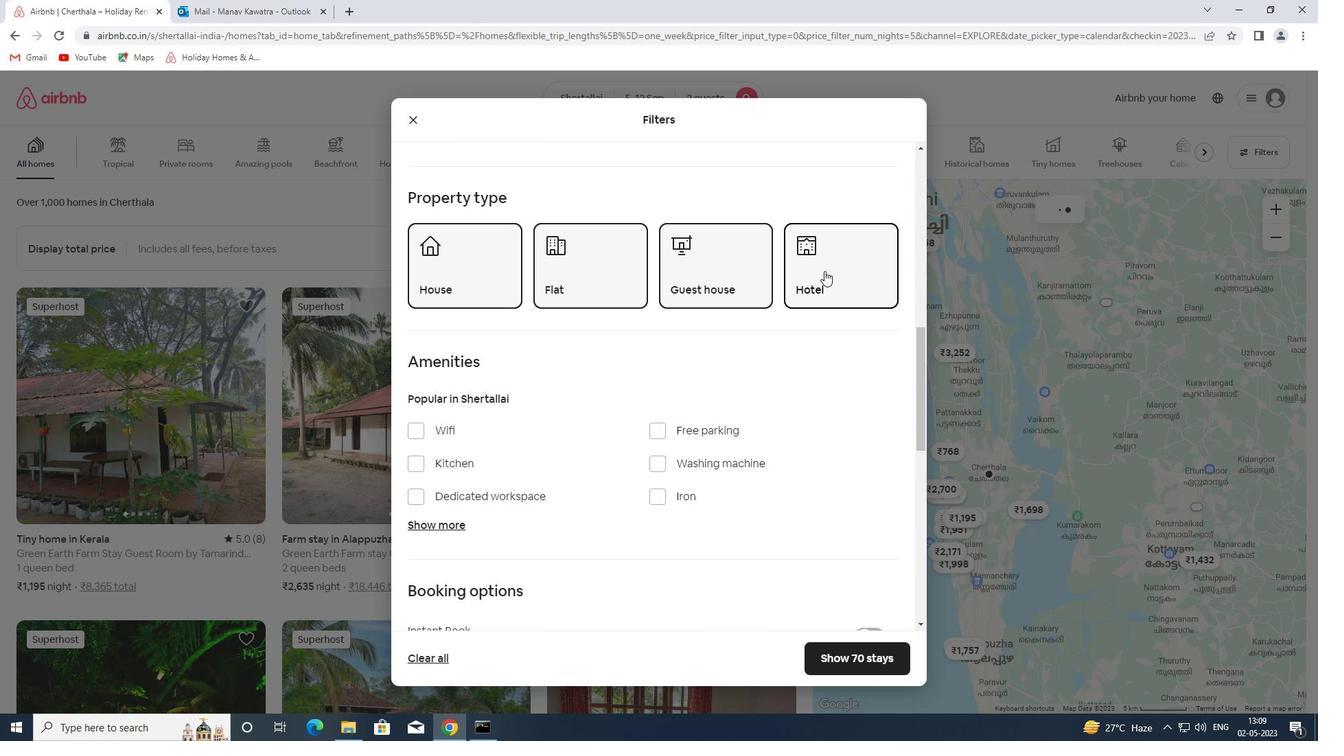 
Action: Mouse moved to (797, 298)
Screenshot: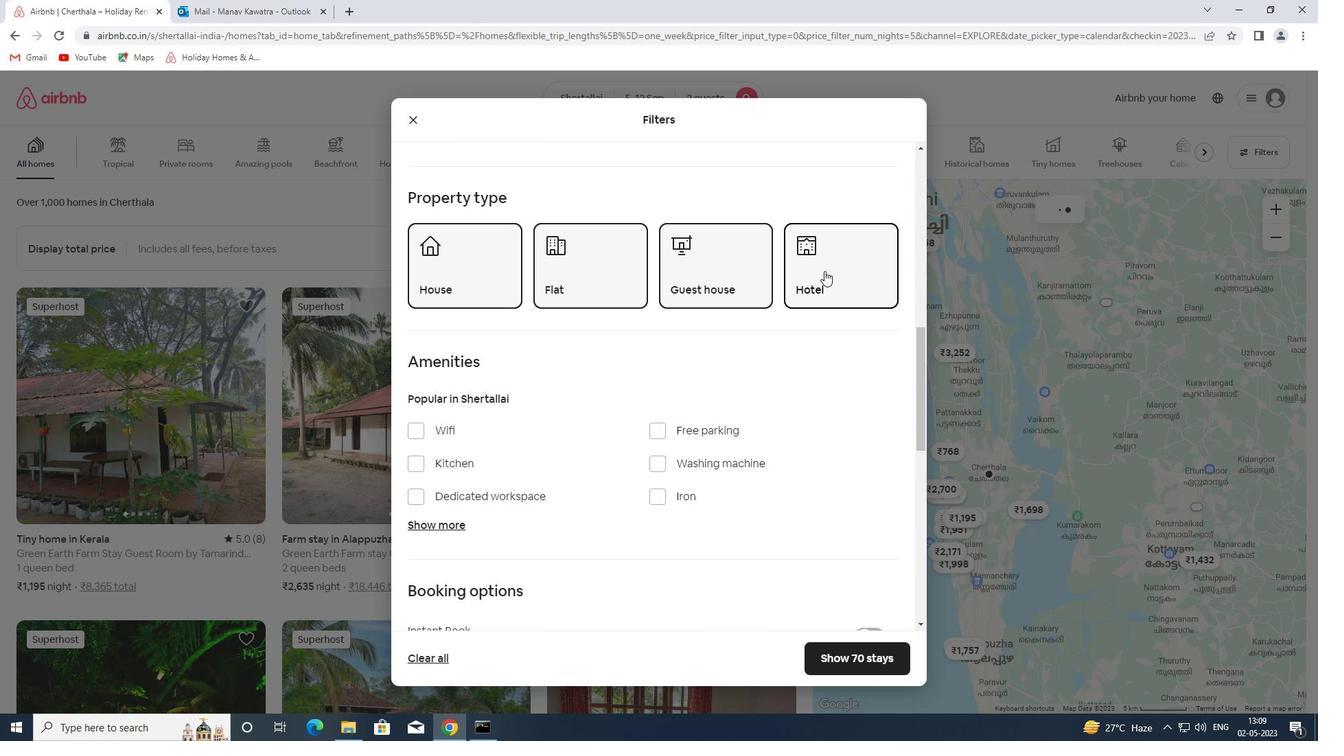 
Action: Mouse scrolled (797, 298) with delta (0, 0)
Screenshot: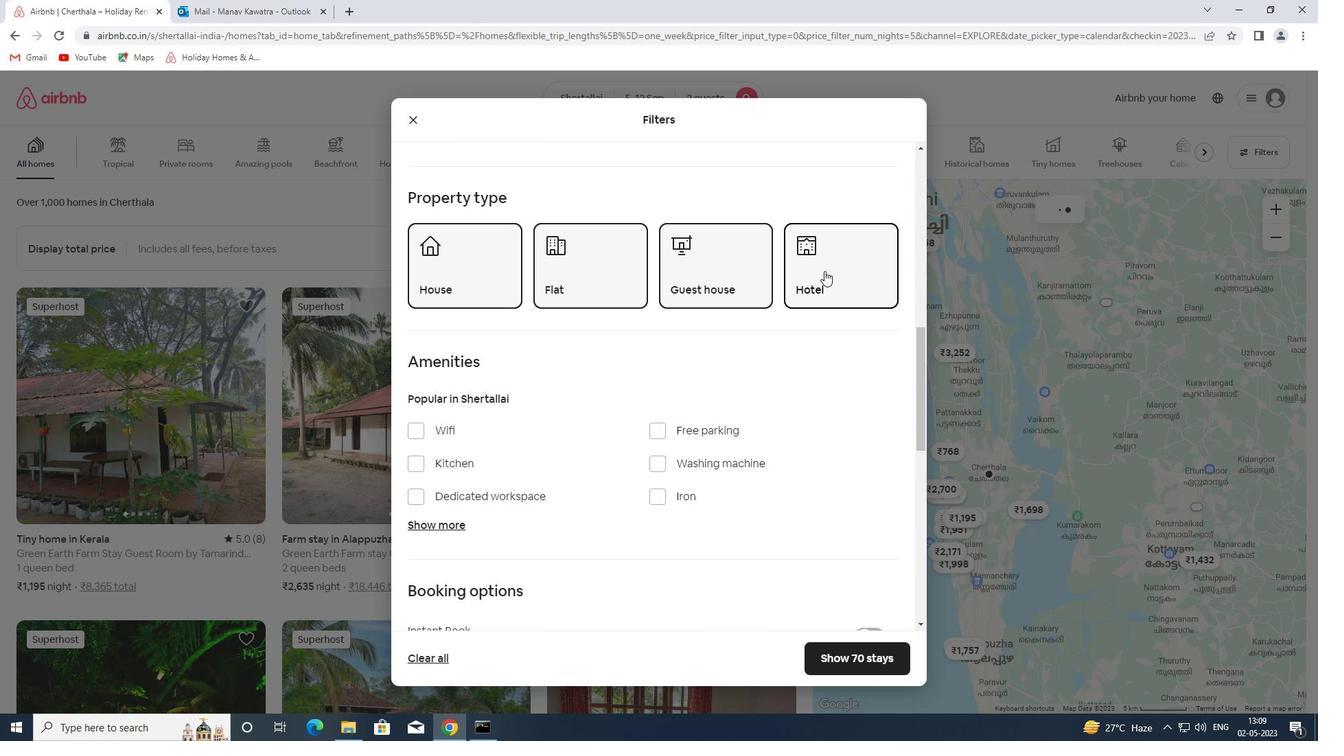 
Action: Mouse moved to (778, 316)
Screenshot: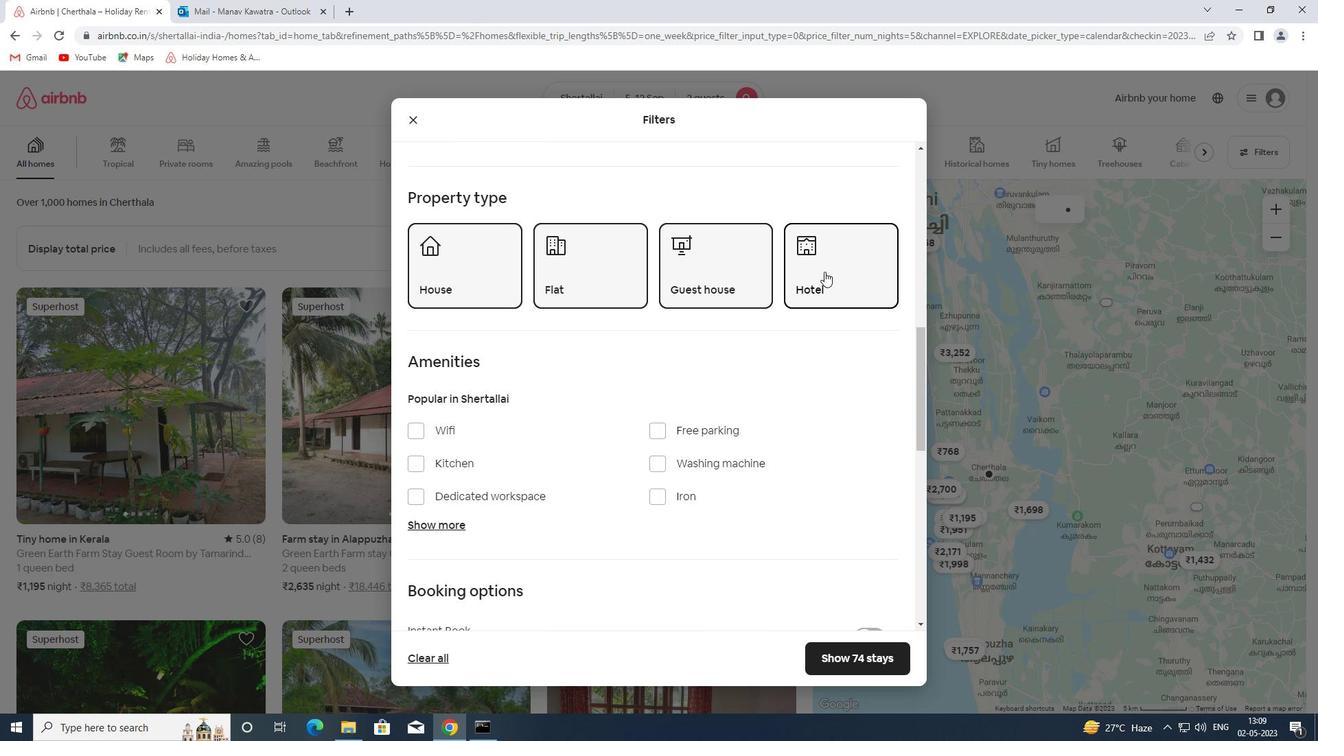 
Action: Mouse scrolled (778, 315) with delta (0, 0)
Screenshot: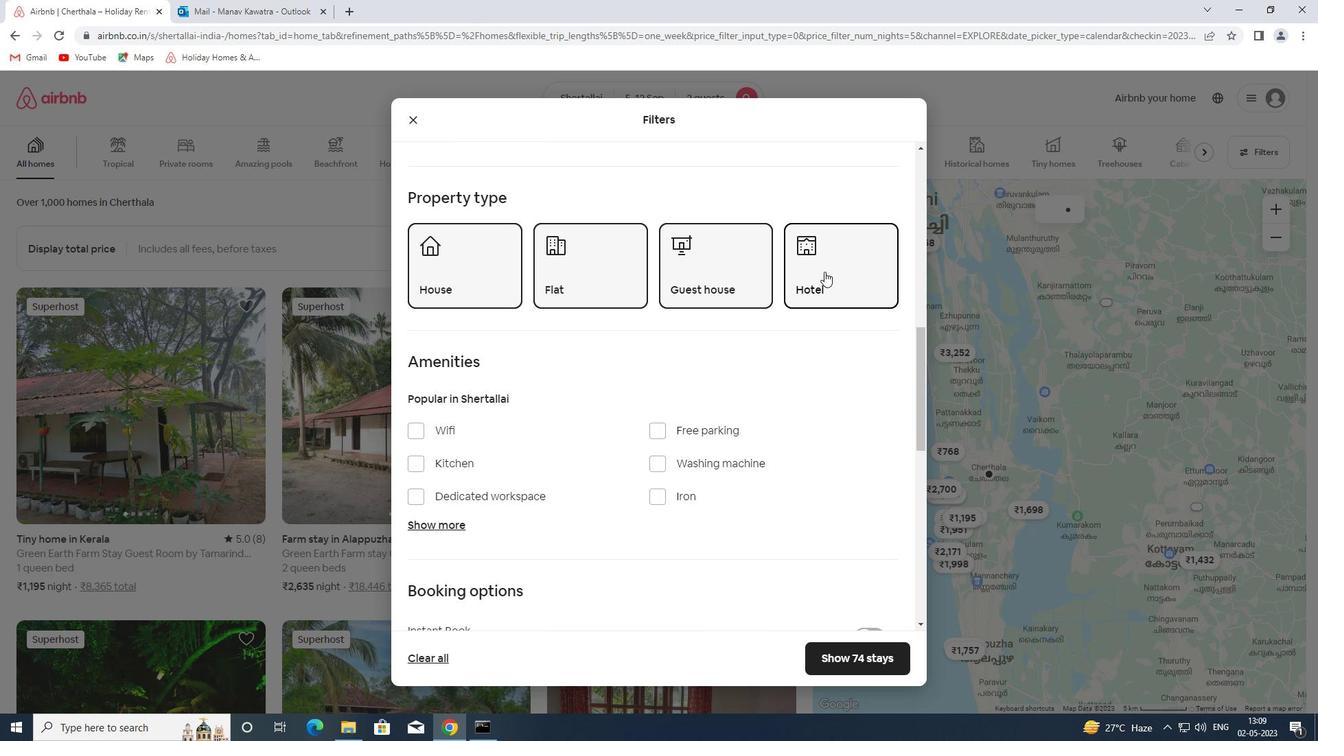 
Action: Mouse moved to (876, 210)
Screenshot: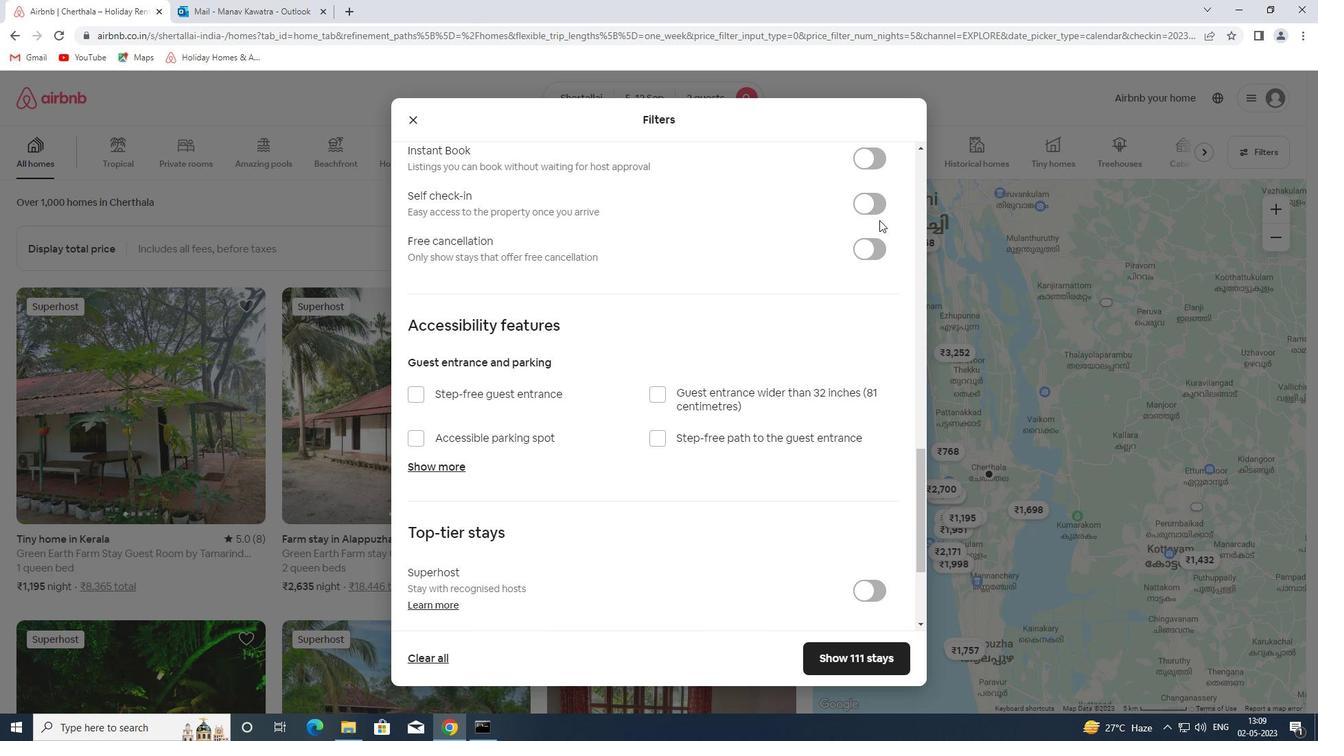 
Action: Mouse pressed left at (876, 210)
Screenshot: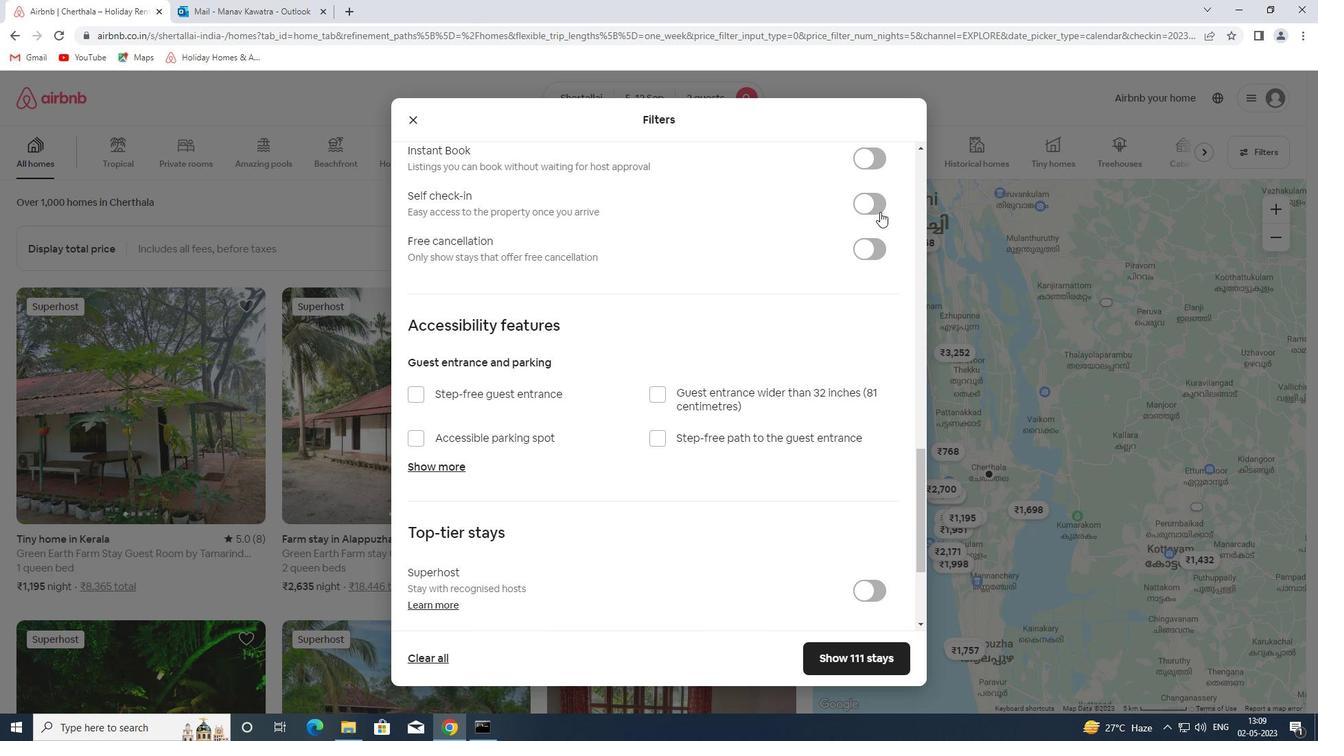 
Action: Mouse moved to (626, 422)
Screenshot: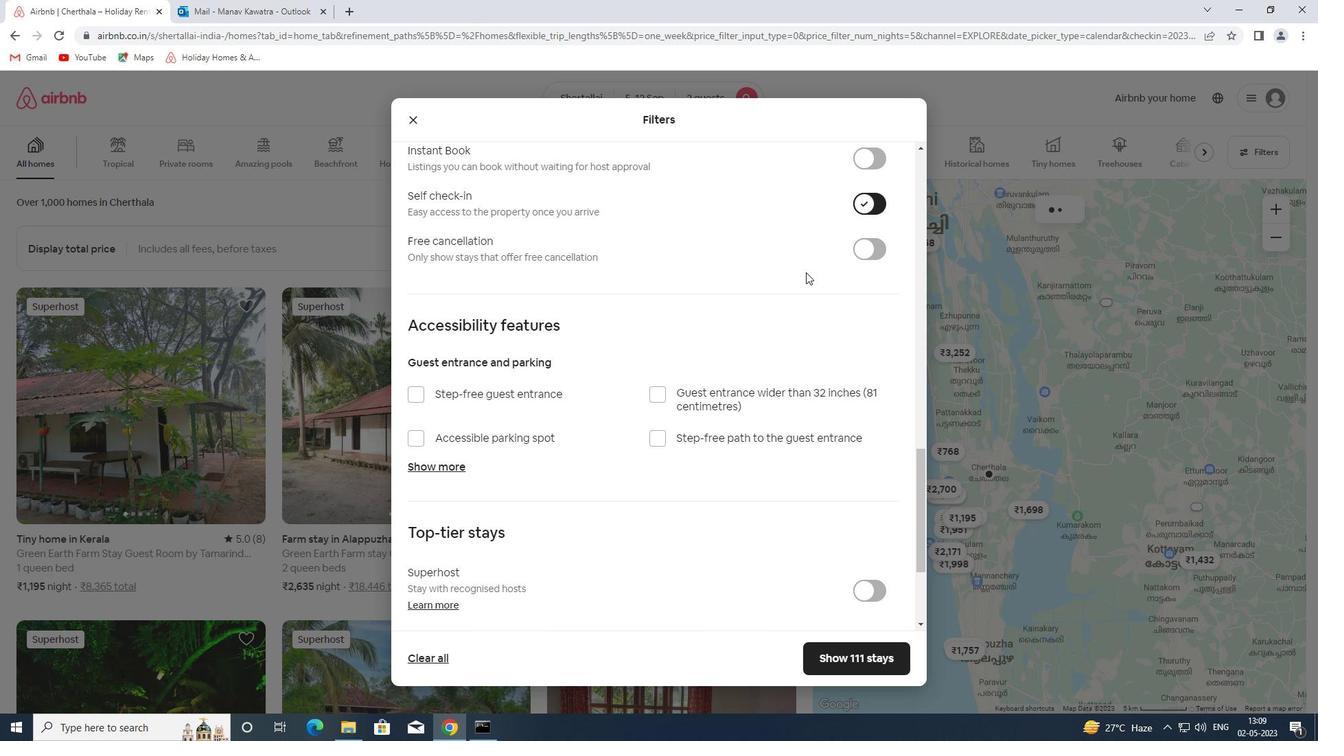
Action: Mouse scrolled (626, 421) with delta (0, 0)
Screenshot: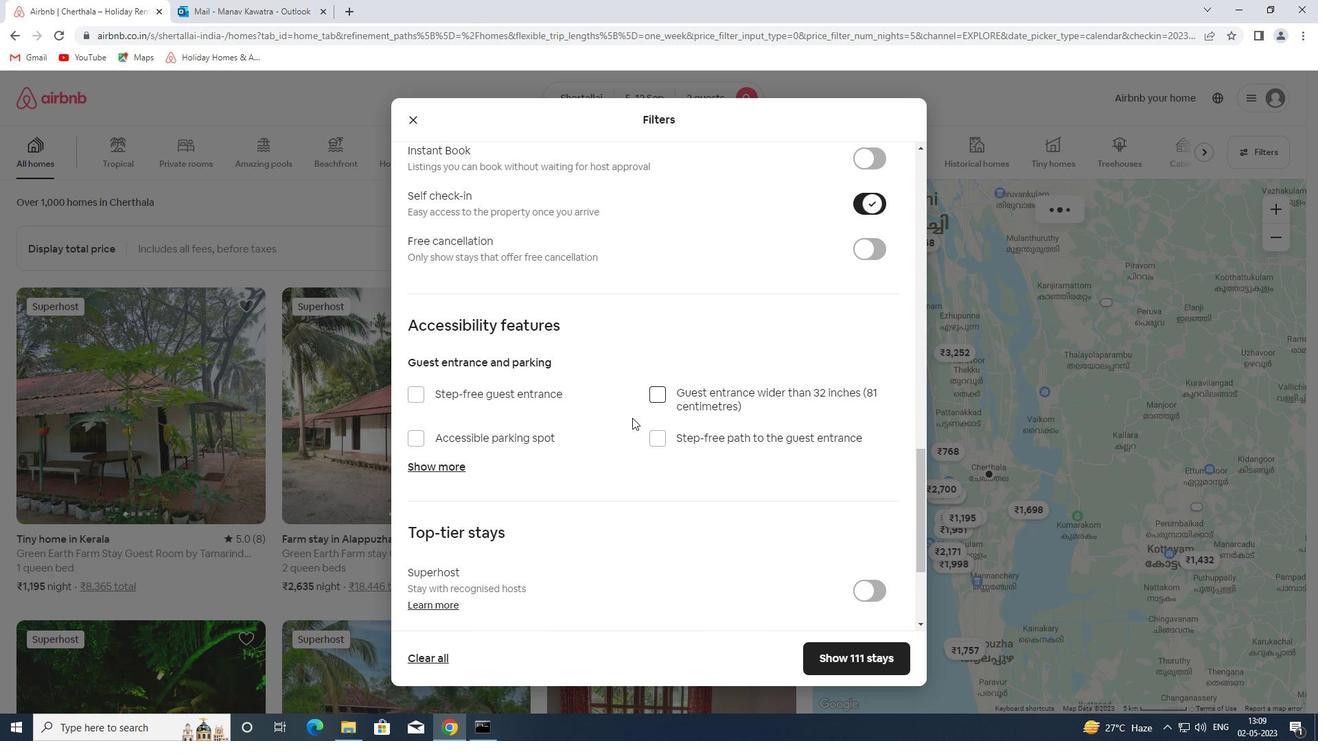 
Action: Mouse scrolled (626, 421) with delta (0, 0)
Screenshot: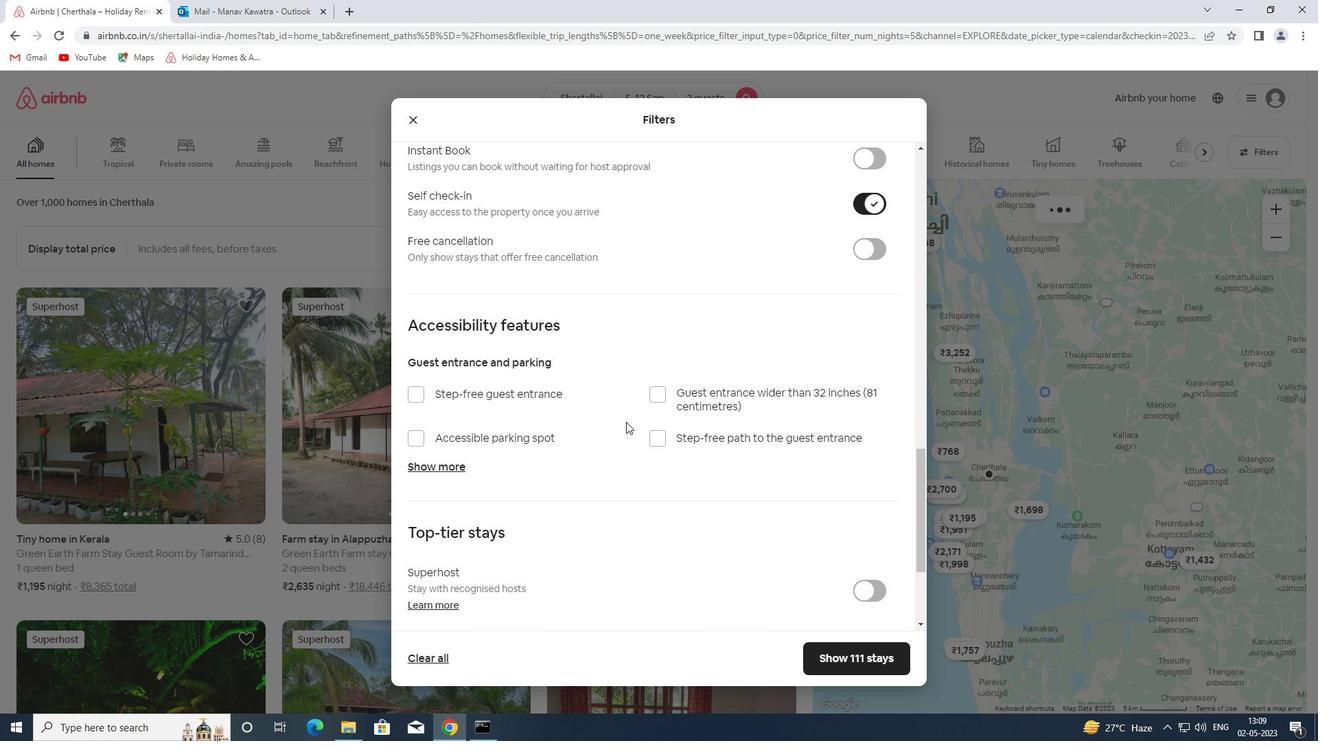 
Action: Mouse moved to (625, 422)
Screenshot: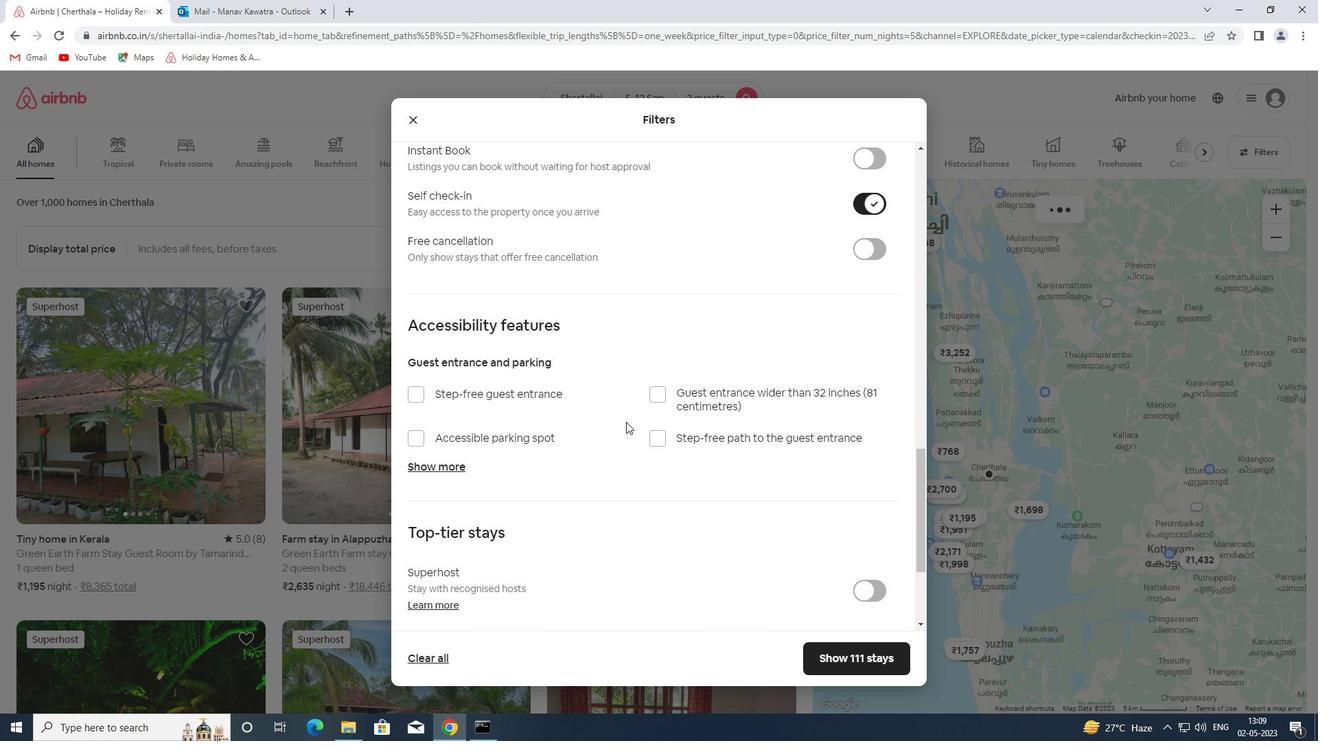 
Action: Mouse scrolled (625, 421) with delta (0, 0)
Screenshot: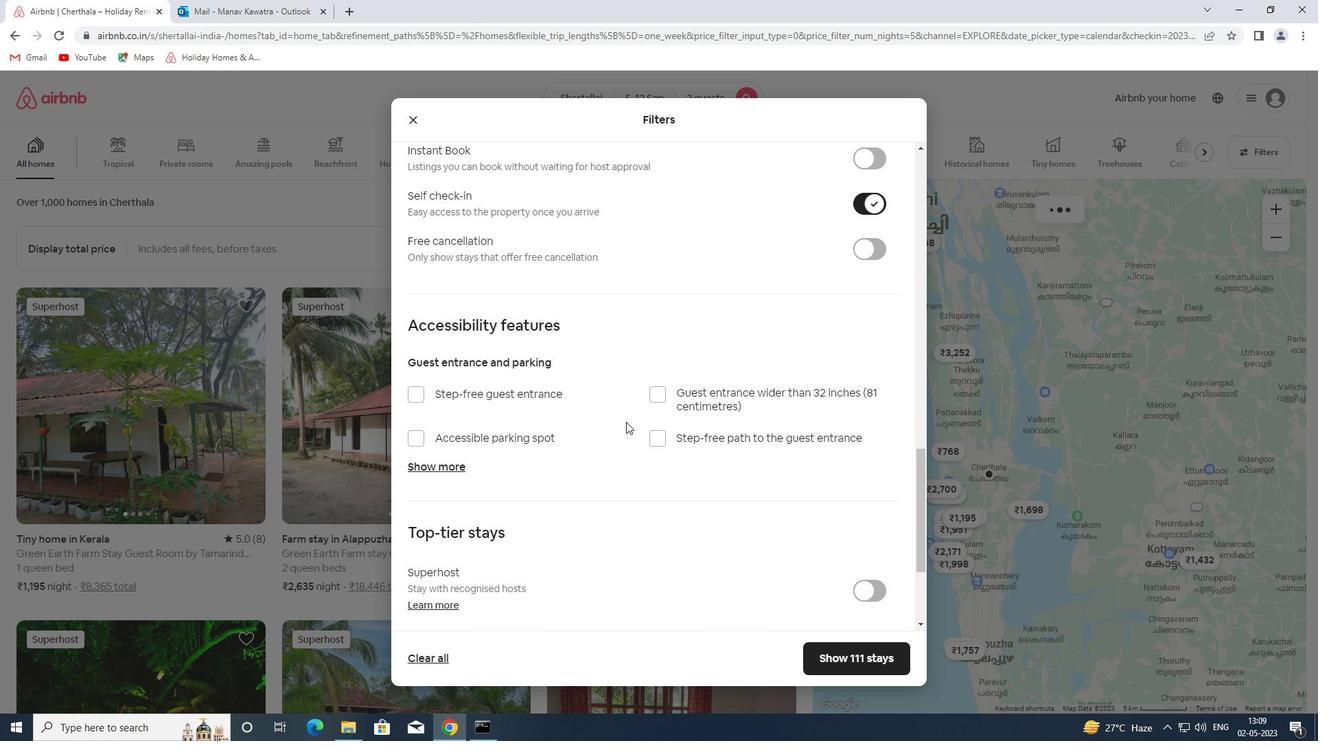 
Action: Mouse moved to (624, 422)
Screenshot: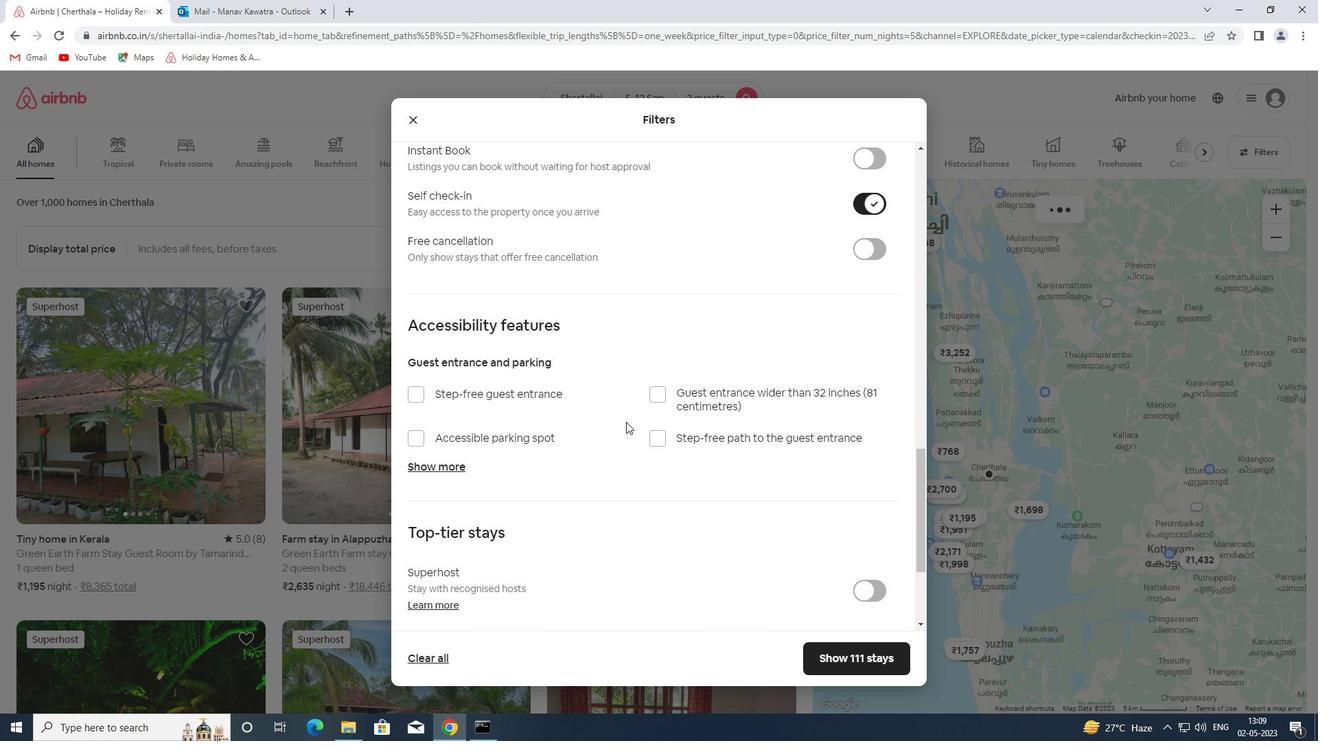 
Action: Mouse scrolled (624, 421) with delta (0, 0)
Screenshot: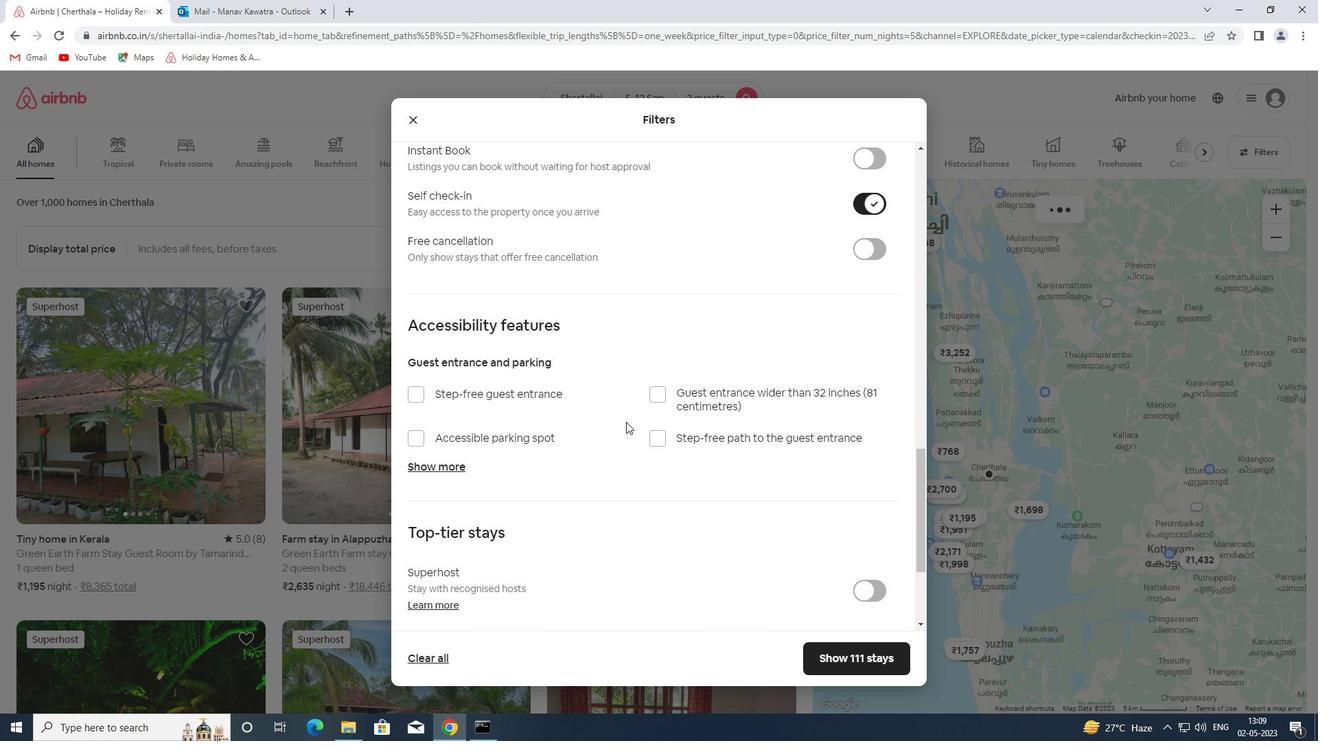 
Action: Mouse moved to (624, 423)
Screenshot: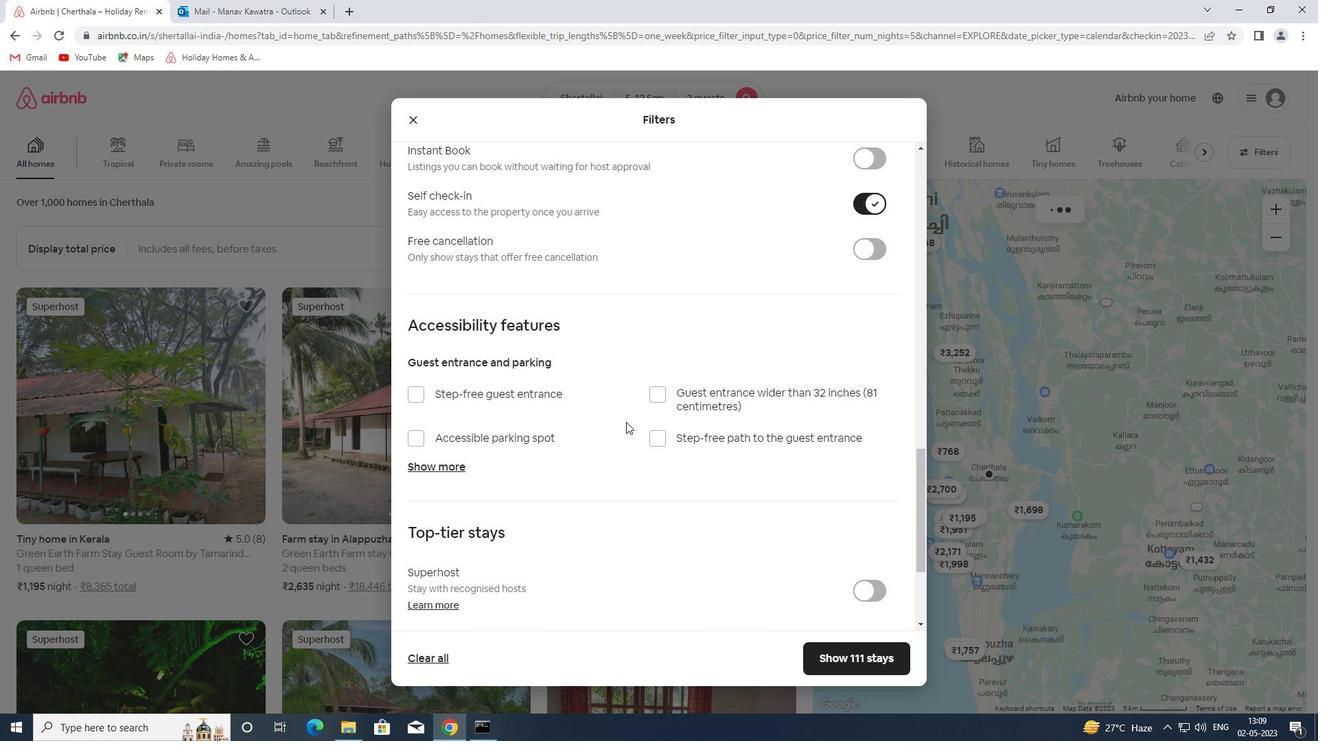 
Action: Mouse scrolled (624, 422) with delta (0, 0)
Screenshot: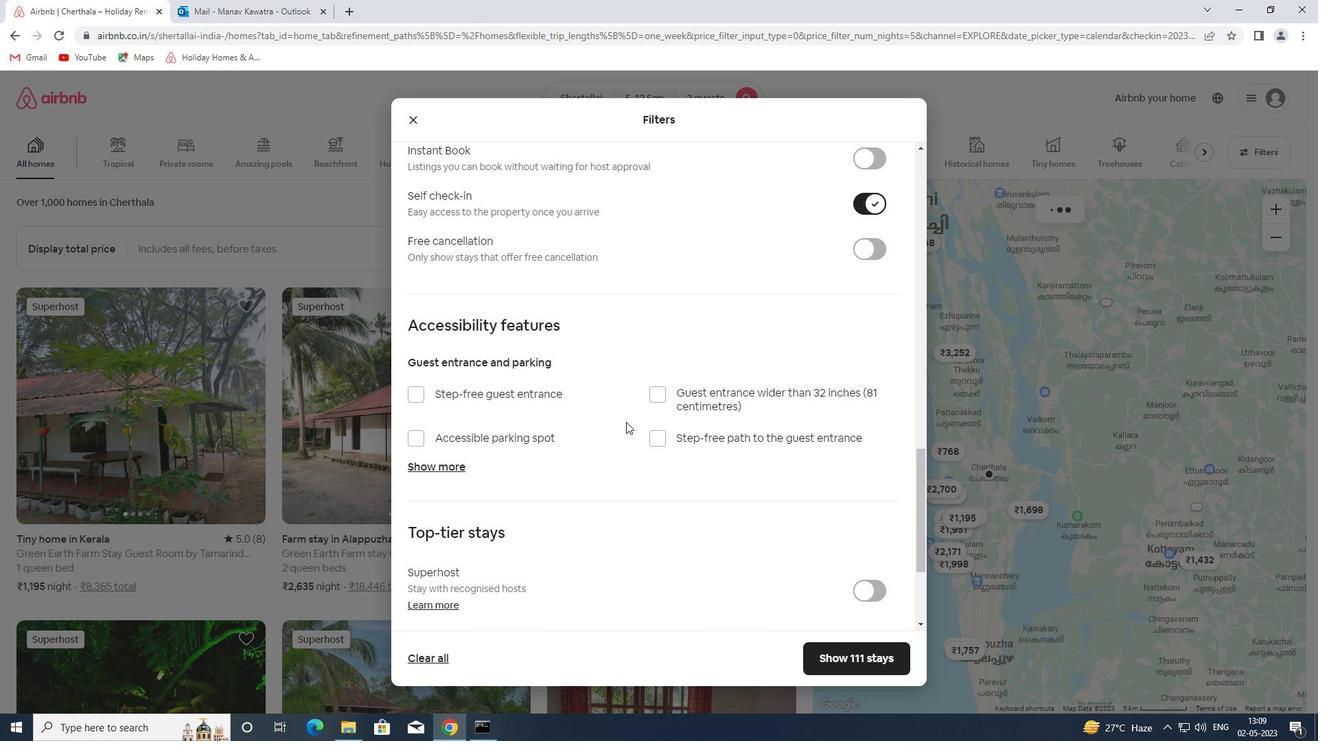 
Action: Mouse scrolled (624, 422) with delta (0, 0)
Screenshot: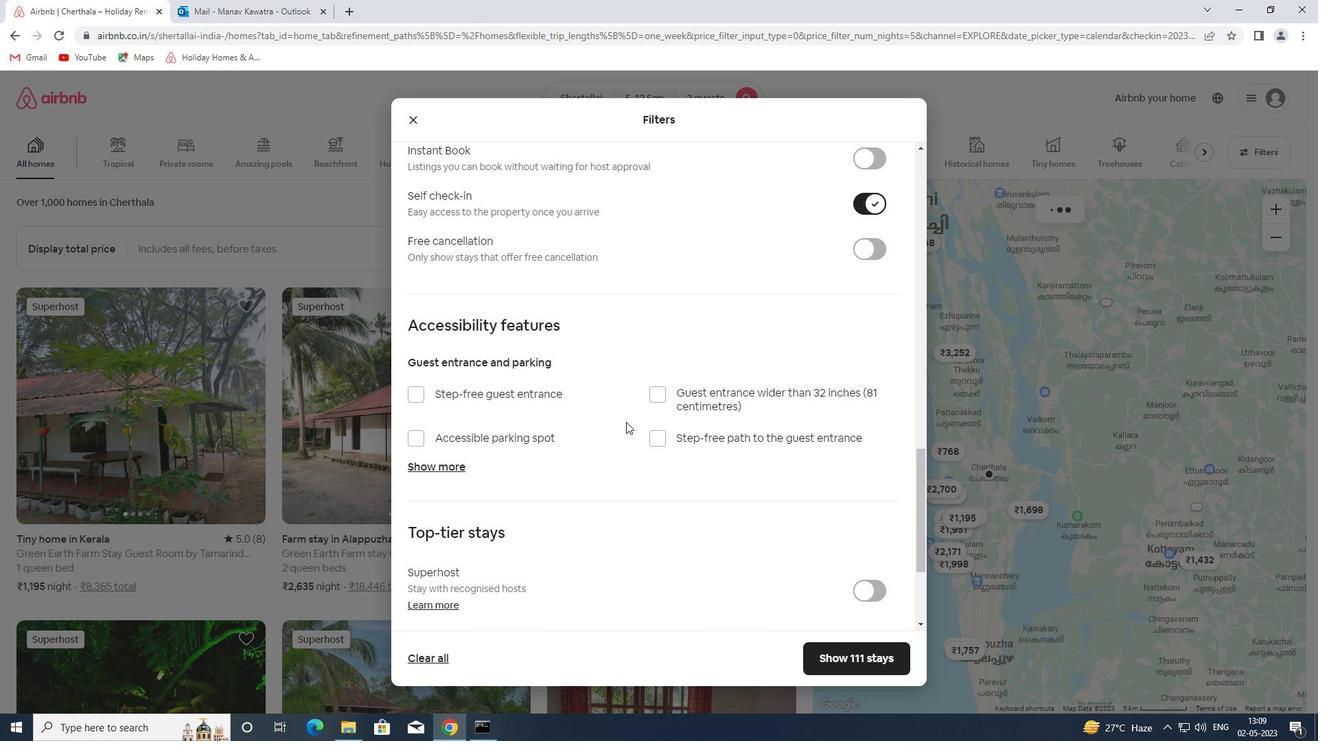 
Action: Mouse moved to (623, 423)
Screenshot: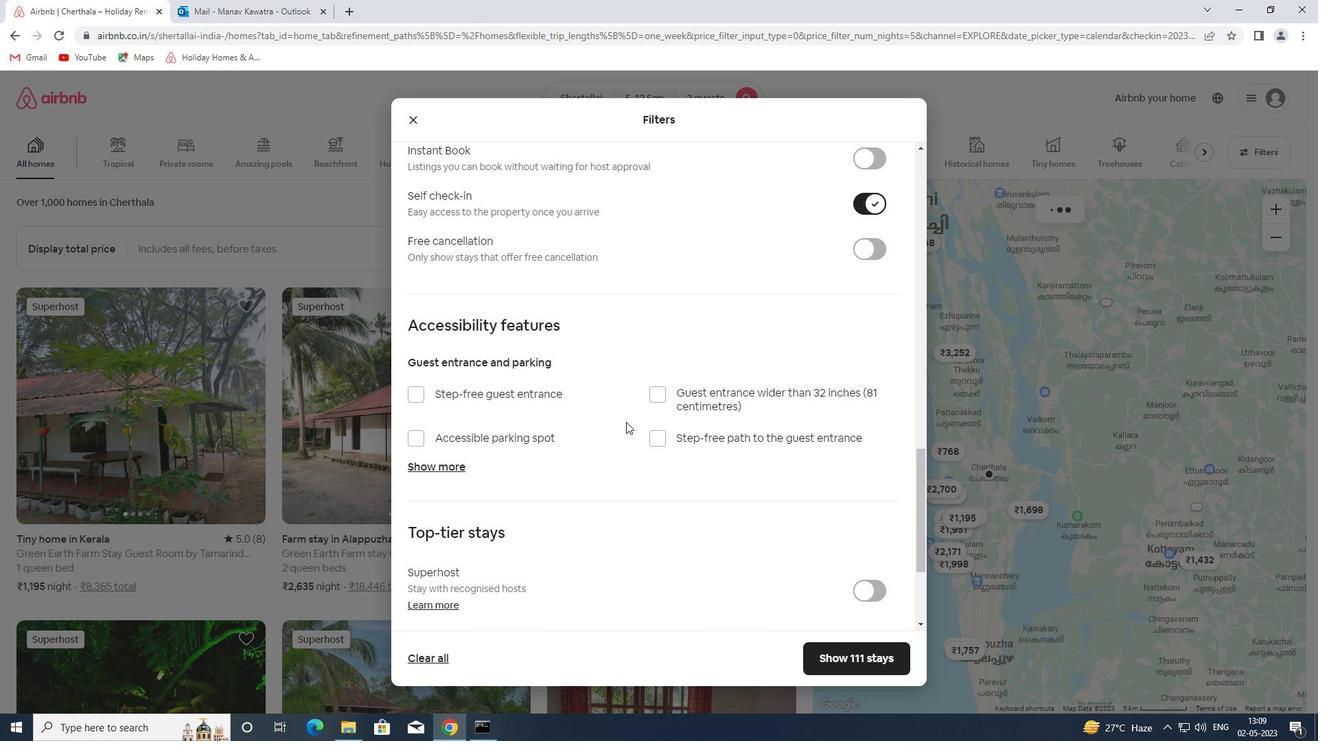 
Action: Mouse scrolled (623, 422) with delta (0, 0)
Screenshot: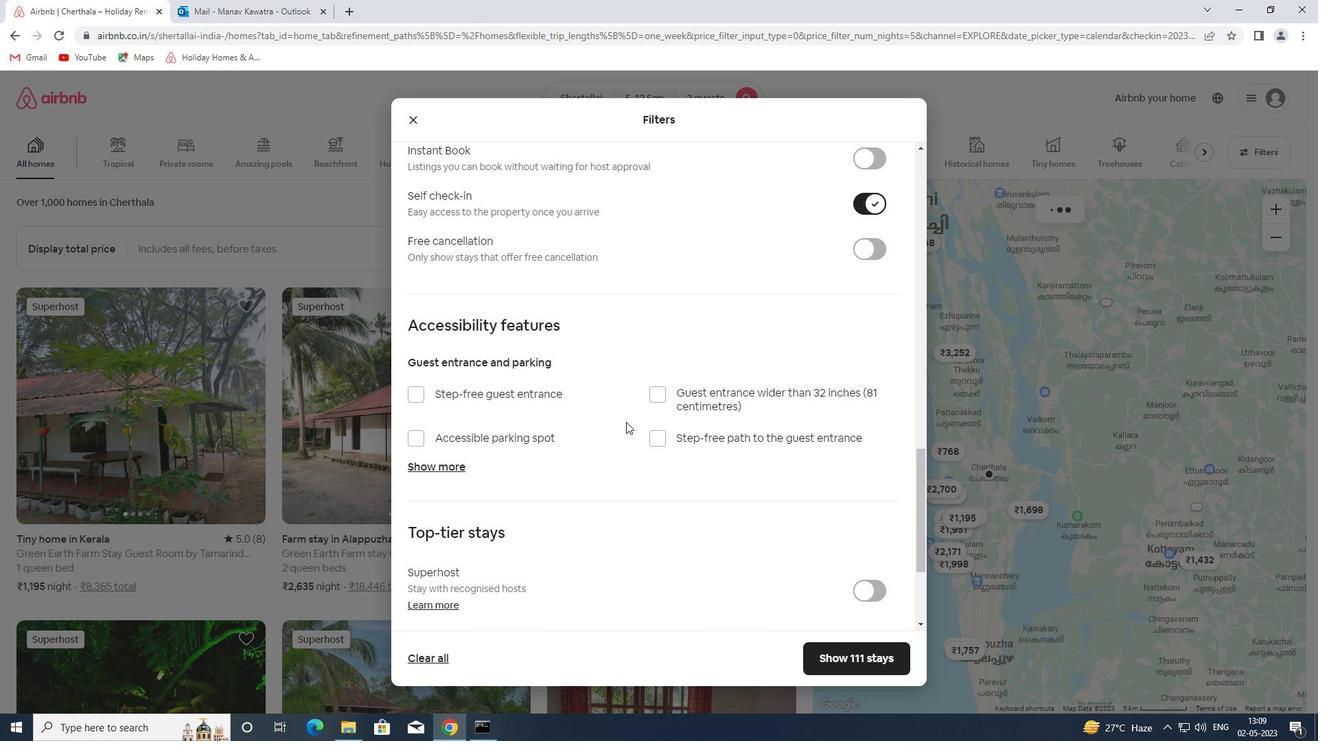 
Action: Mouse moved to (469, 528)
Screenshot: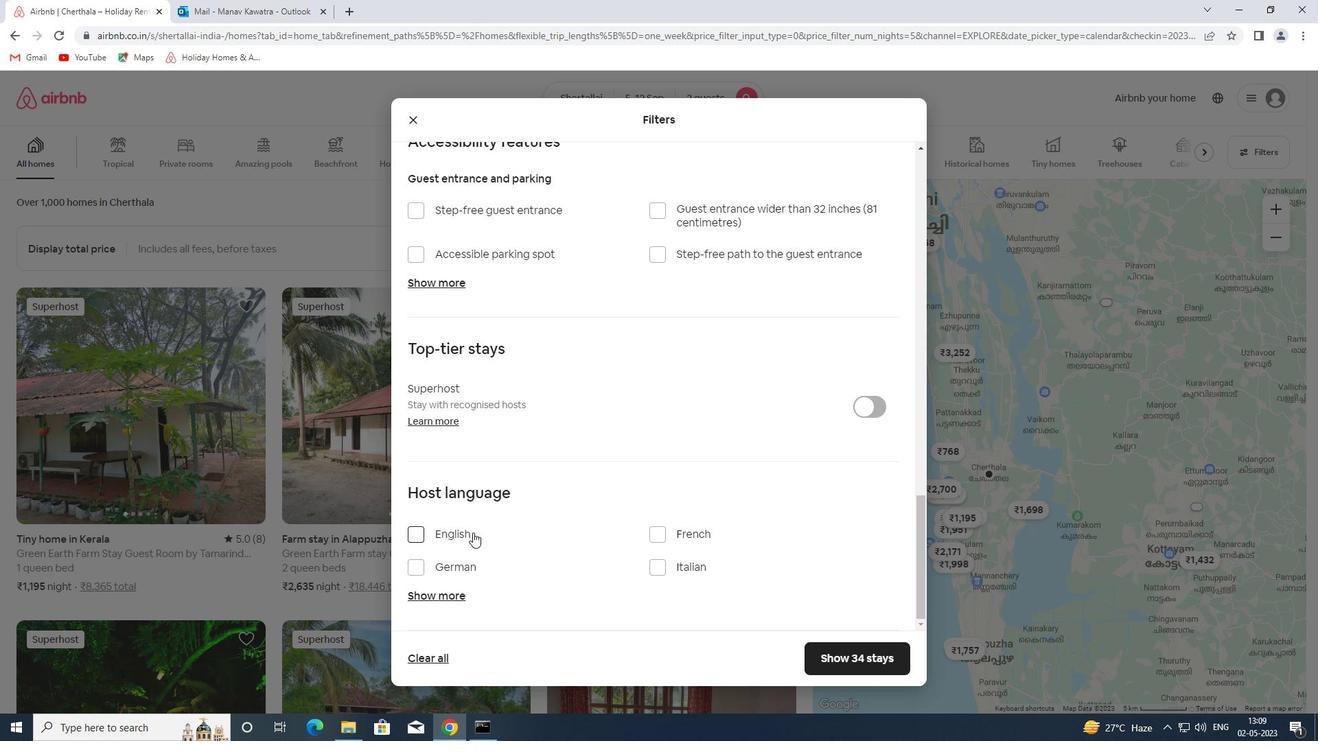 
Action: Mouse pressed left at (469, 528)
Screenshot: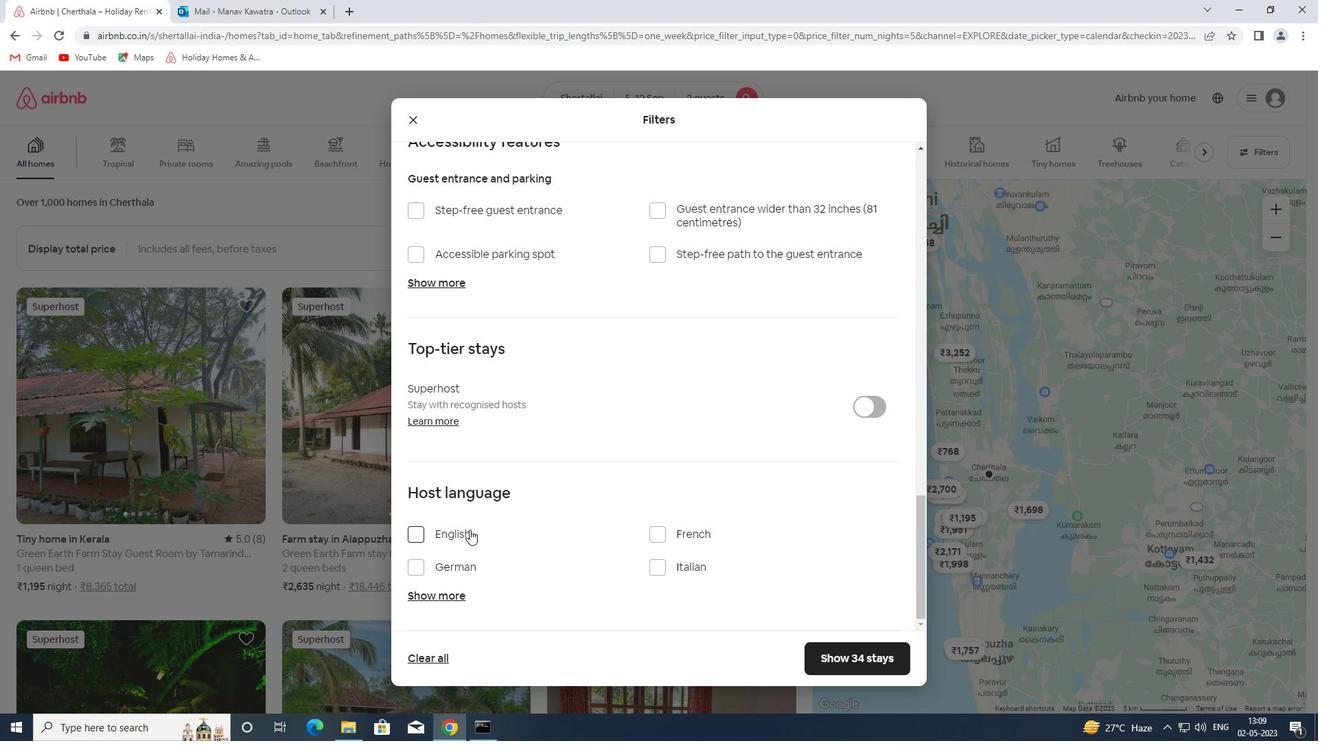 
Action: Mouse moved to (878, 663)
Screenshot: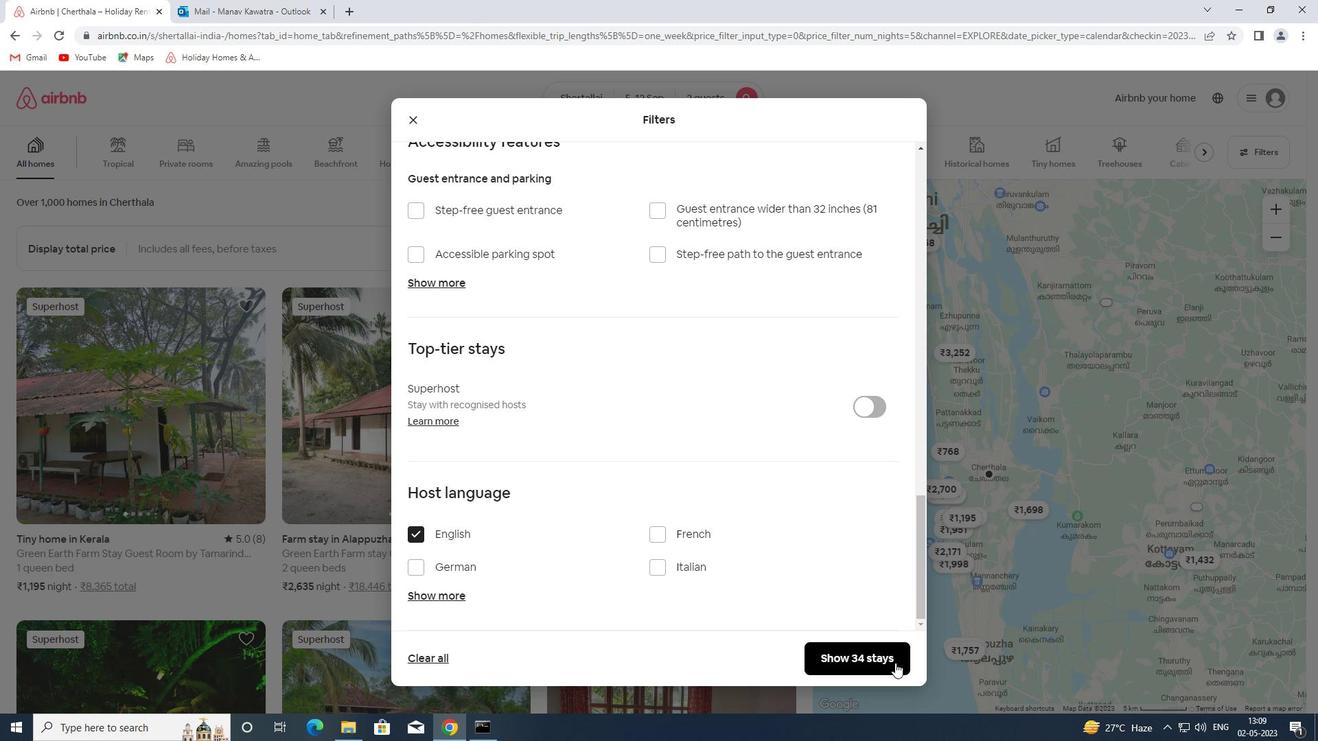 
Action: Mouse pressed left at (878, 663)
Screenshot: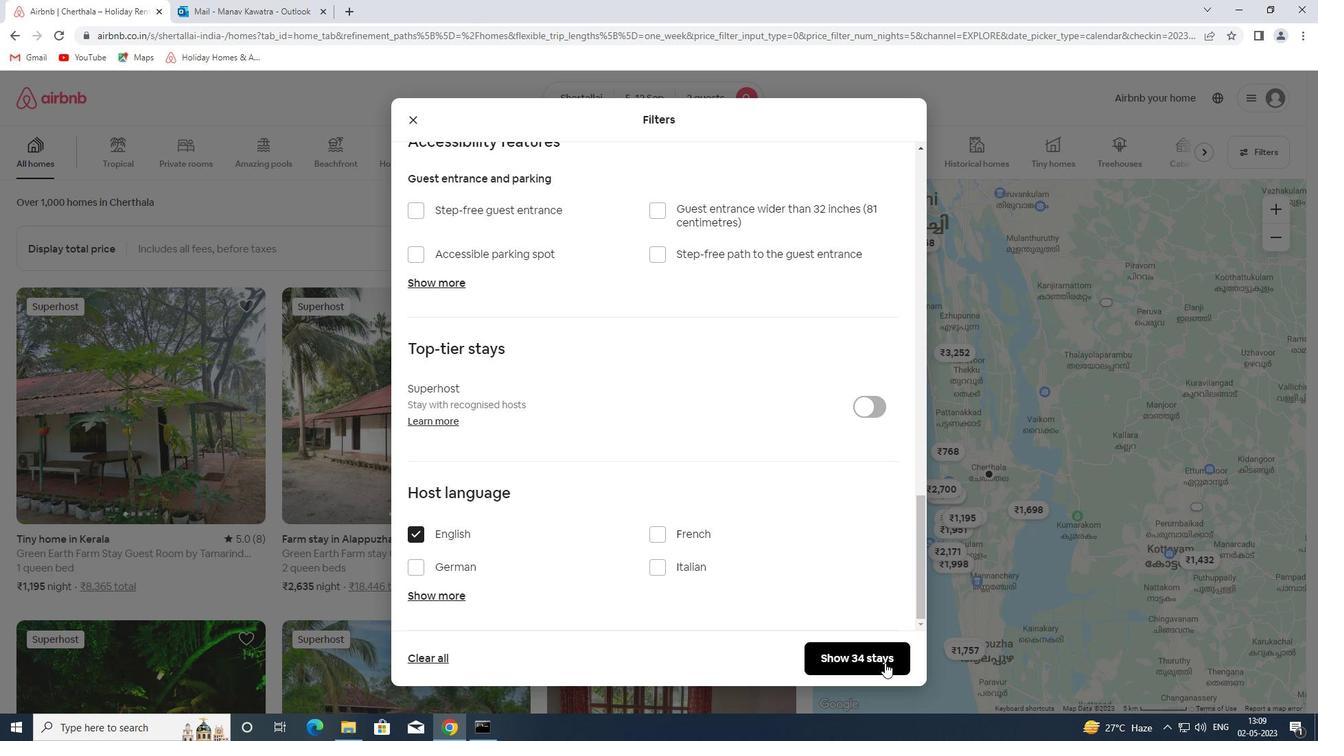 
